 Task: Find connections with filter location Balmazújváros with filter topic #mortgage with filter profile language French with filter current company VICE Media with filter school HKBK College of Engineering with filter industry Primary and Secondary Education with filter service category User Experience Writing with filter keywords title Electrician
Action: Mouse pressed left at (563, 76)
Screenshot: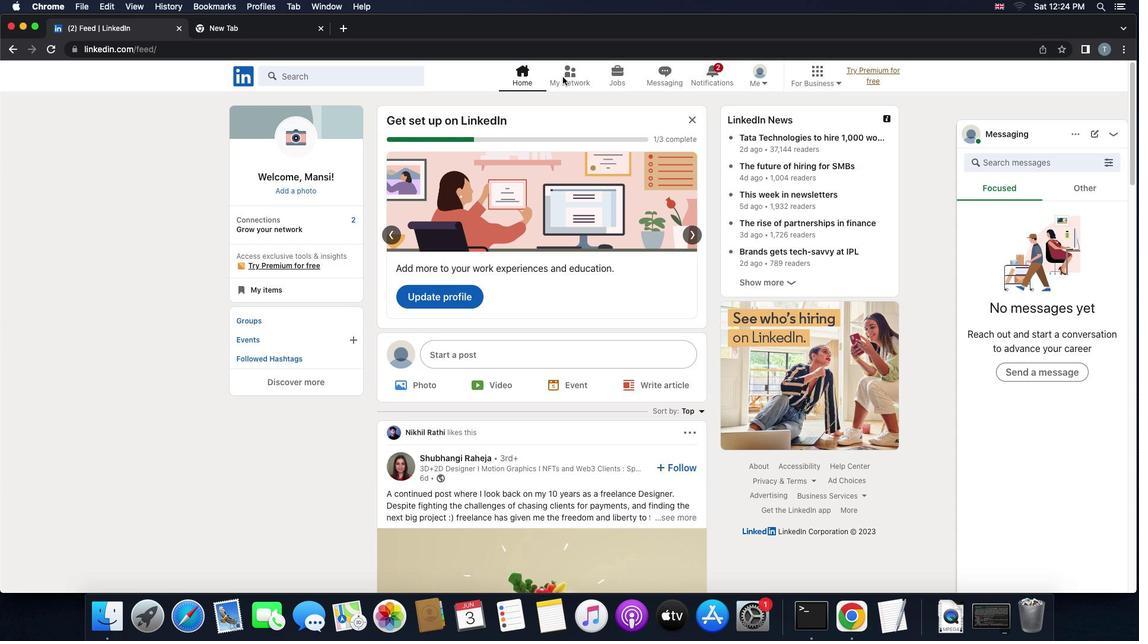 
Action: Mouse pressed left at (563, 76)
Screenshot: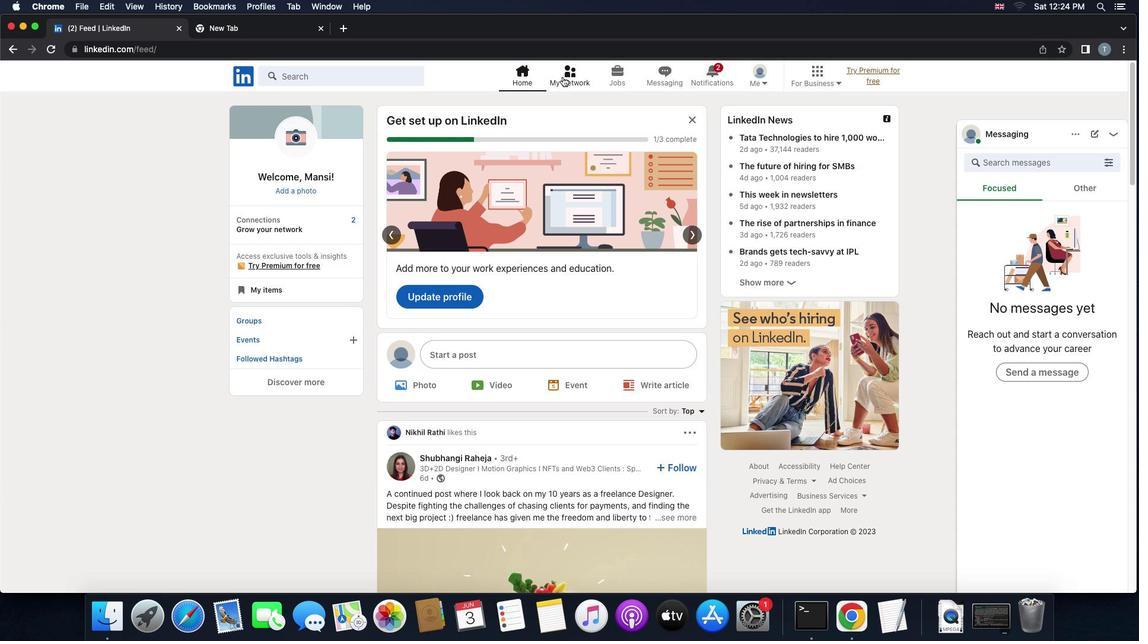 
Action: Mouse moved to (362, 147)
Screenshot: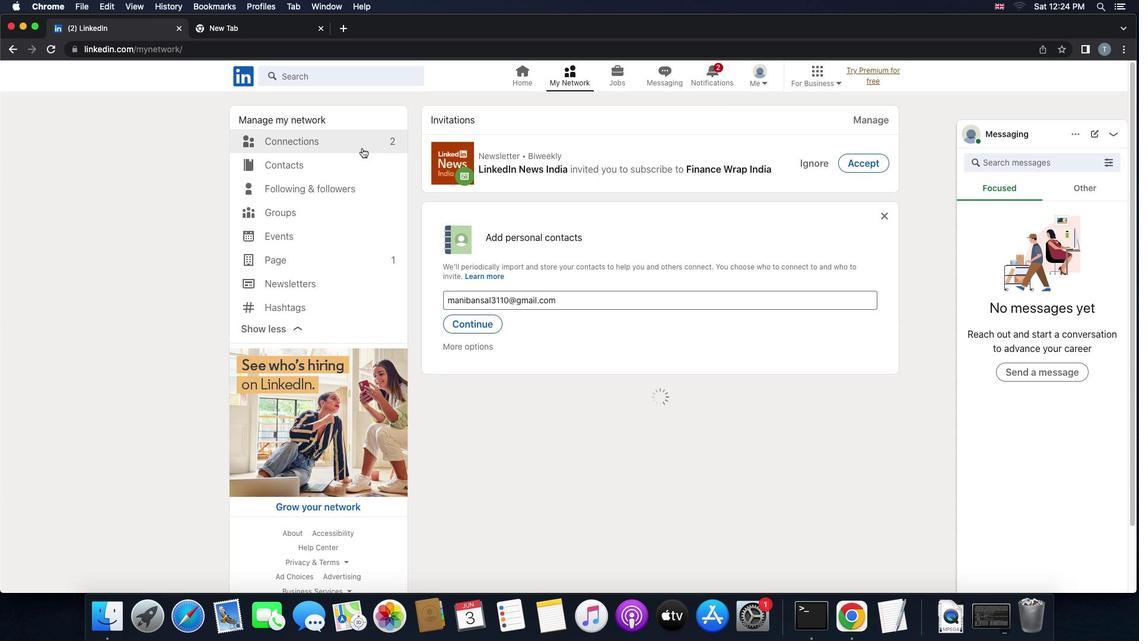 
Action: Mouse pressed left at (362, 147)
Screenshot: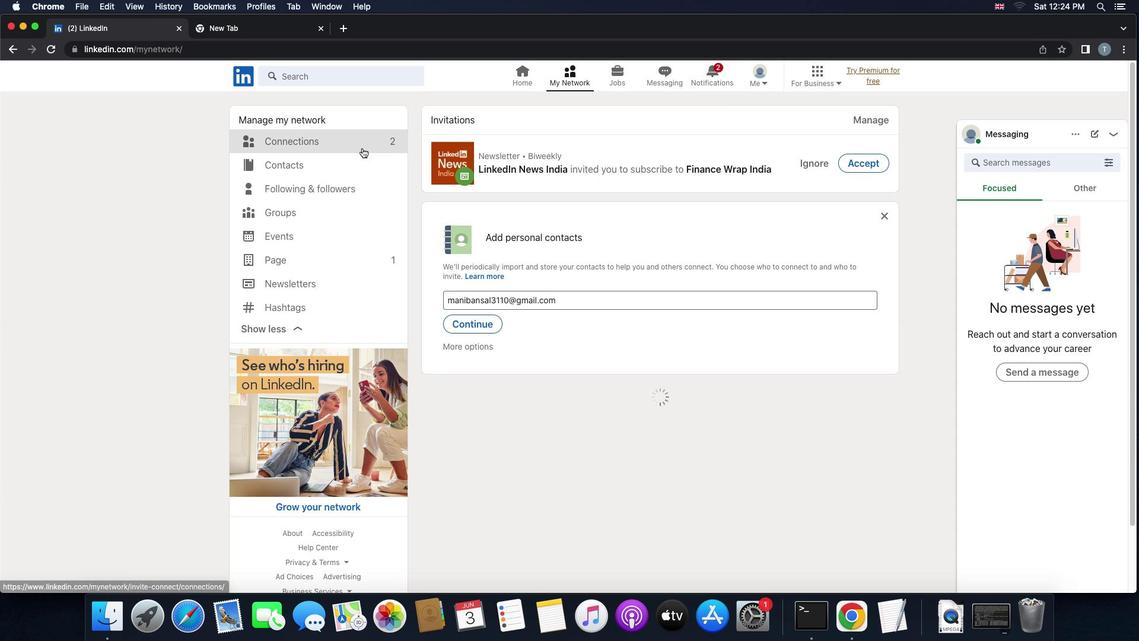 
Action: Mouse pressed left at (362, 147)
Screenshot: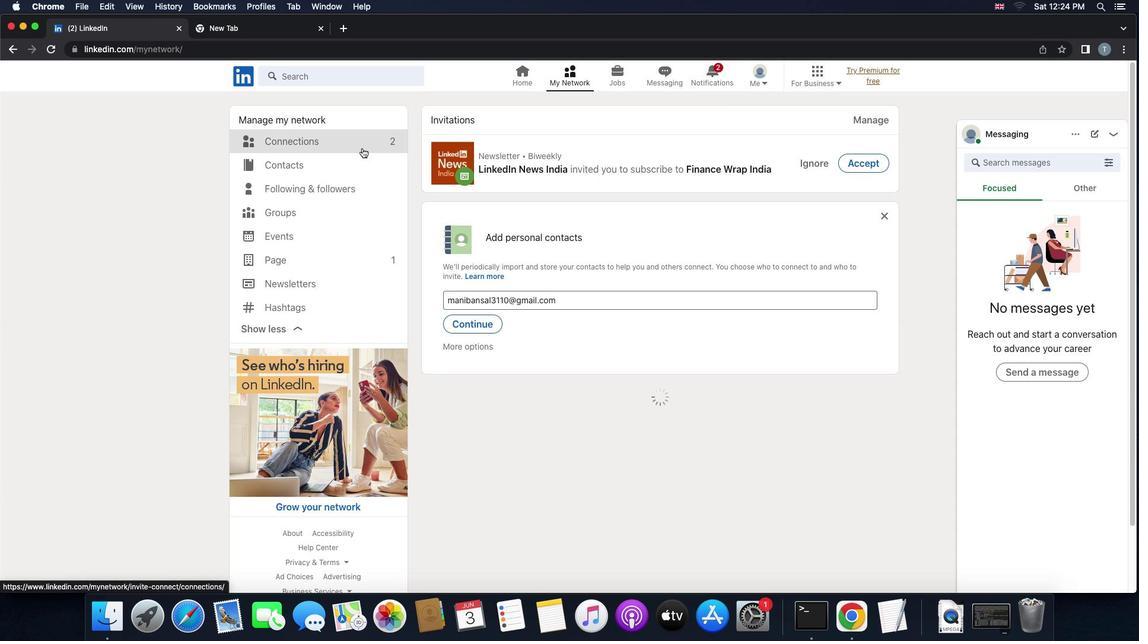 
Action: Mouse moved to (651, 143)
Screenshot: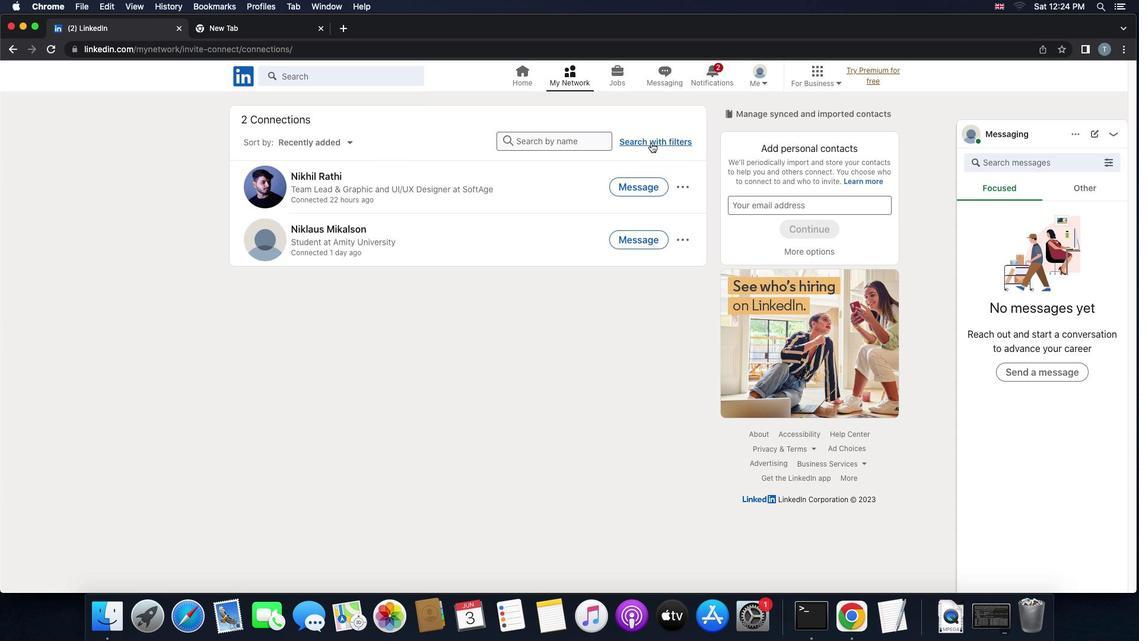 
Action: Mouse pressed left at (651, 143)
Screenshot: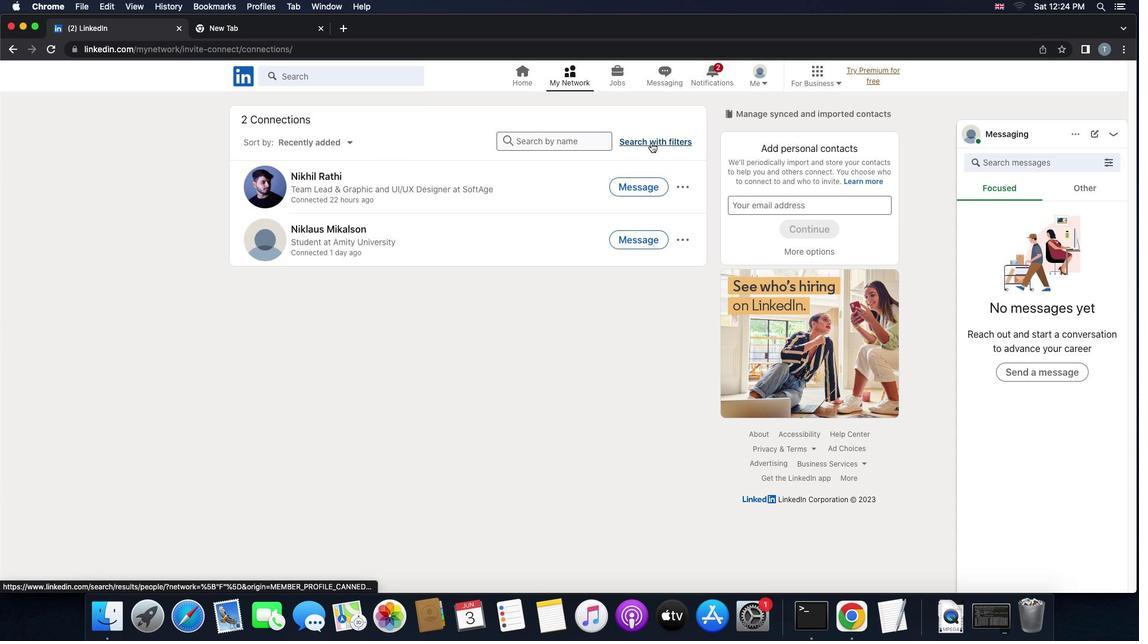 
Action: Mouse moved to (625, 104)
Screenshot: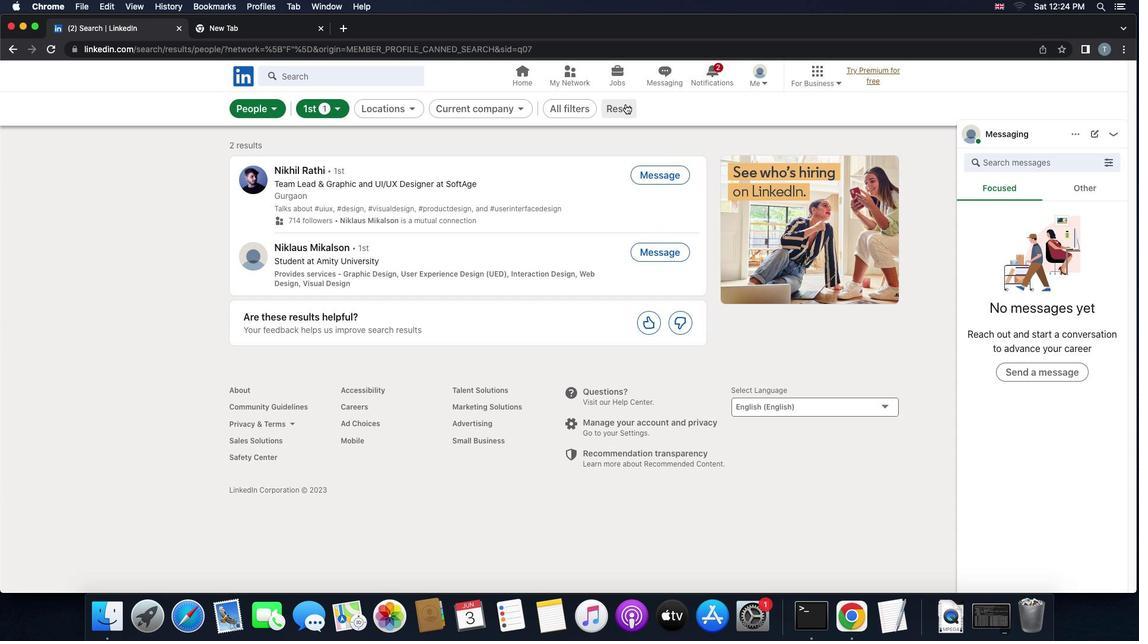 
Action: Mouse pressed left at (625, 104)
Screenshot: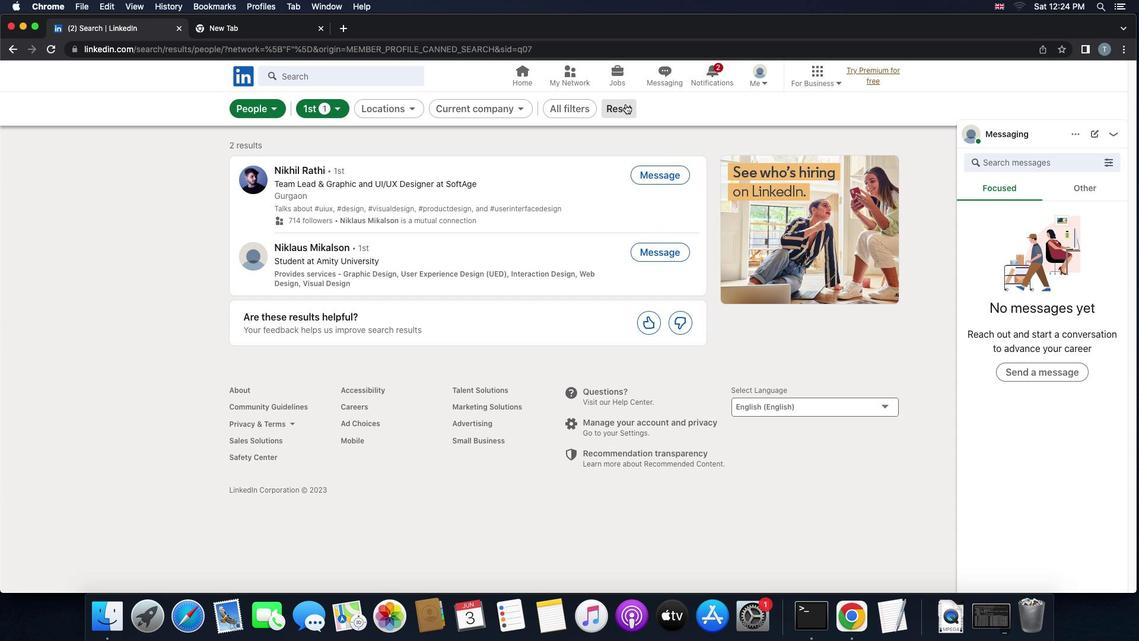 
Action: Mouse moved to (613, 106)
Screenshot: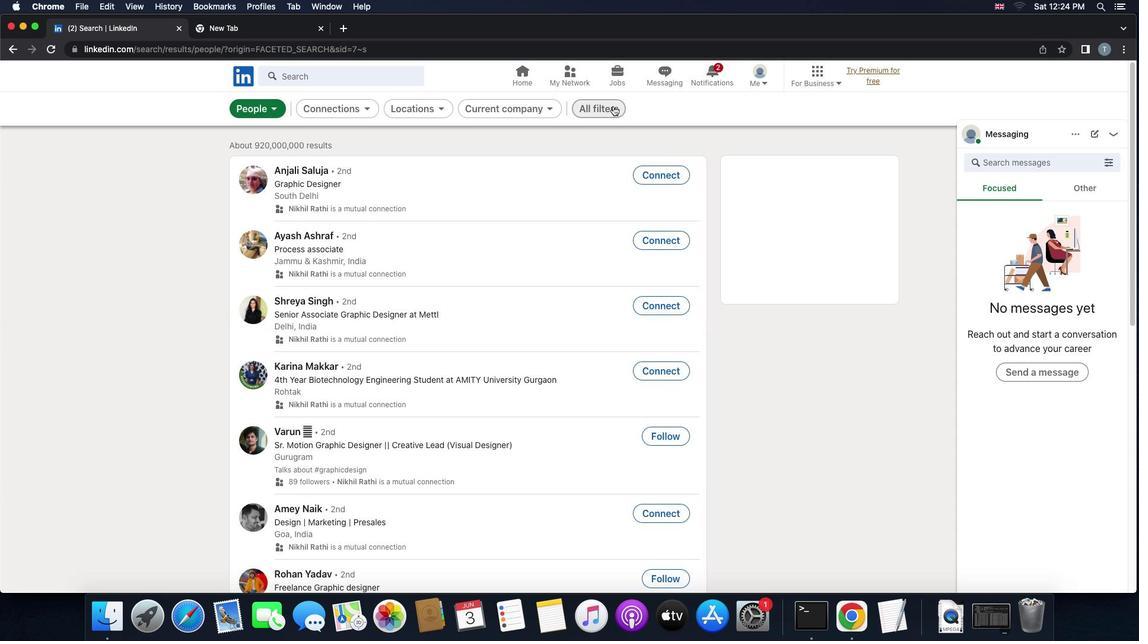 
Action: Mouse pressed left at (613, 106)
Screenshot: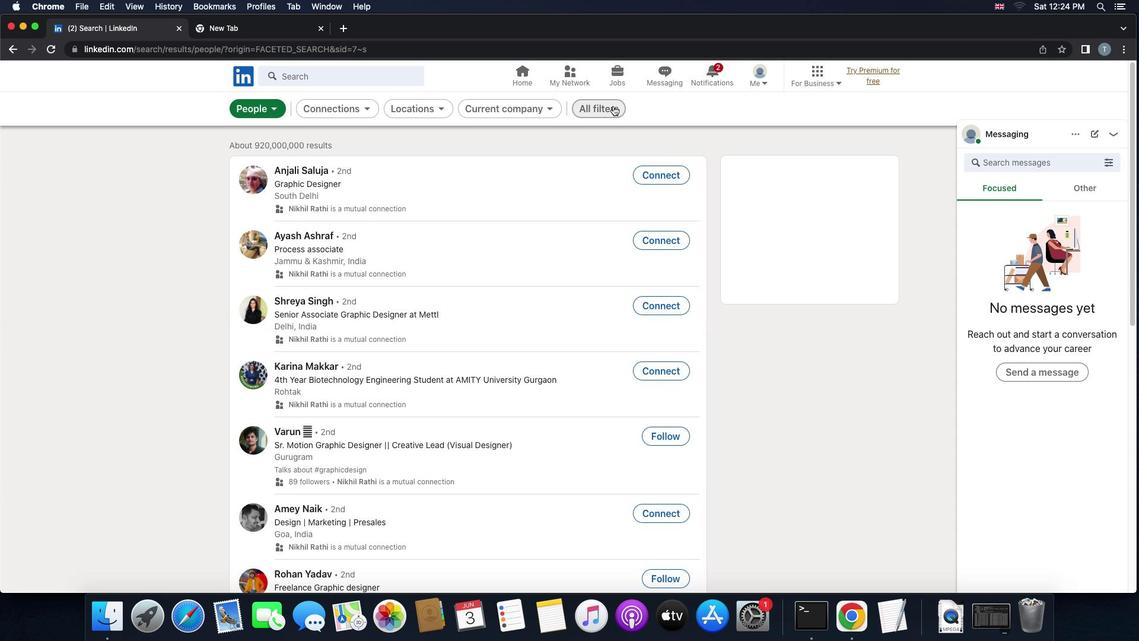 
Action: Mouse moved to (942, 341)
Screenshot: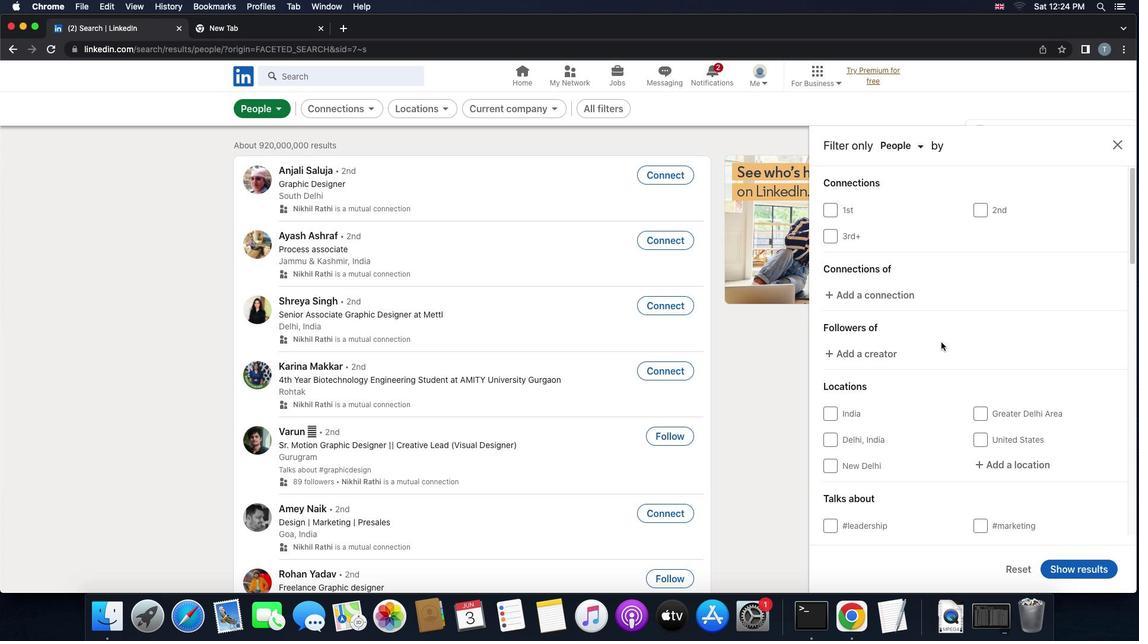 
Action: Mouse scrolled (942, 341) with delta (0, 0)
Screenshot: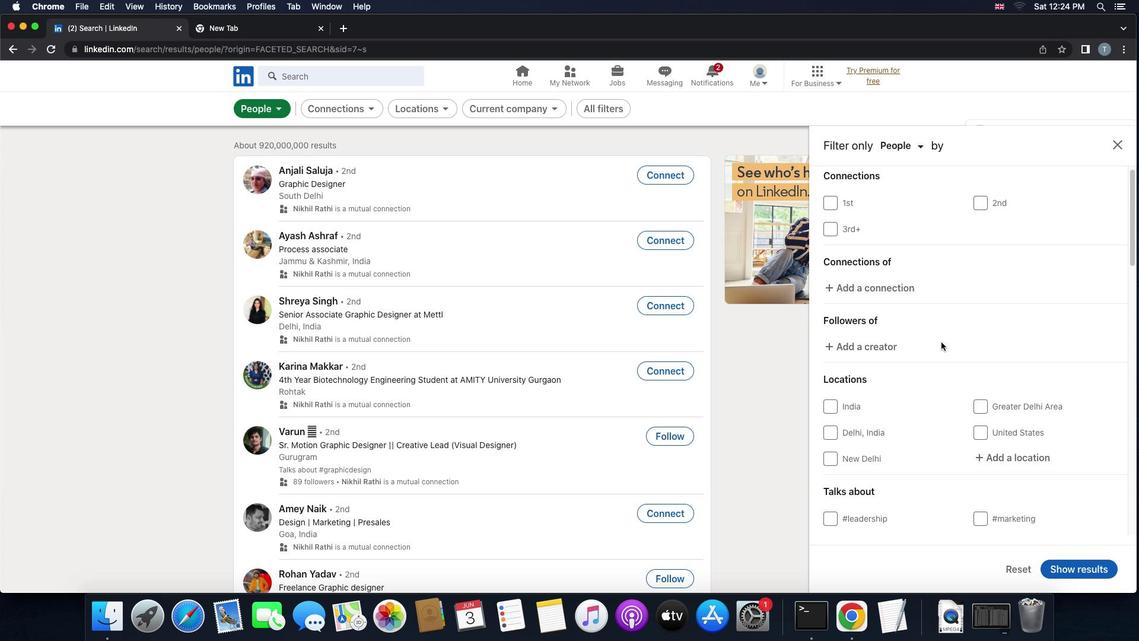 
Action: Mouse scrolled (942, 341) with delta (0, 0)
Screenshot: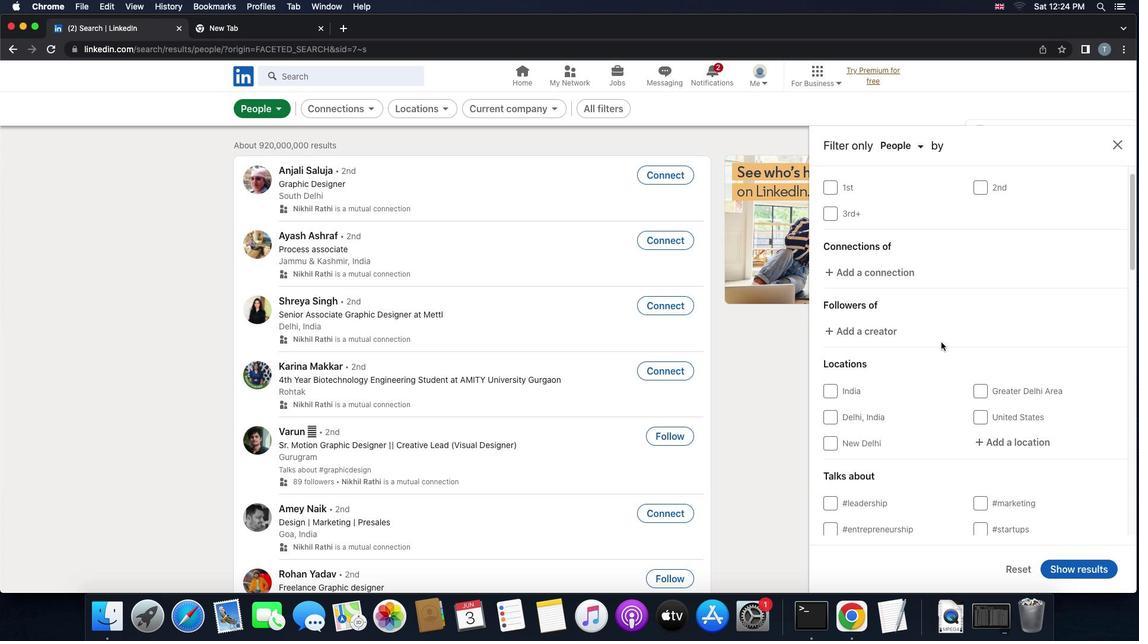 
Action: Mouse scrolled (942, 341) with delta (0, -1)
Screenshot: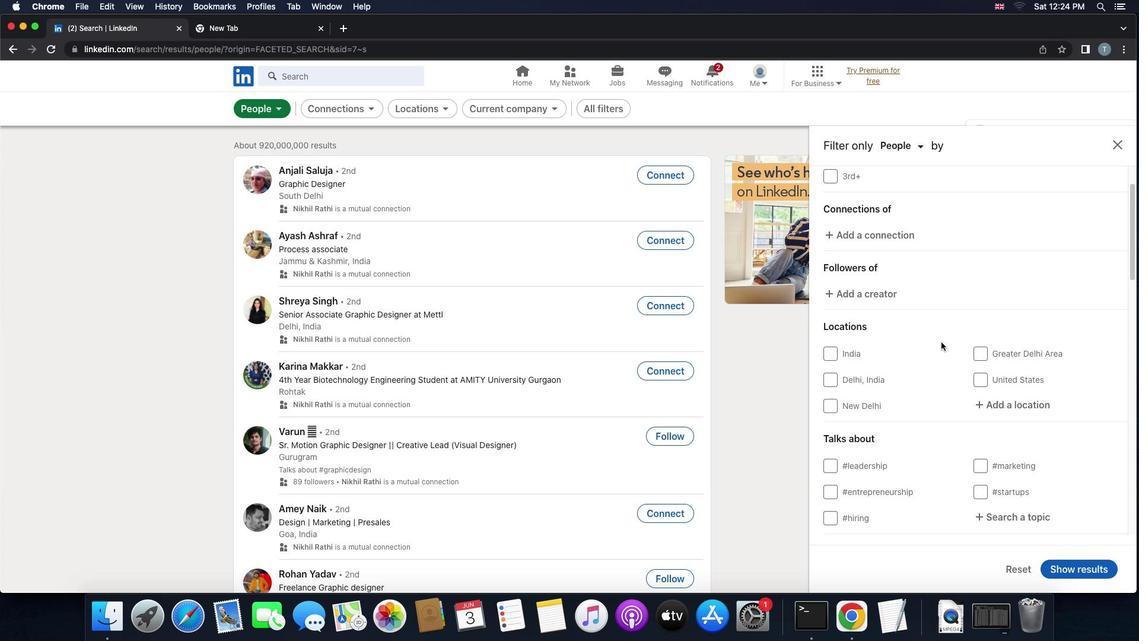 
Action: Mouse moved to (997, 365)
Screenshot: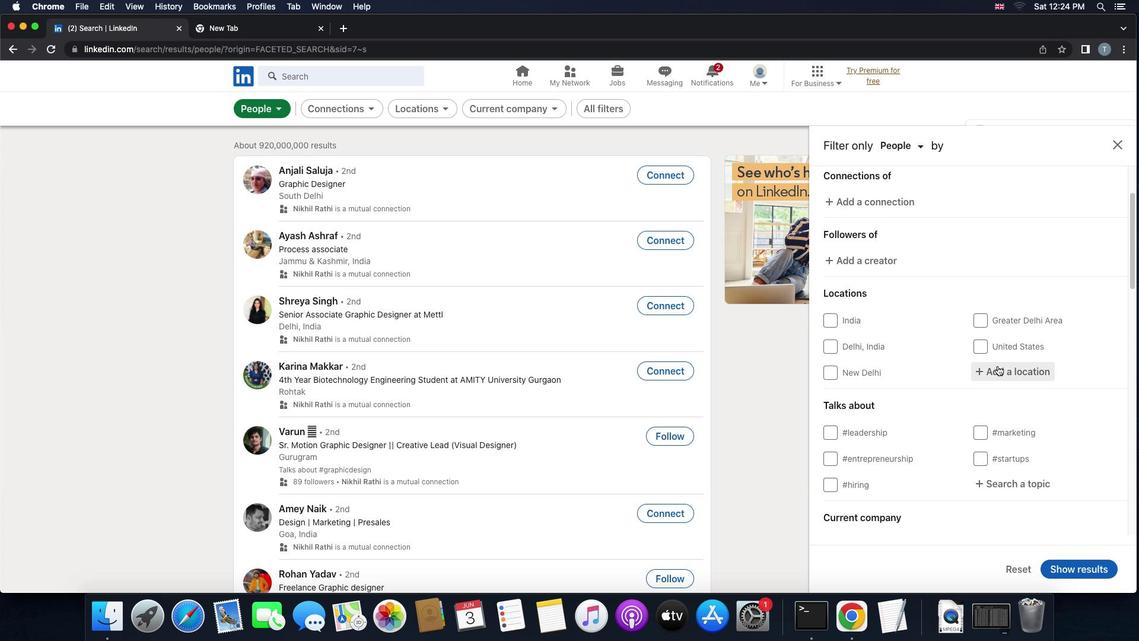
Action: Mouse pressed left at (997, 365)
Screenshot: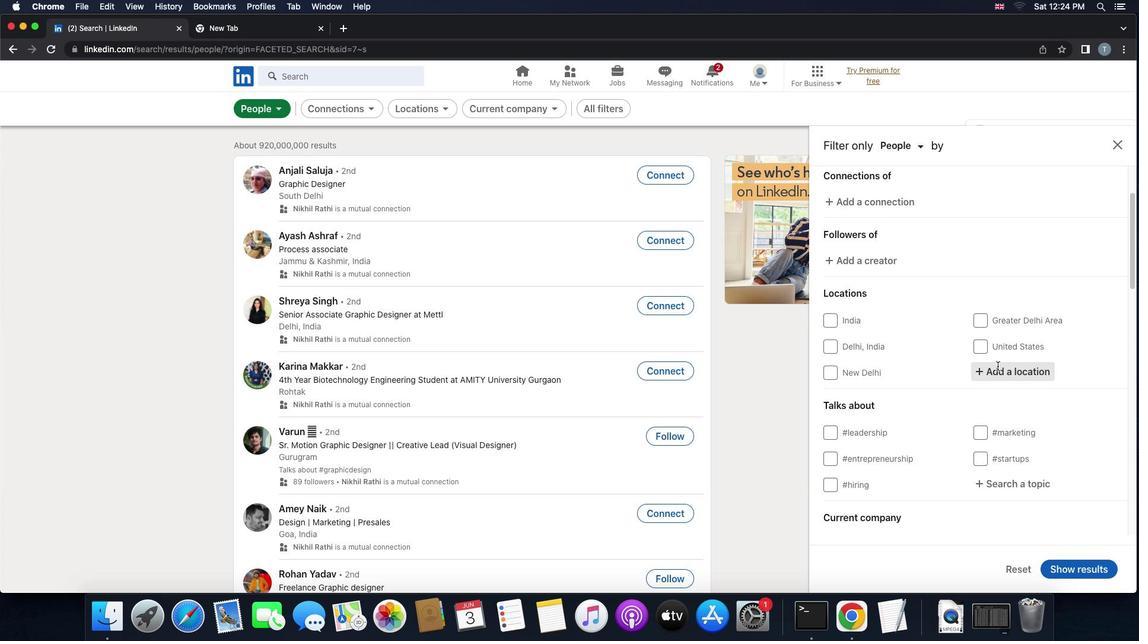 
Action: Mouse moved to (997, 366)
Screenshot: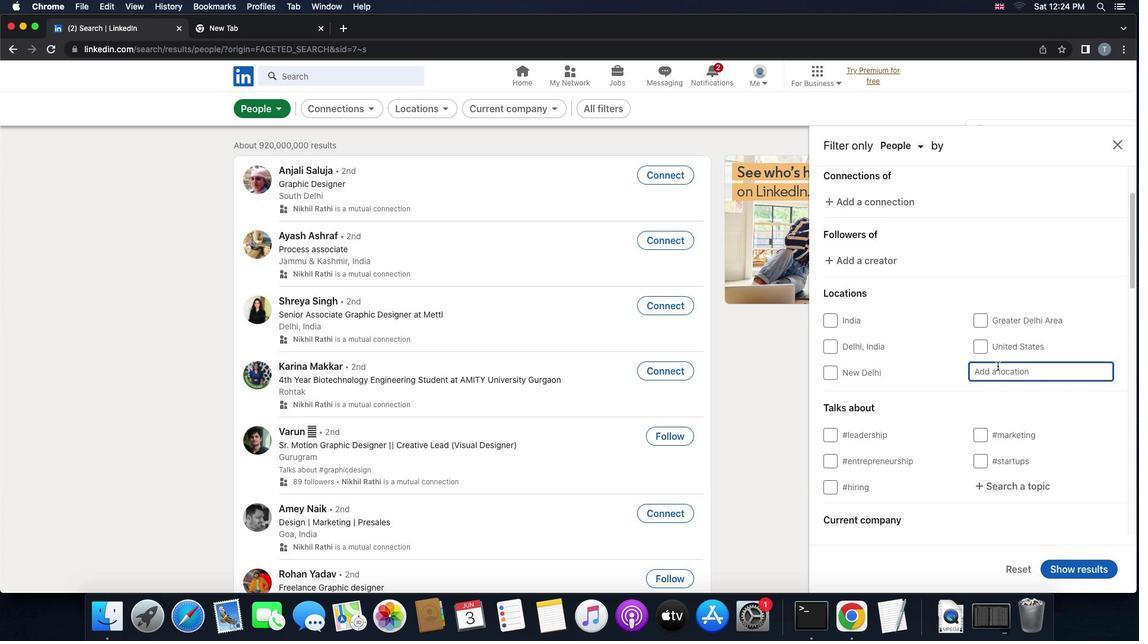 
Action: Key pressed 'b''a''l''m''a''z''u''j''v''a''r''o''s'
Screenshot: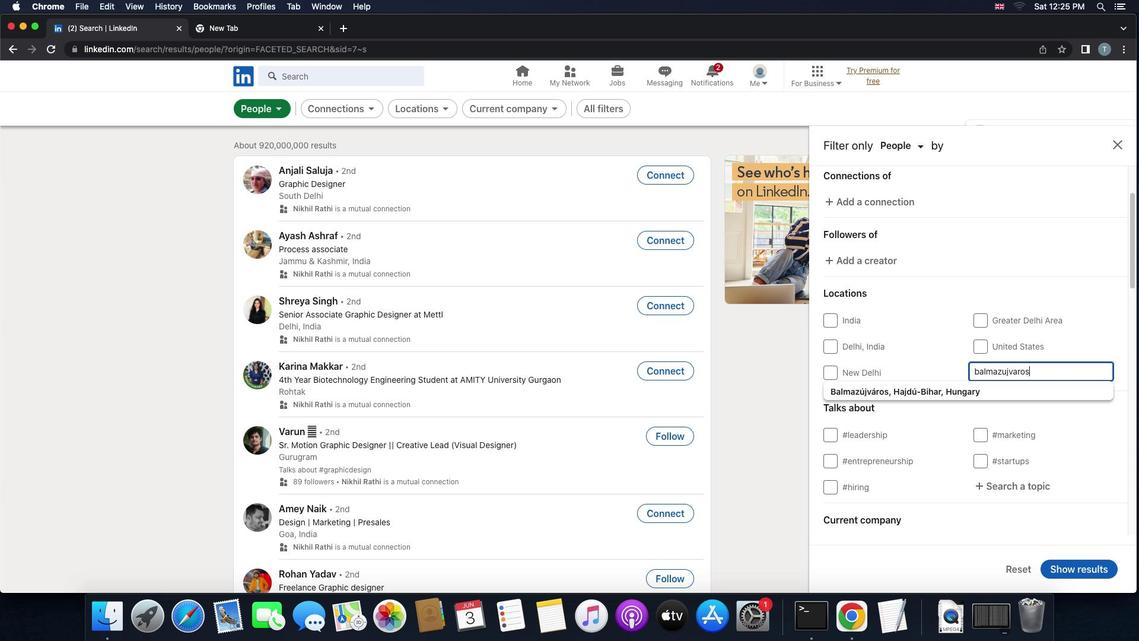 
Action: Mouse moved to (976, 387)
Screenshot: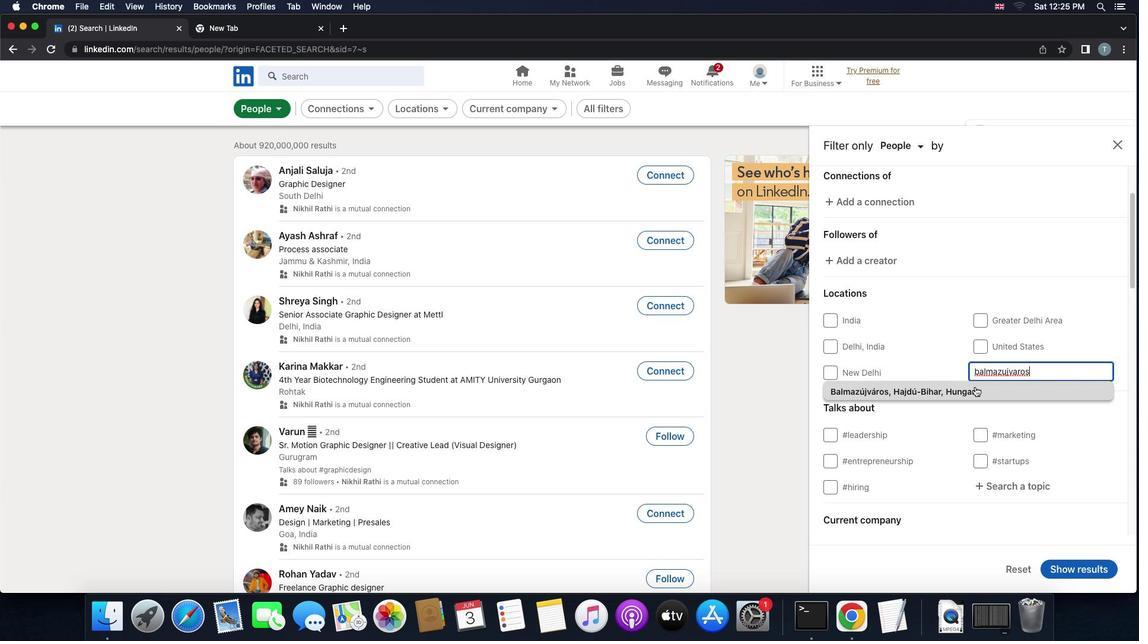
Action: Mouse pressed left at (976, 387)
Screenshot: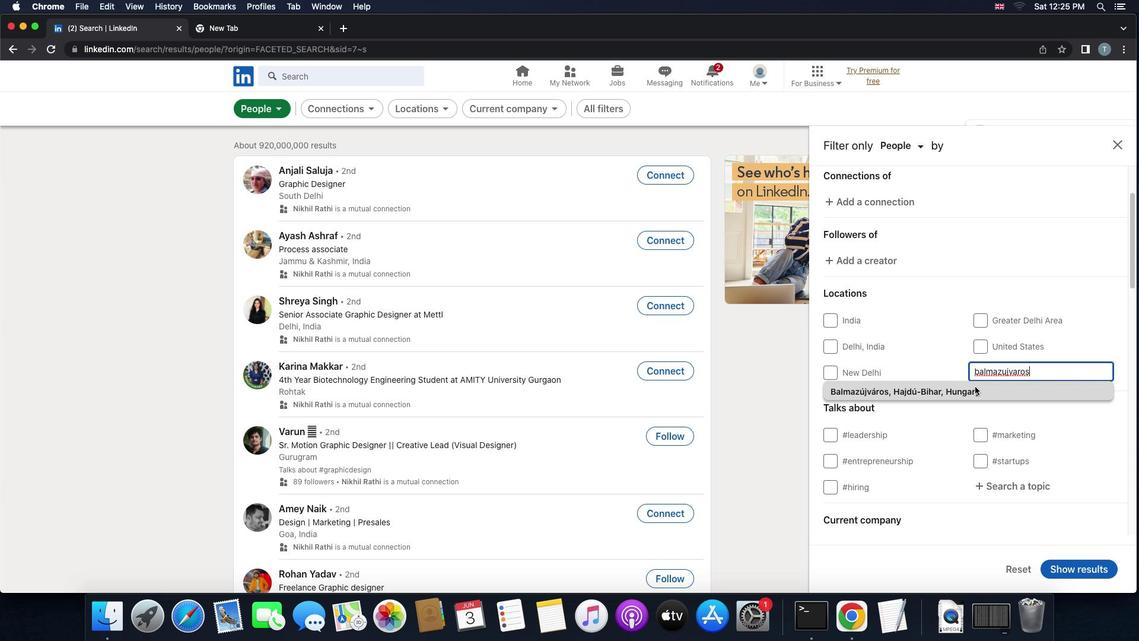 
Action: Mouse moved to (977, 388)
Screenshot: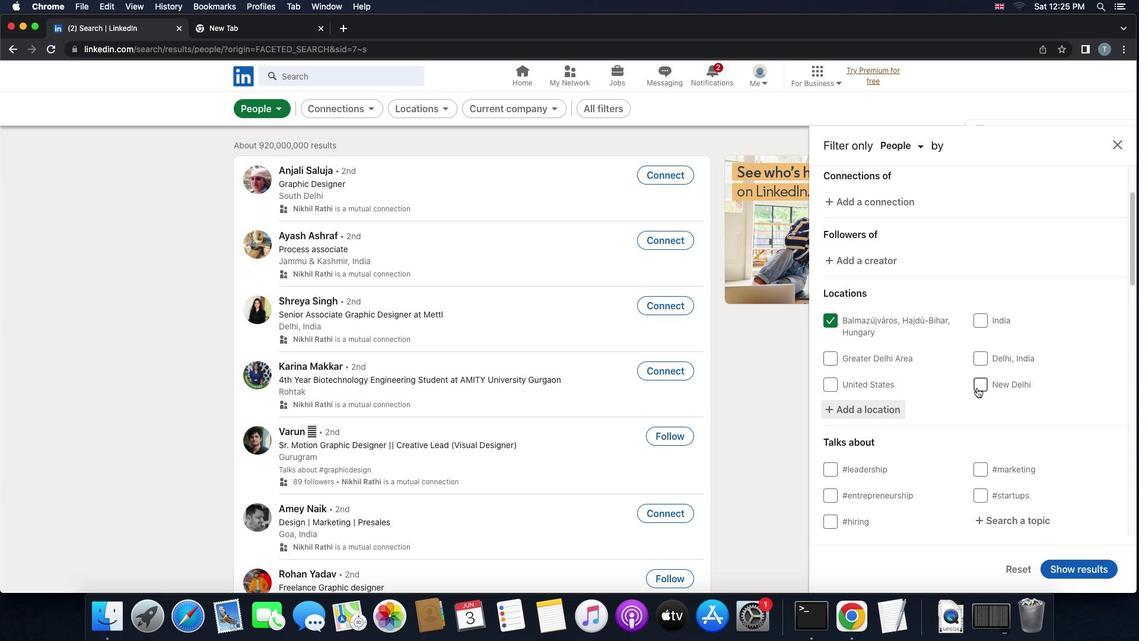 
Action: Mouse scrolled (977, 388) with delta (0, 0)
Screenshot: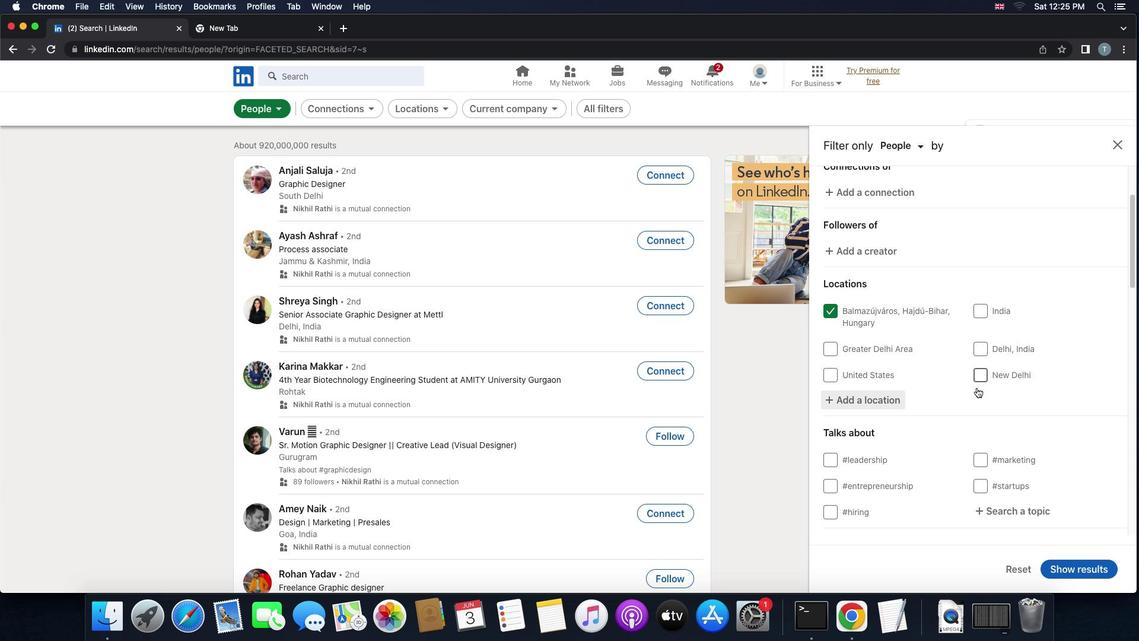 
Action: Mouse scrolled (977, 388) with delta (0, 0)
Screenshot: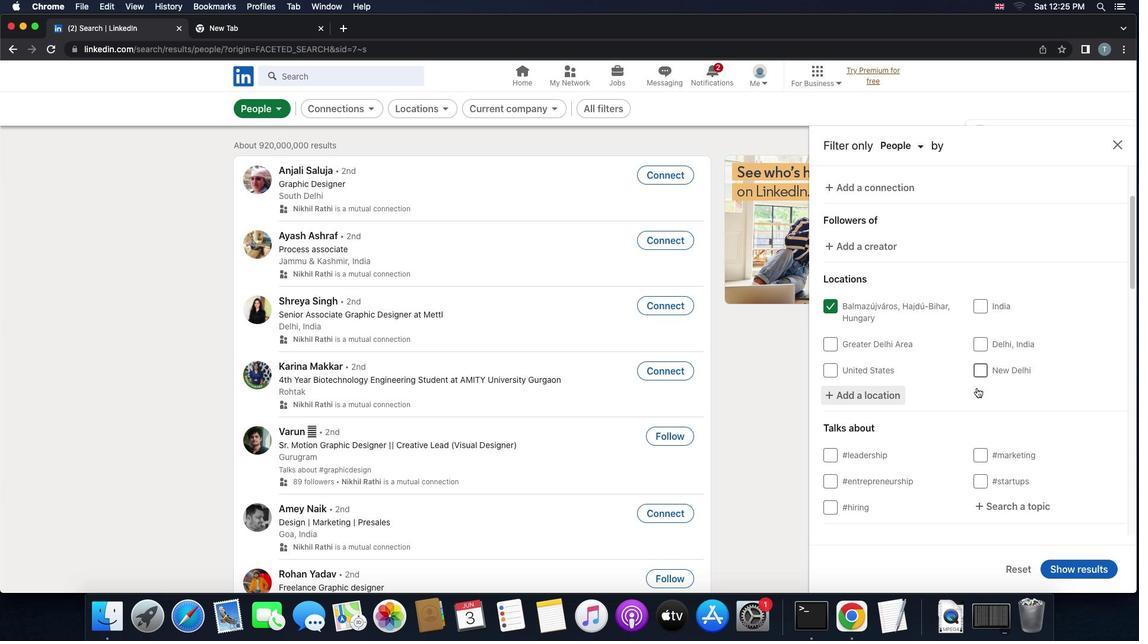 
Action: Mouse moved to (929, 394)
Screenshot: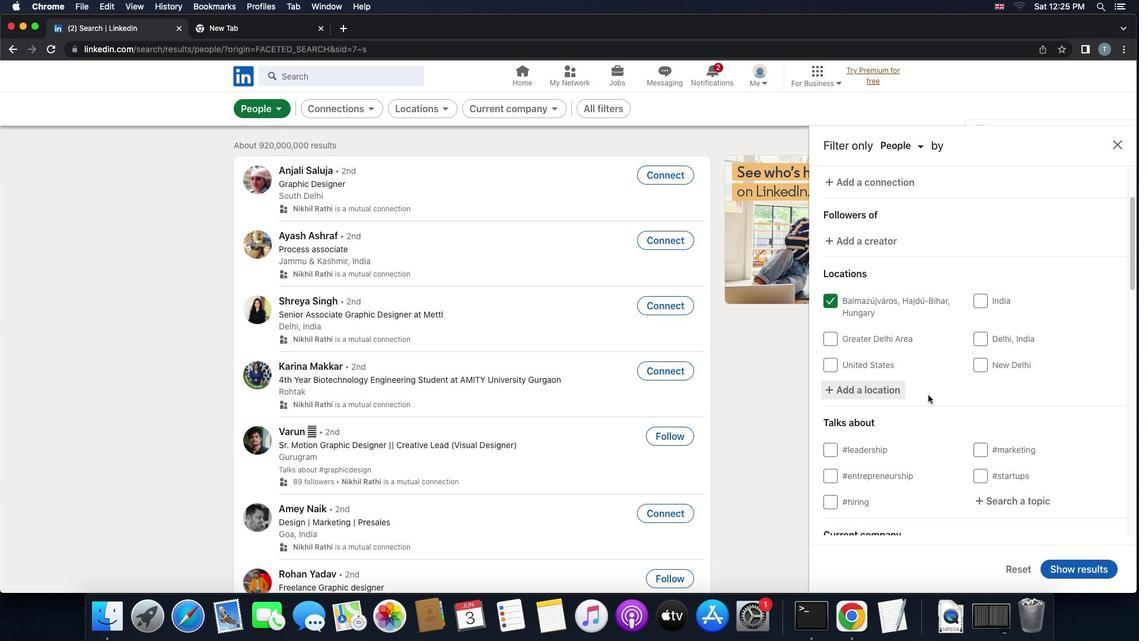 
Action: Mouse scrolled (929, 394) with delta (0, 0)
Screenshot: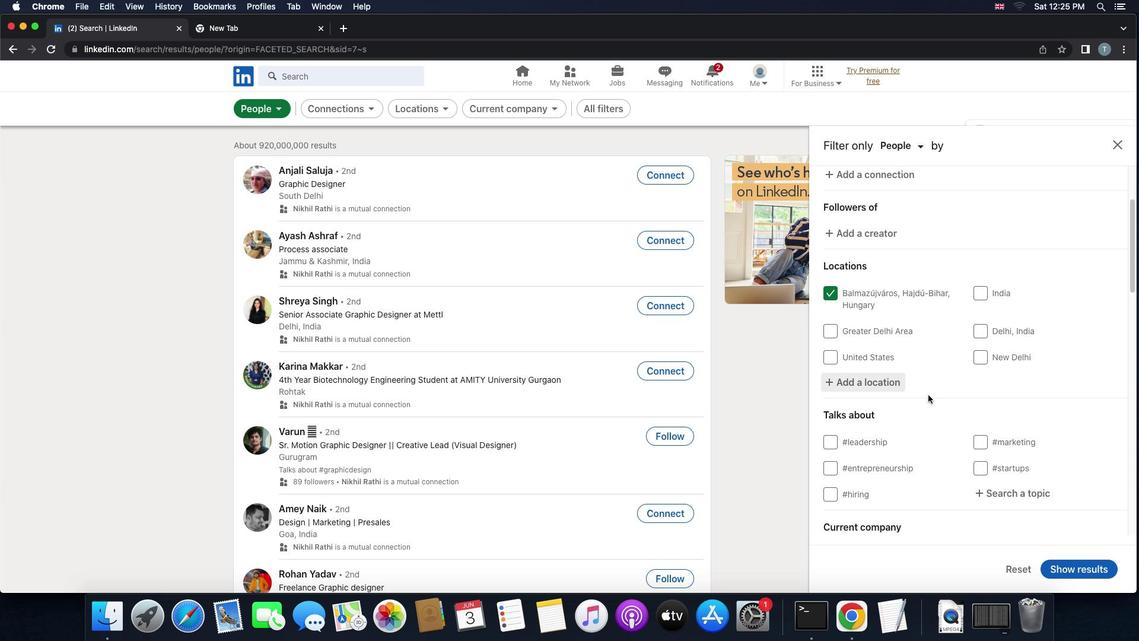 
Action: Mouse scrolled (929, 394) with delta (0, 0)
Screenshot: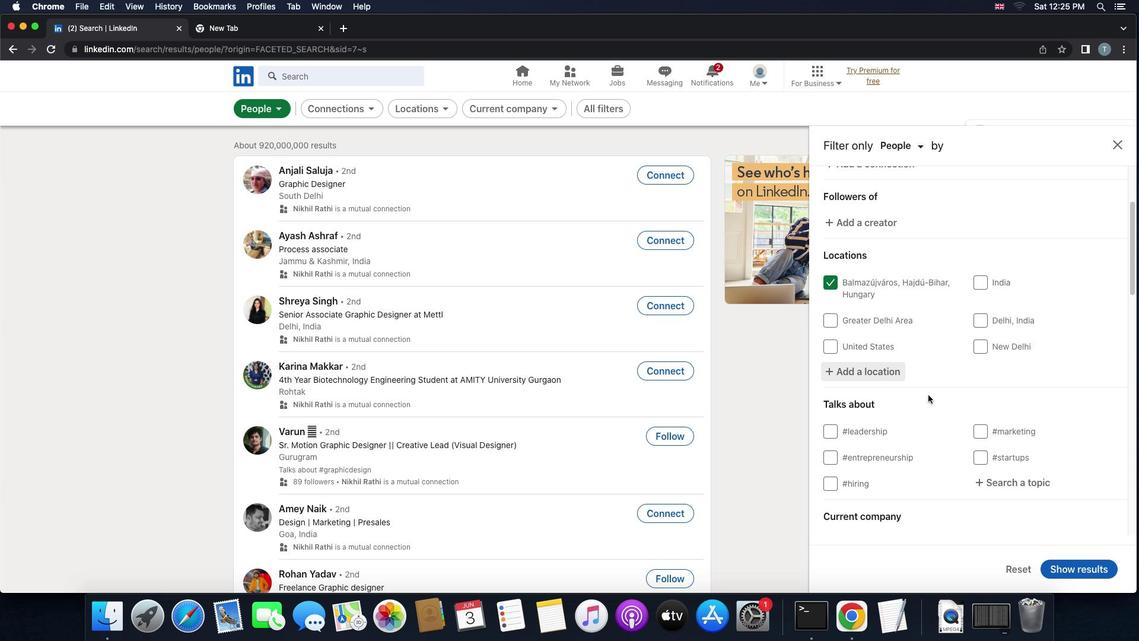 
Action: Mouse scrolled (929, 394) with delta (0, -1)
Screenshot: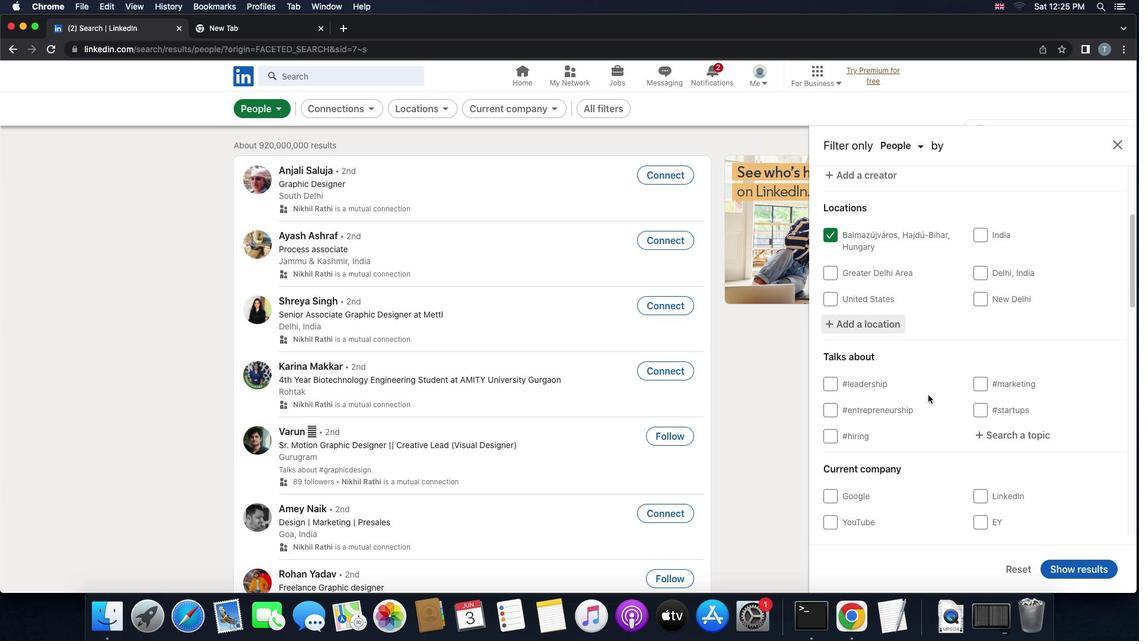 
Action: Mouse moved to (1012, 426)
Screenshot: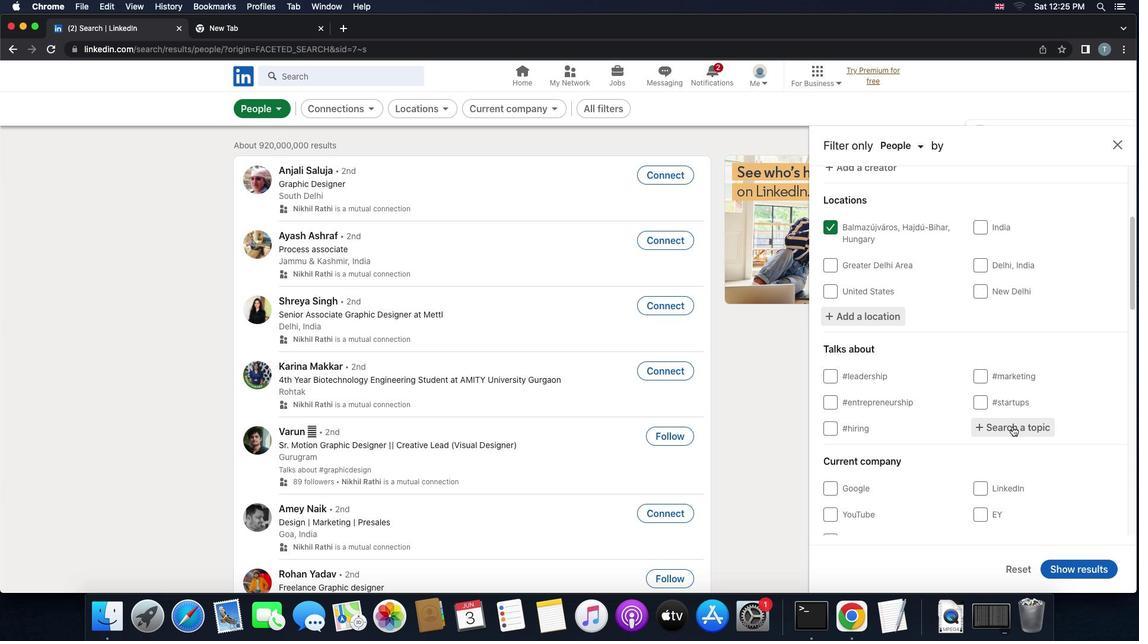 
Action: Mouse pressed left at (1012, 426)
Screenshot: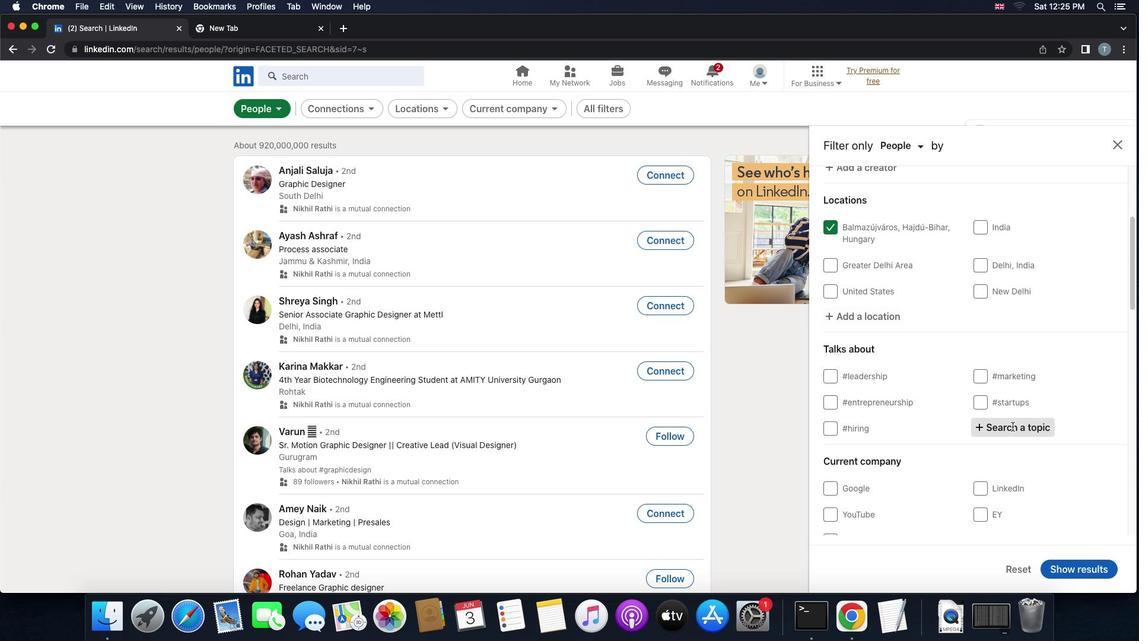 
Action: Mouse moved to (1012, 426)
Screenshot: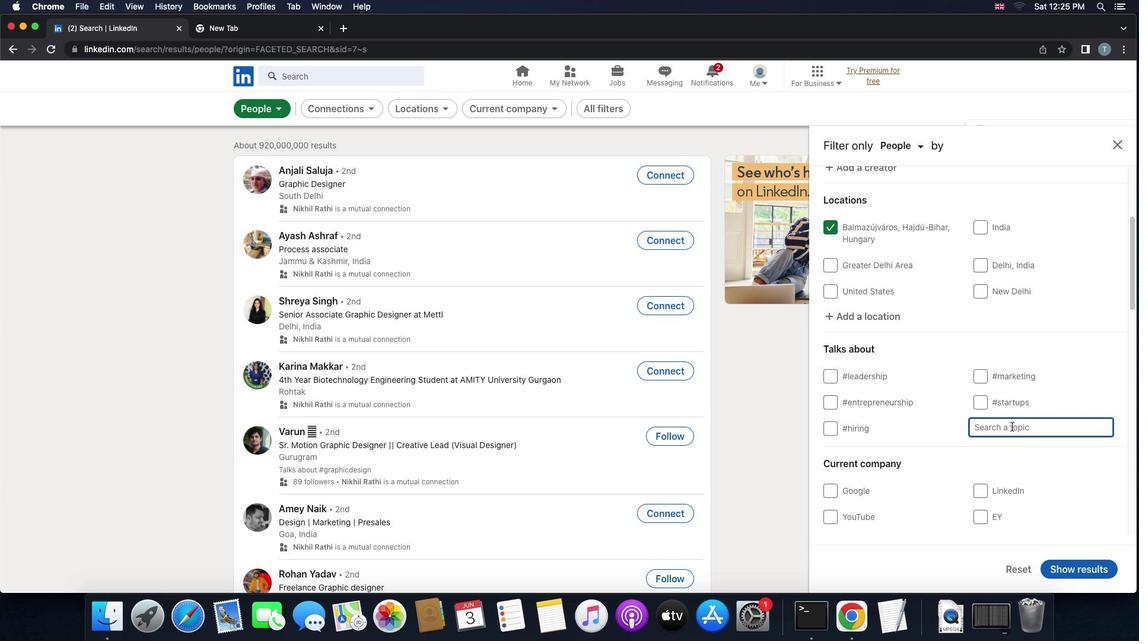
Action: Key pressed 'm''o''r''t''g''a'
Screenshot: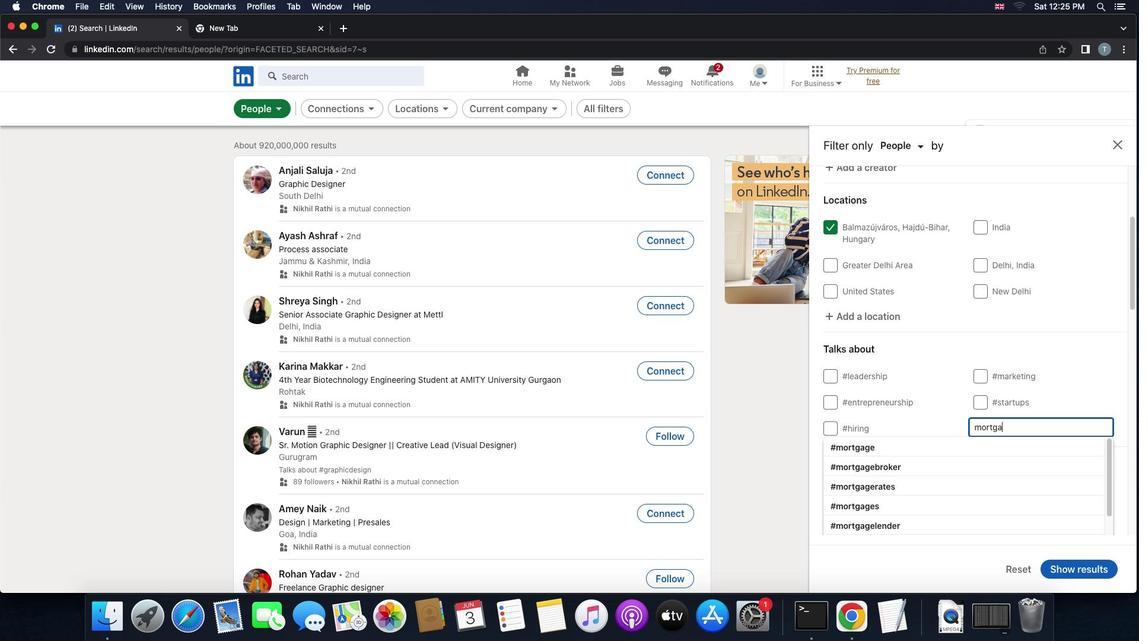 
Action: Mouse moved to (988, 445)
Screenshot: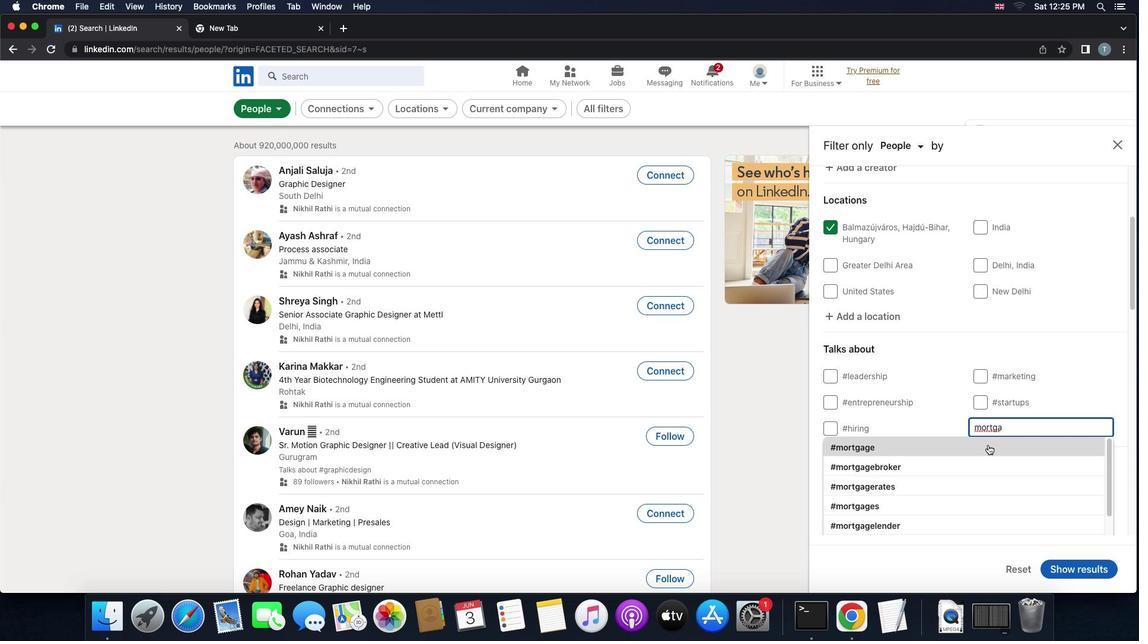 
Action: Mouse pressed left at (988, 445)
Screenshot: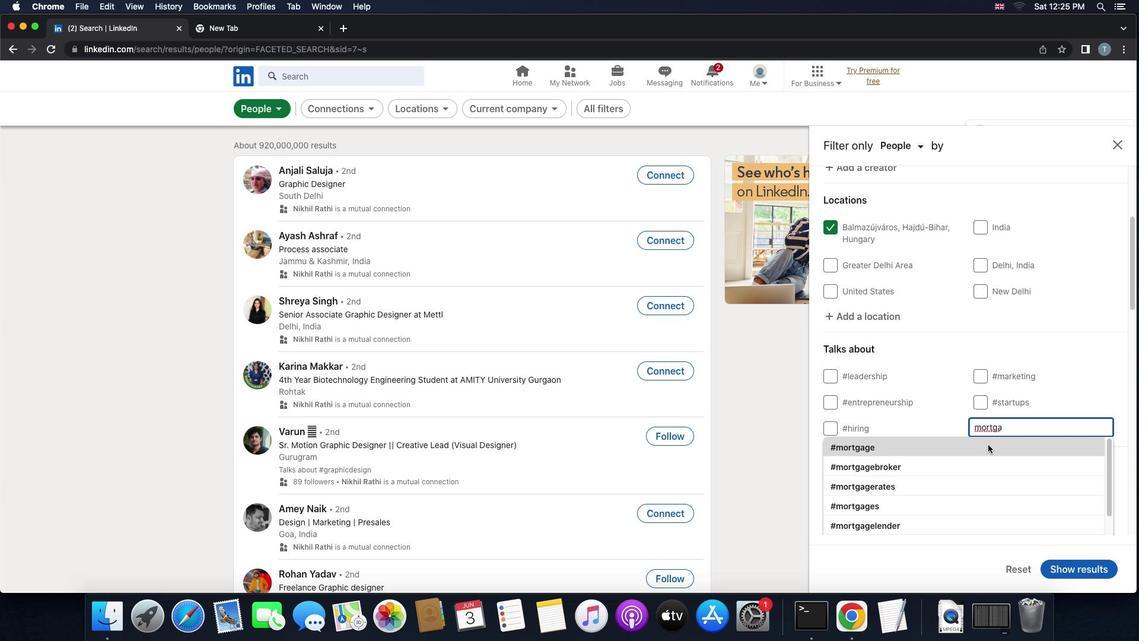 
Action: Mouse moved to (984, 460)
Screenshot: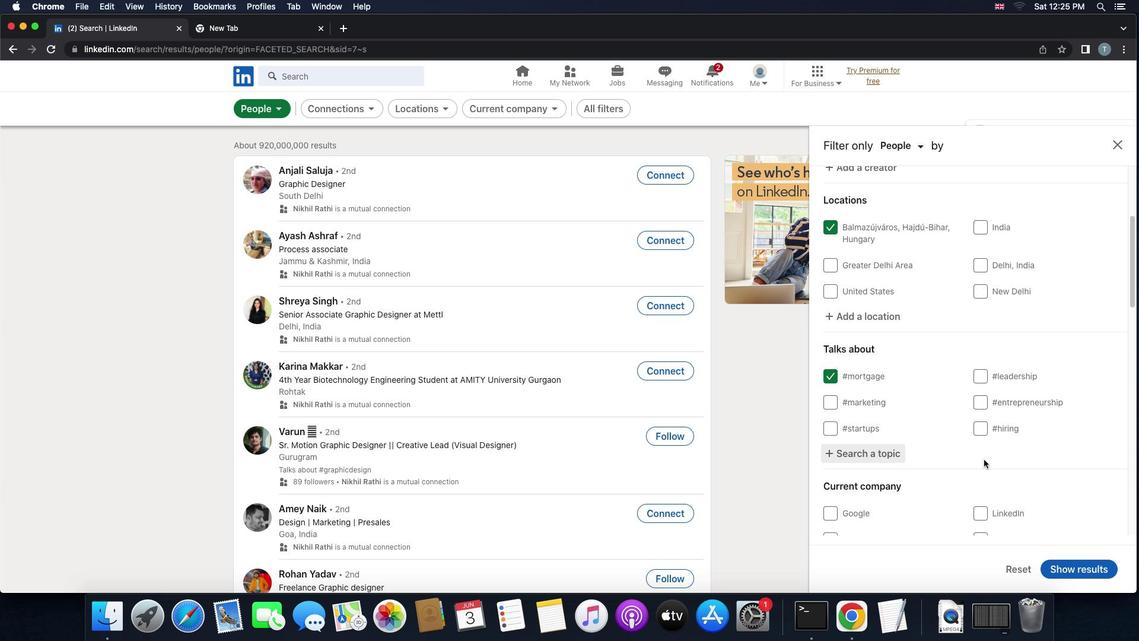 
Action: Mouse scrolled (984, 460) with delta (0, 0)
Screenshot: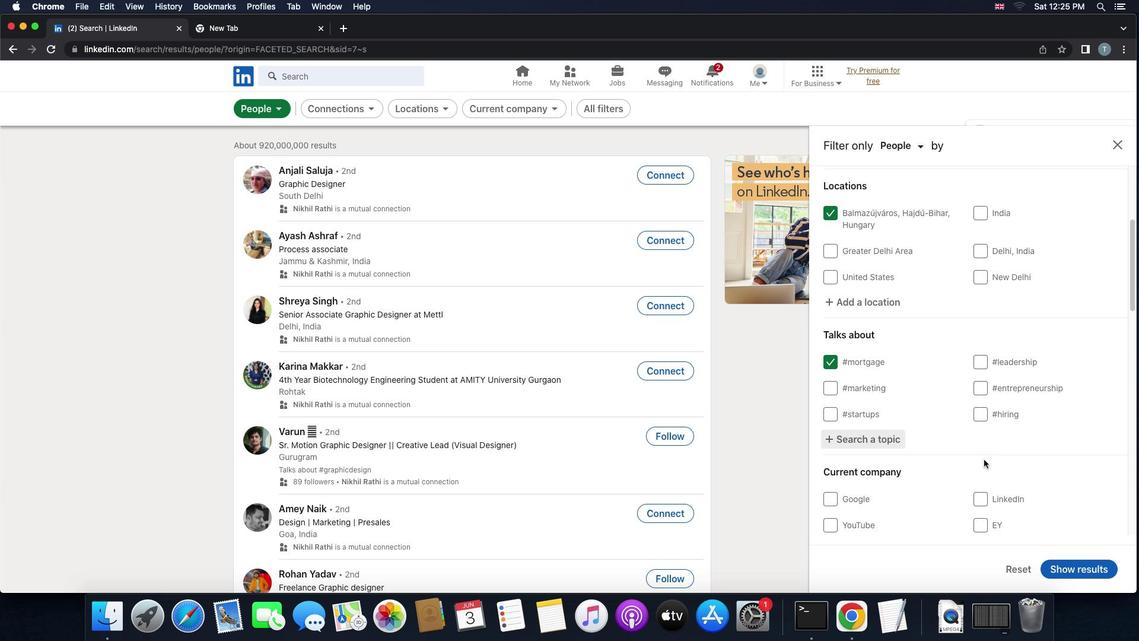 
Action: Mouse scrolled (984, 460) with delta (0, 0)
Screenshot: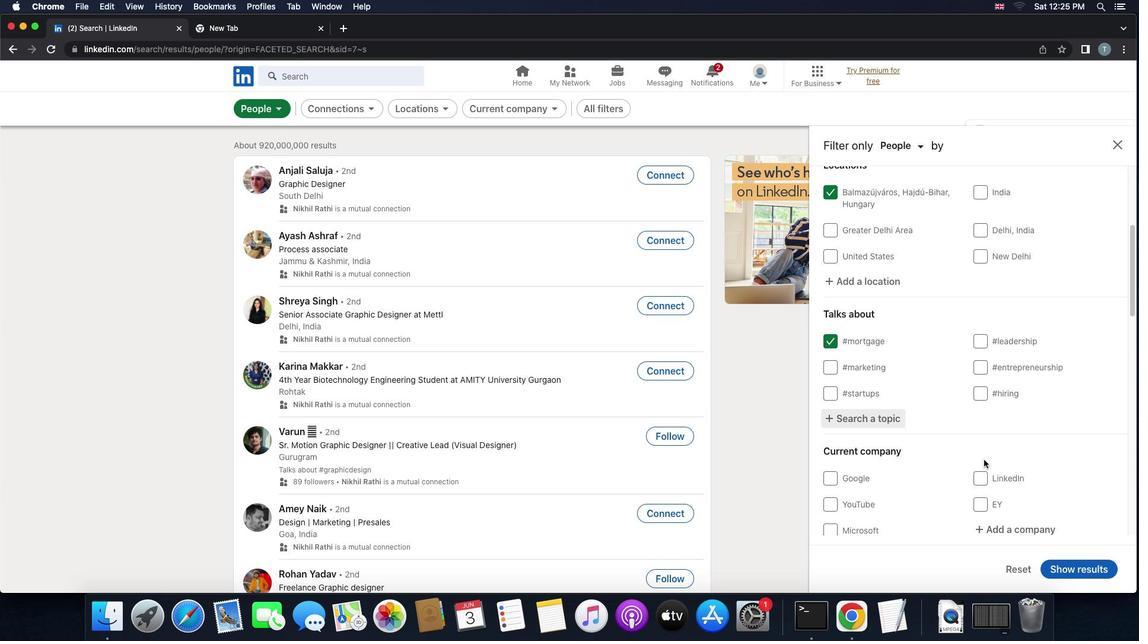 
Action: Mouse scrolled (984, 460) with delta (0, -1)
Screenshot: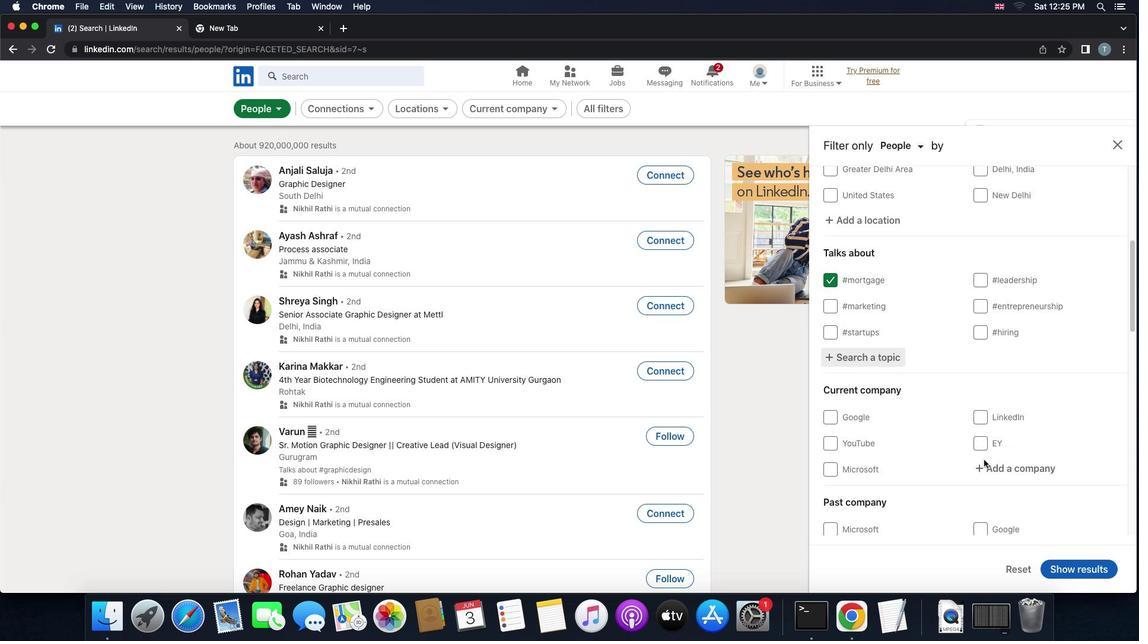 
Action: Mouse scrolled (984, 460) with delta (0, -1)
Screenshot: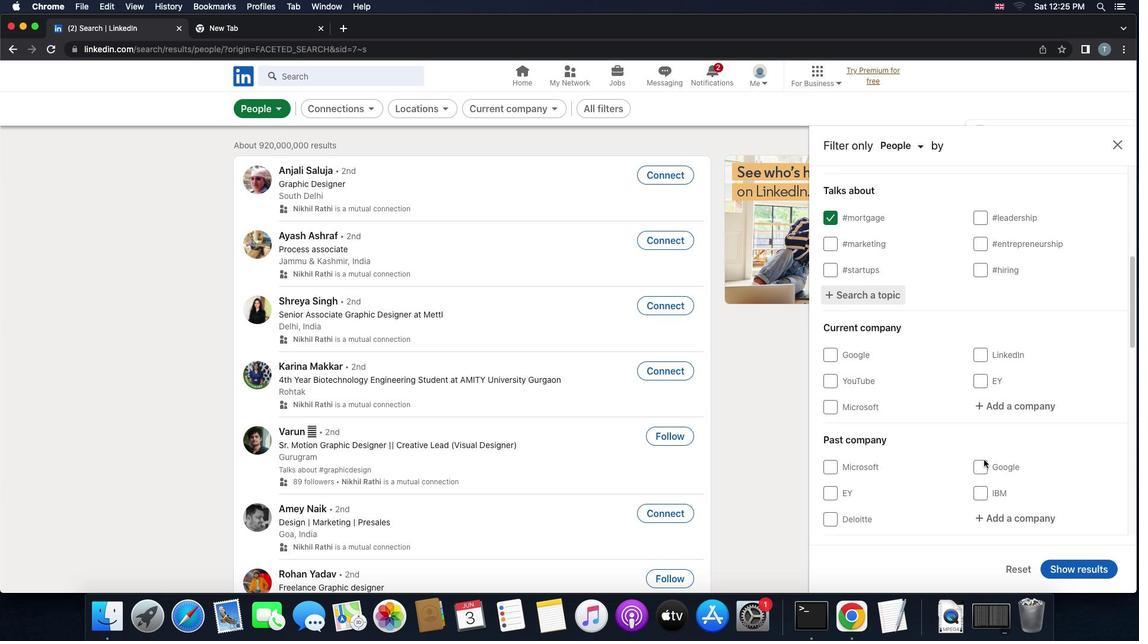 
Action: Mouse moved to (1003, 390)
Screenshot: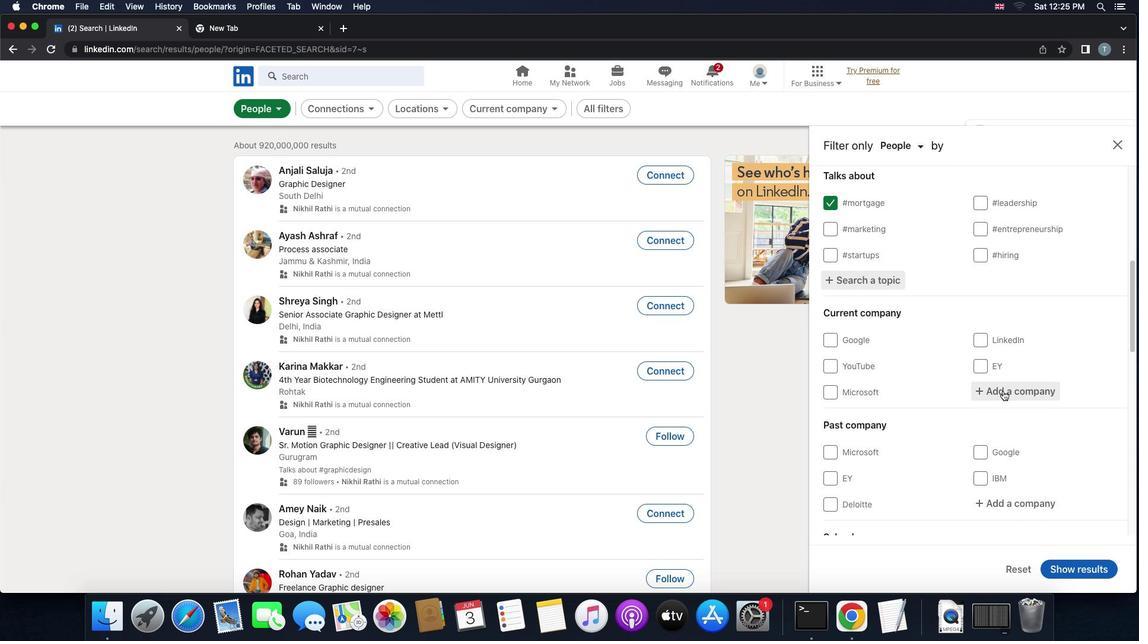 
Action: Mouse pressed left at (1003, 390)
Screenshot: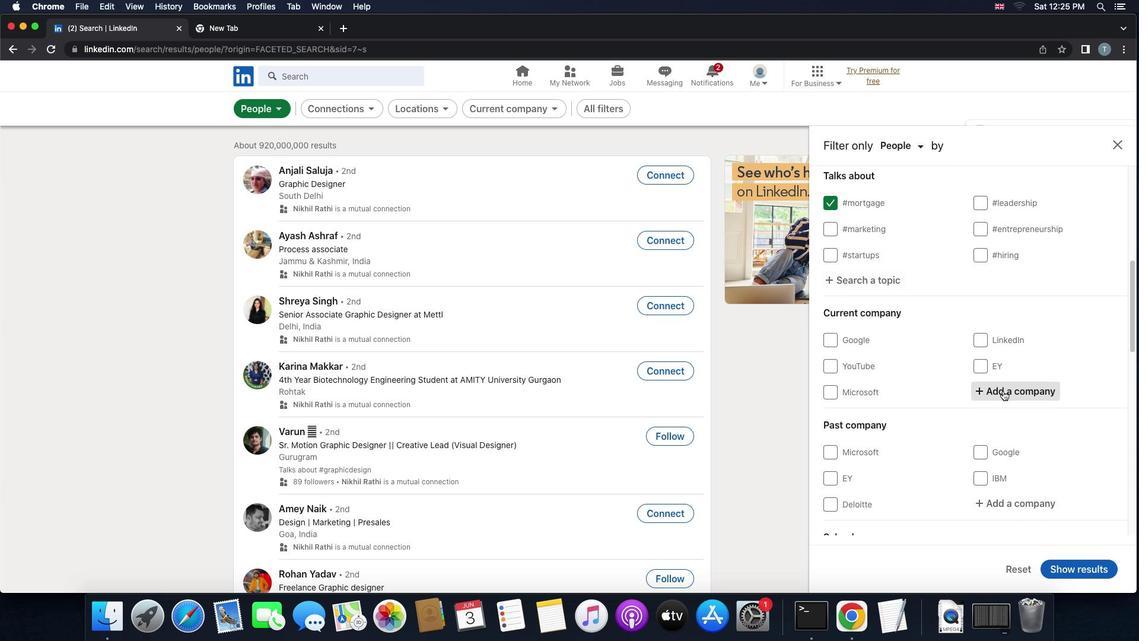 
Action: Key pressed 'v''i''c''e'Key.space'm''e''d''i'
Screenshot: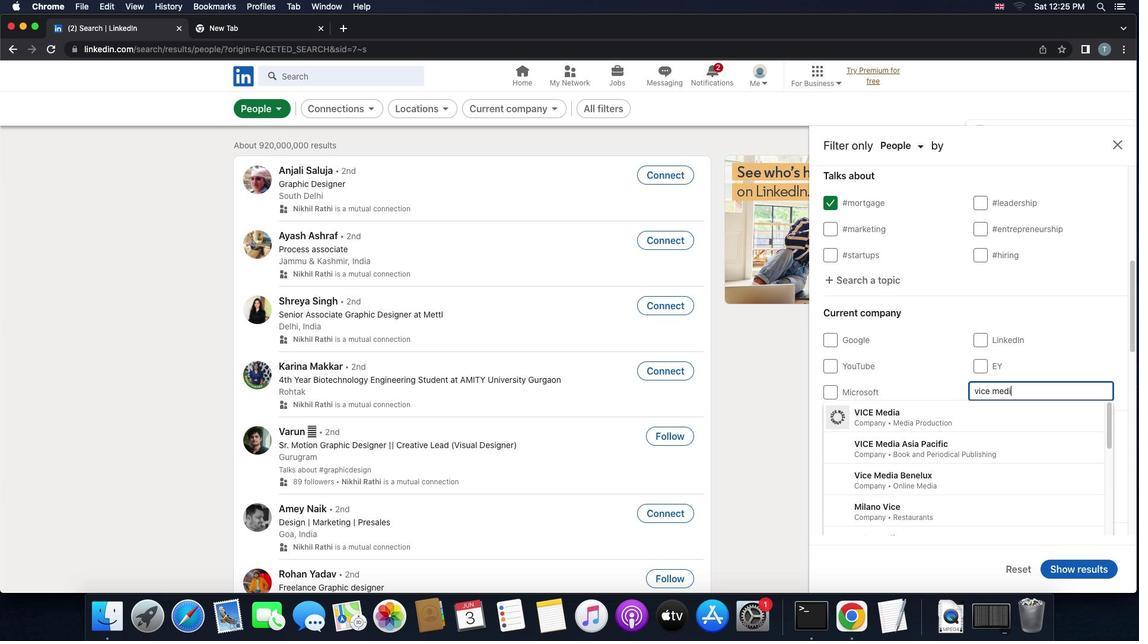 
Action: Mouse moved to (989, 408)
Screenshot: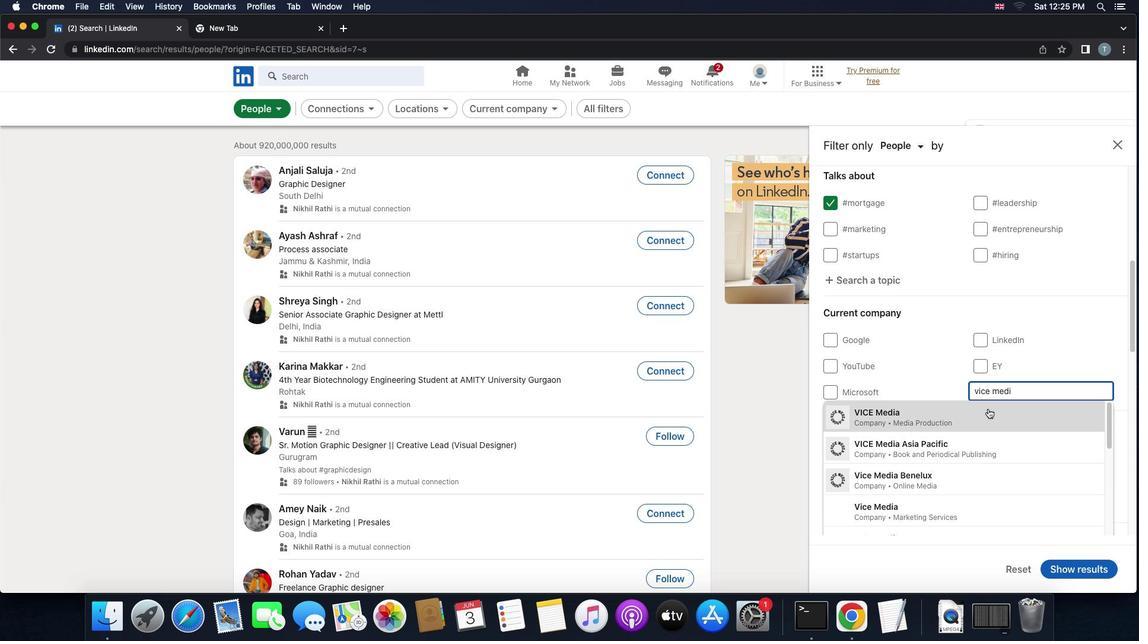 
Action: Mouse pressed left at (989, 408)
Screenshot: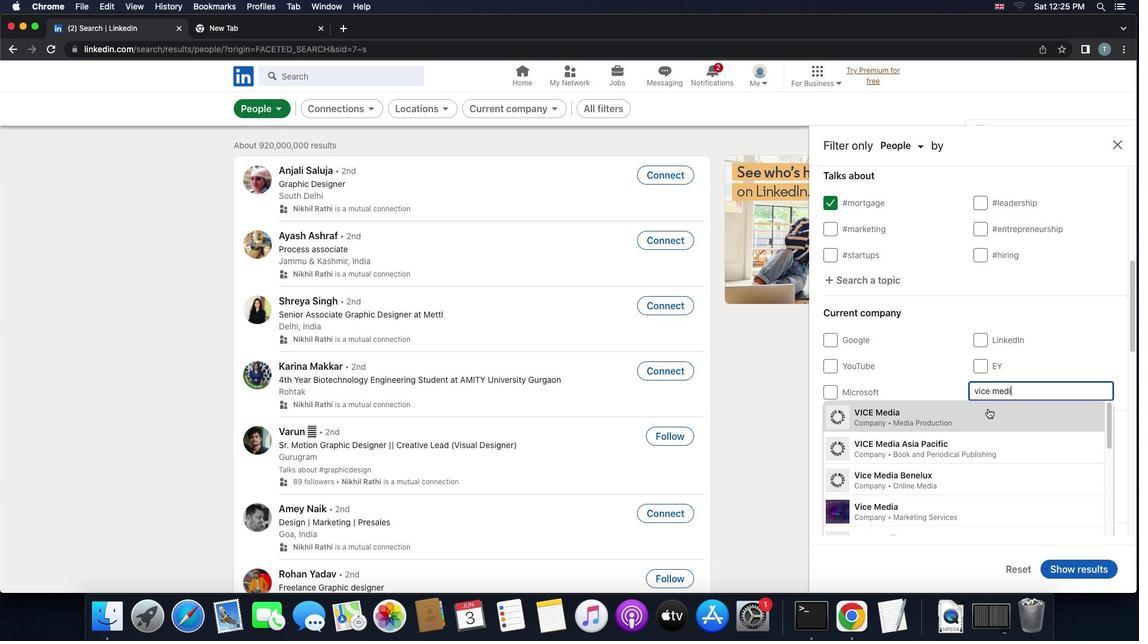 
Action: Mouse moved to (1001, 442)
Screenshot: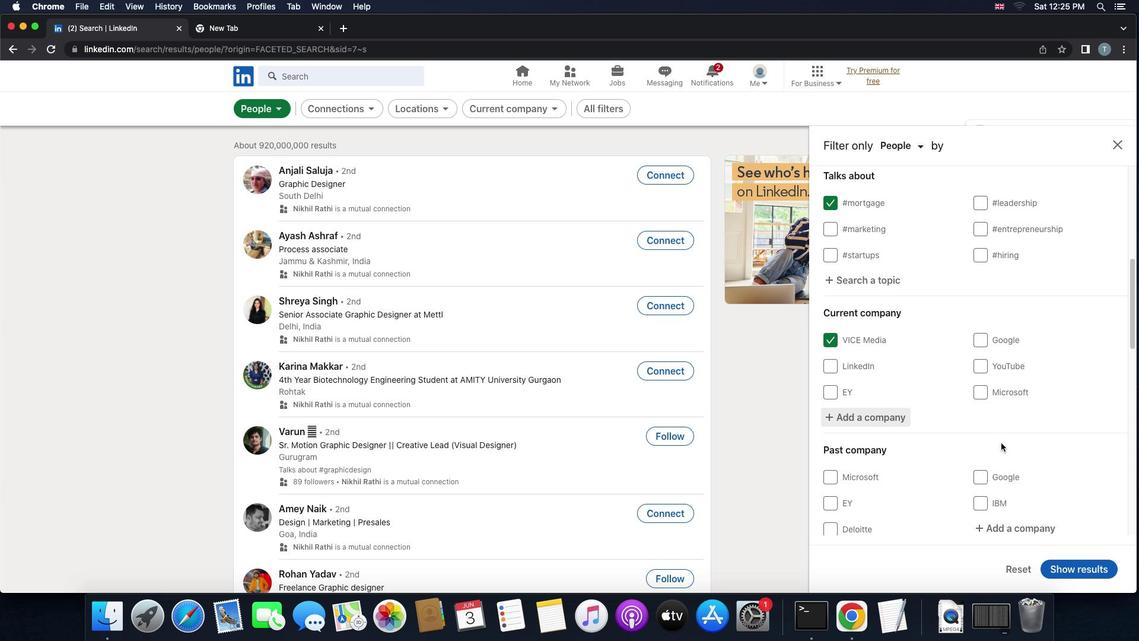 
Action: Mouse scrolled (1001, 442) with delta (0, 0)
Screenshot: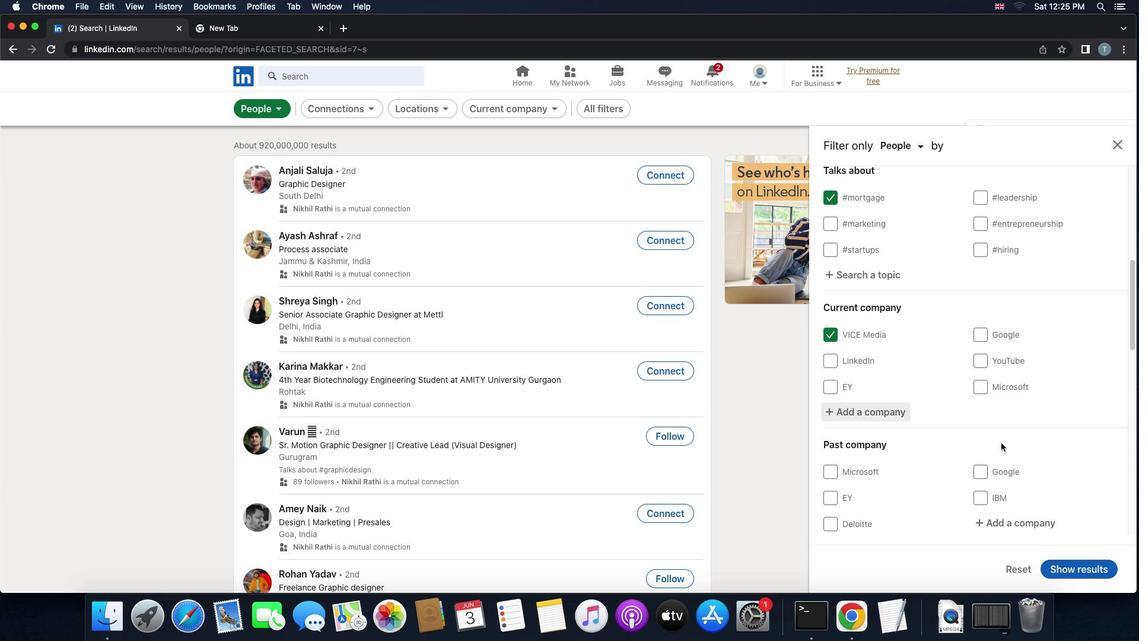 
Action: Mouse scrolled (1001, 442) with delta (0, 0)
Screenshot: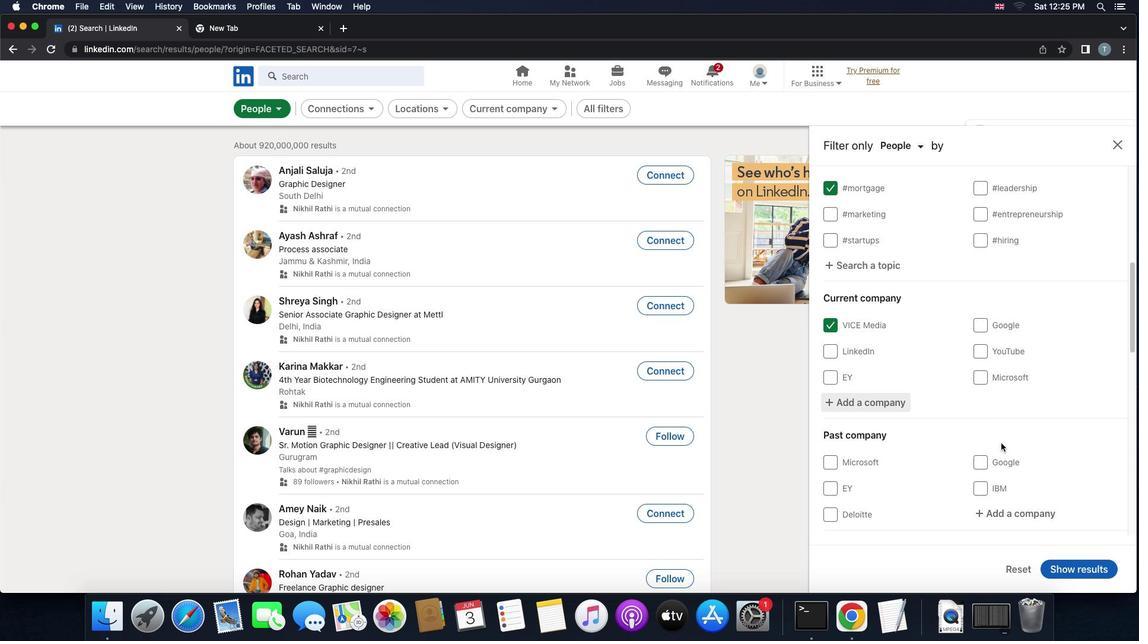 
Action: Mouse scrolled (1001, 442) with delta (0, 0)
Screenshot: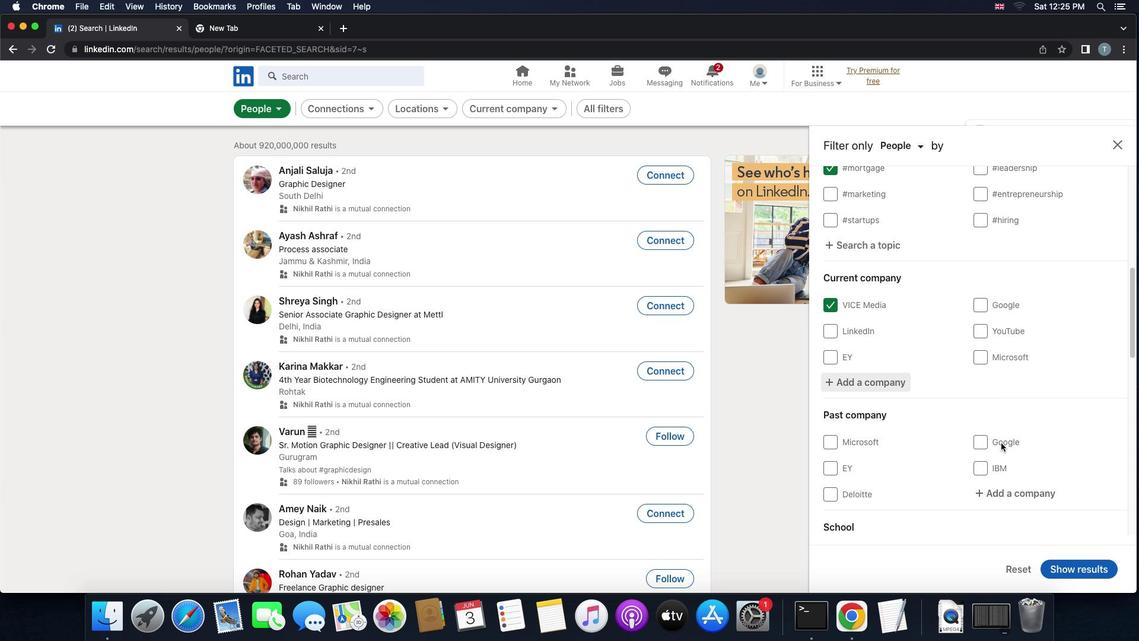 
Action: Mouse scrolled (1001, 442) with delta (0, 0)
Screenshot: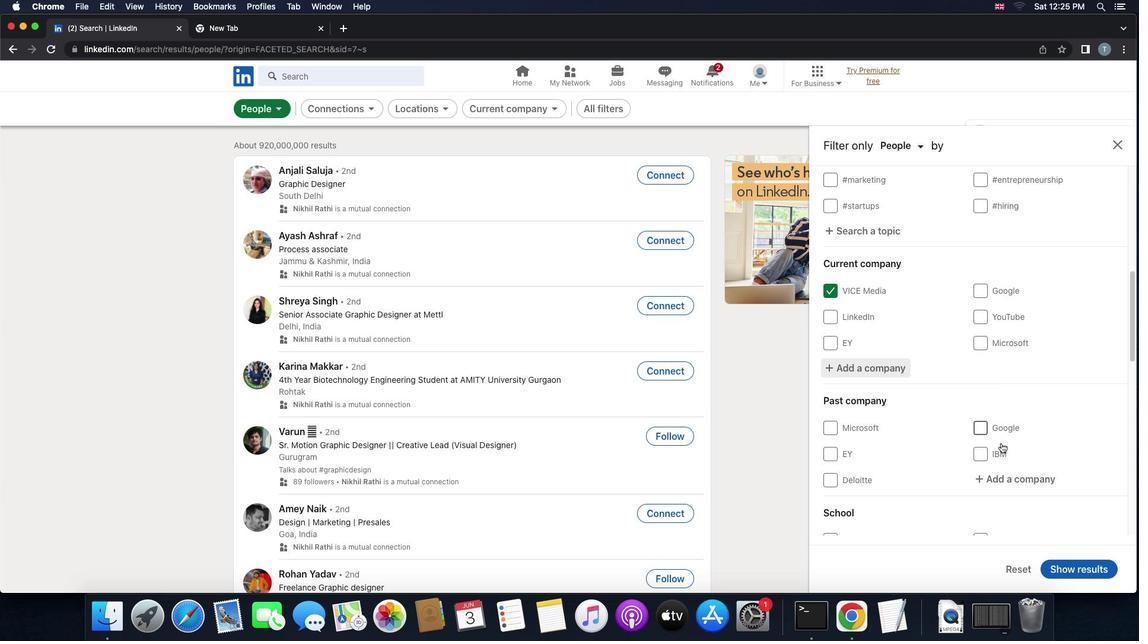 
Action: Mouse scrolled (1001, 442) with delta (0, 0)
Screenshot: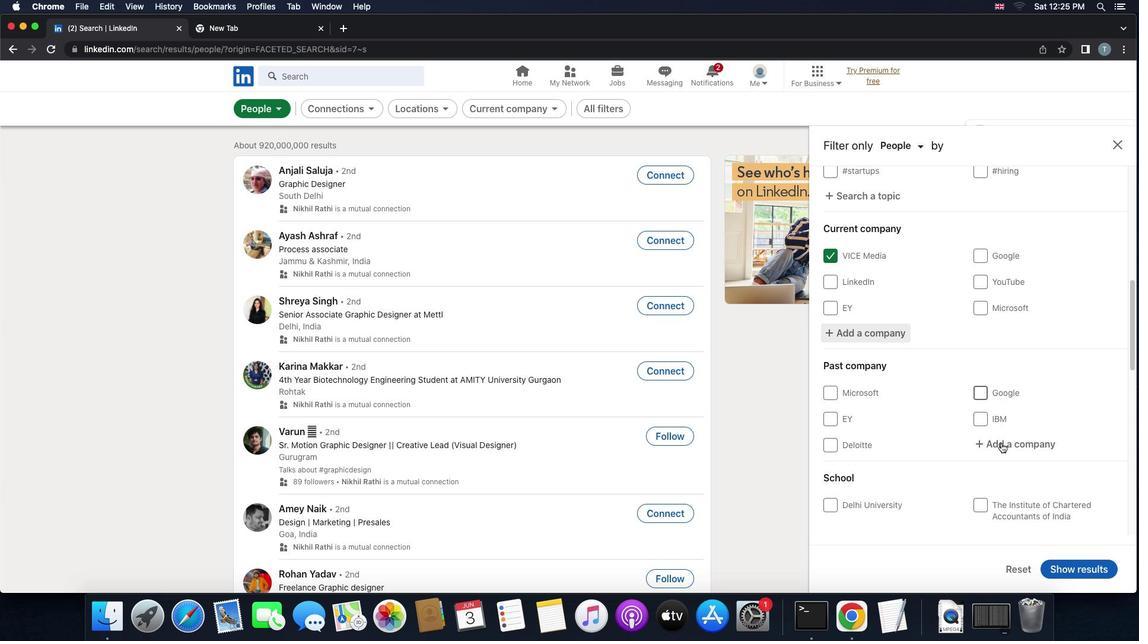 
Action: Mouse scrolled (1001, 442) with delta (0, -1)
Screenshot: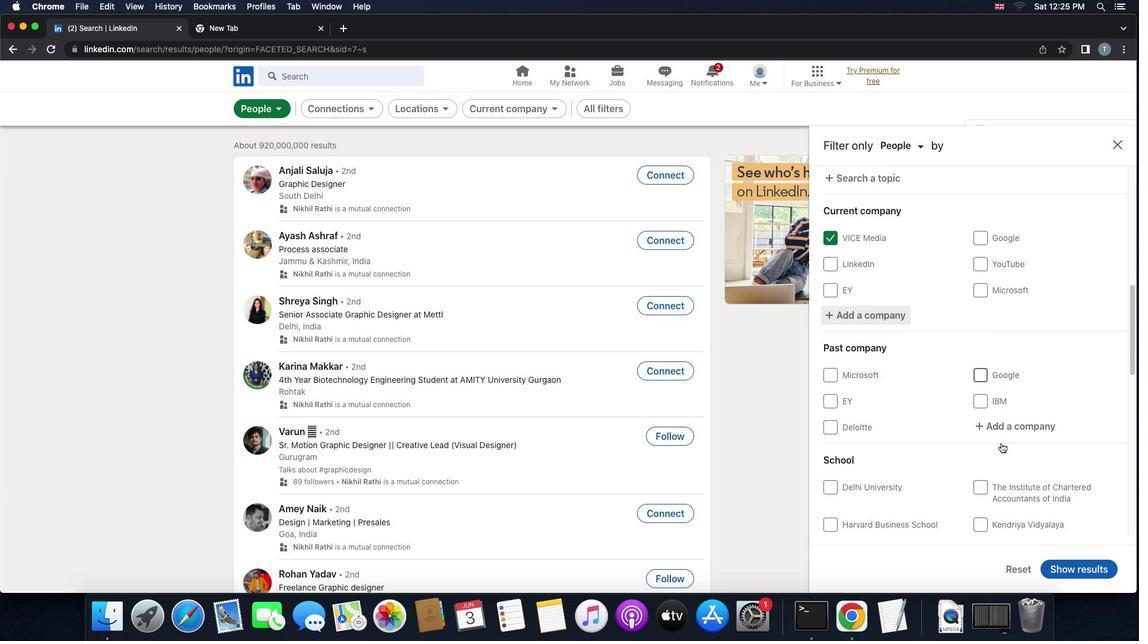 
Action: Mouse scrolled (1001, 442) with delta (0, 0)
Screenshot: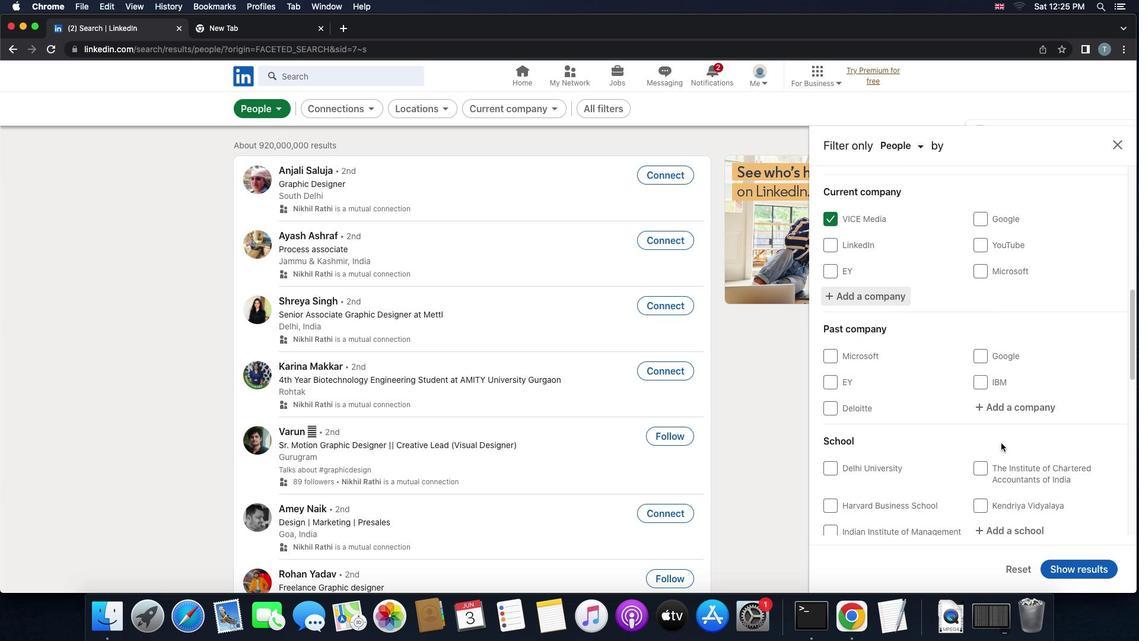 
Action: Mouse scrolled (1001, 442) with delta (0, 0)
Screenshot: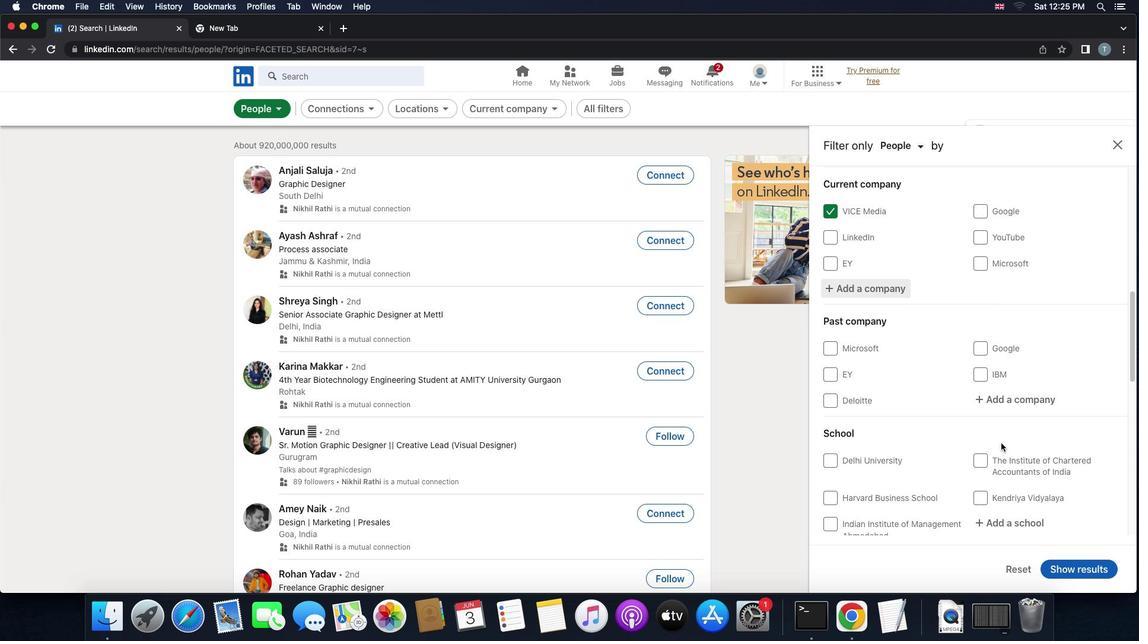 
Action: Mouse scrolled (1001, 442) with delta (0, 0)
Screenshot: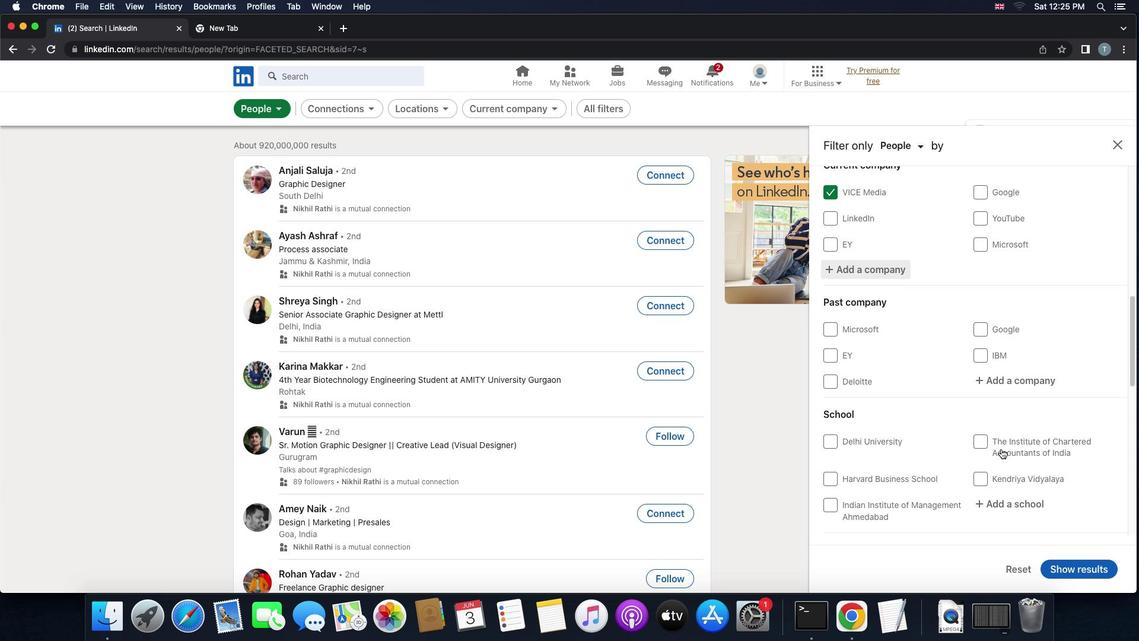 
Action: Mouse moved to (1012, 501)
Screenshot: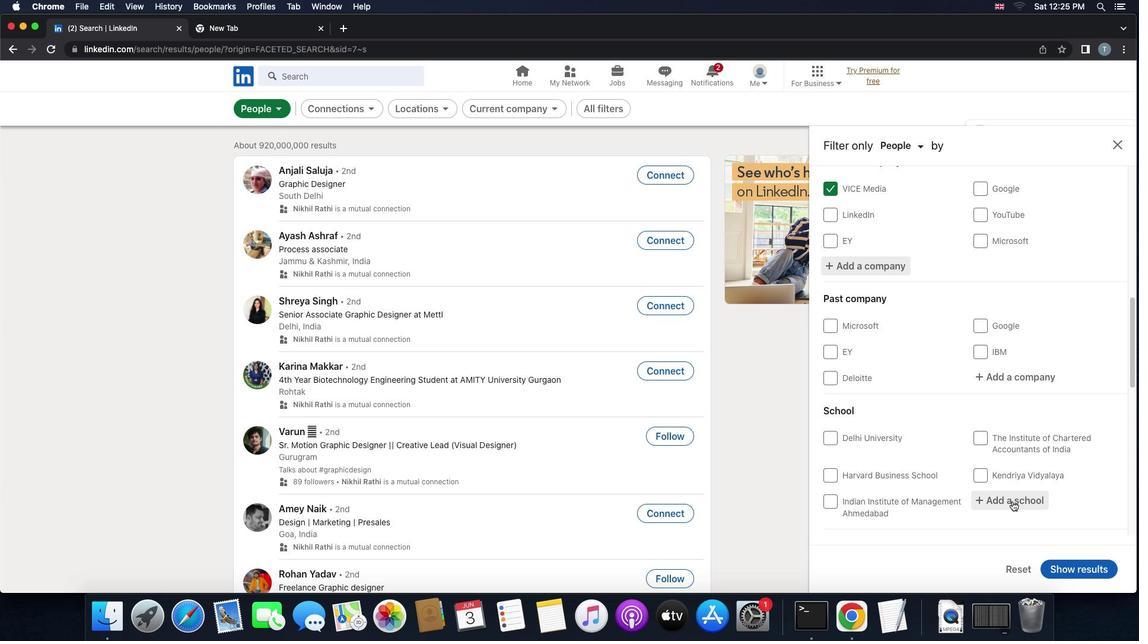 
Action: Mouse pressed left at (1012, 501)
Screenshot: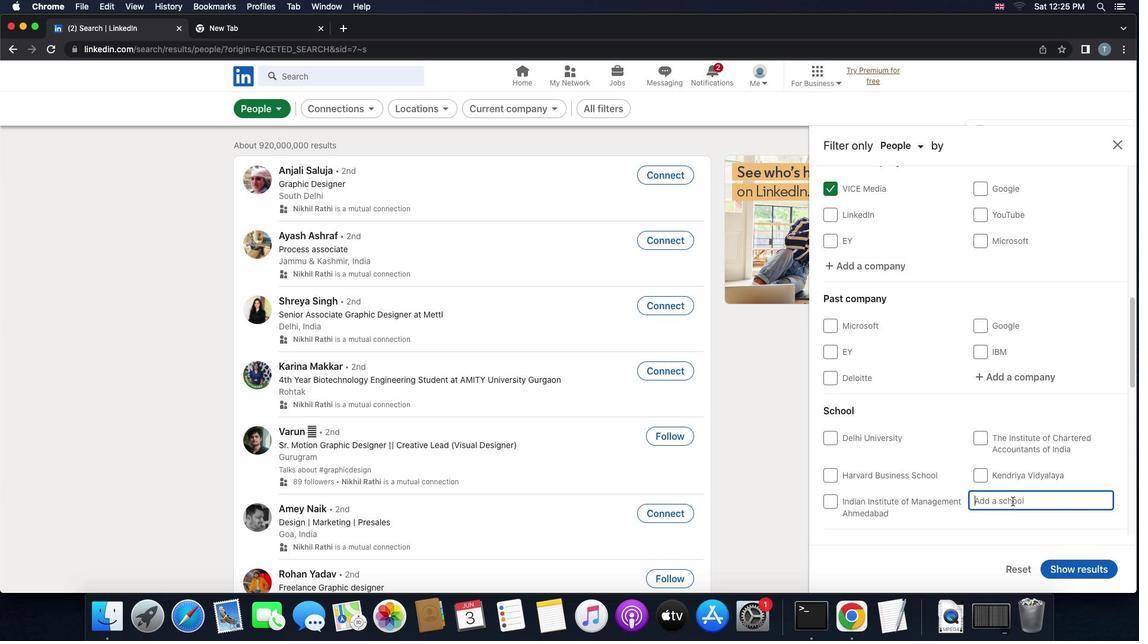 
Action: Mouse moved to (1012, 501)
Screenshot: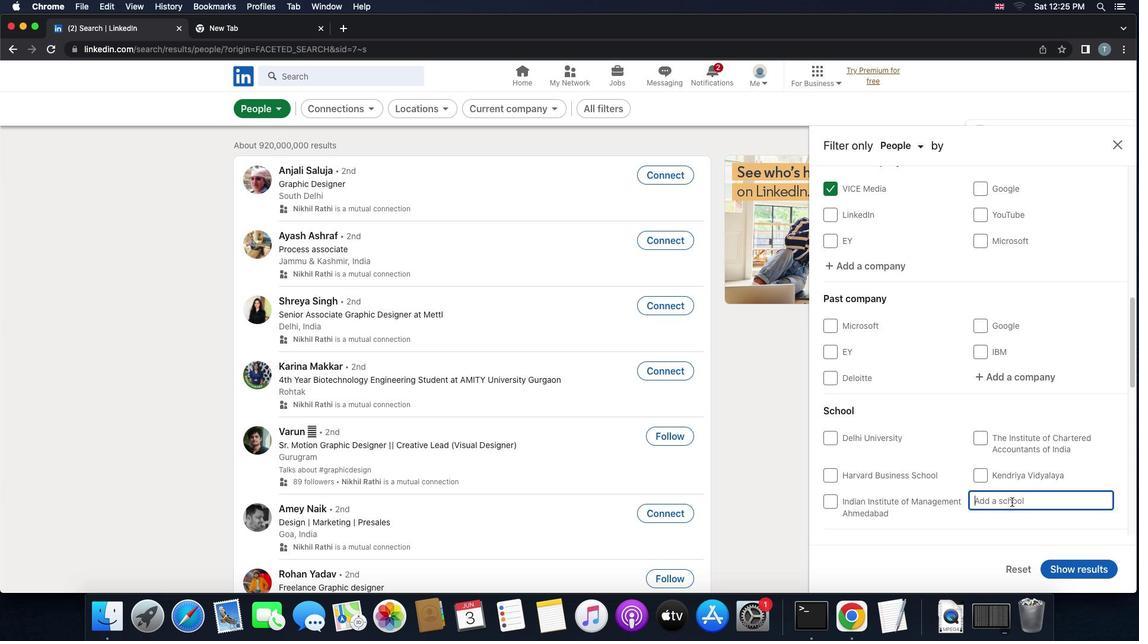 
Action: Key pressed Key.shift'H''K''B''K'Key.space'c''o''l''l''e''g''e'
Screenshot: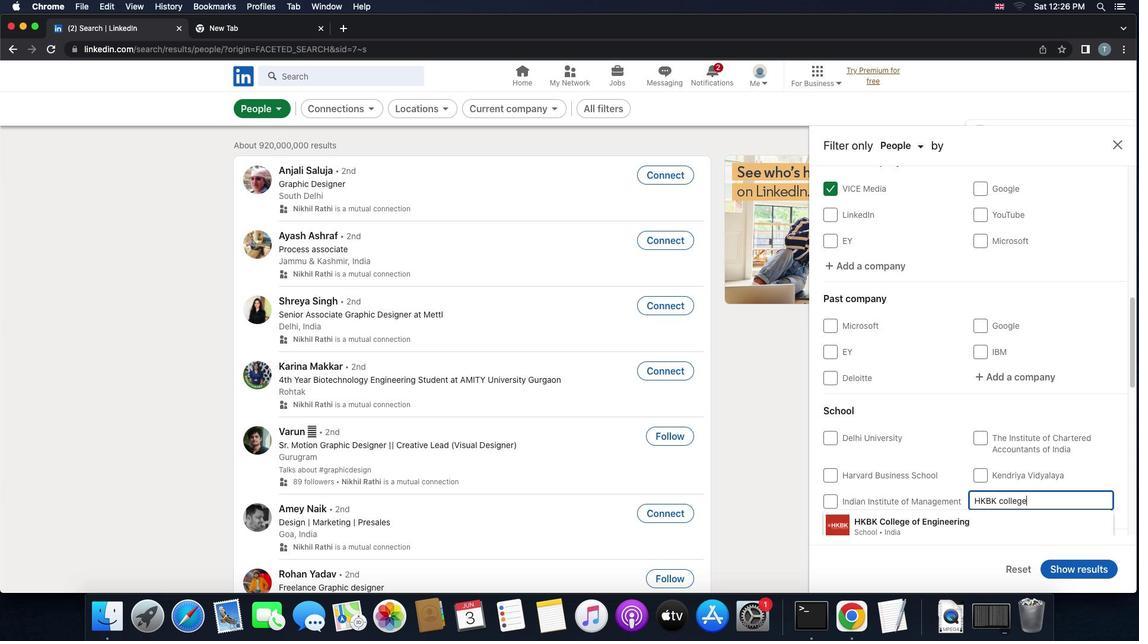 
Action: Mouse moved to (992, 514)
Screenshot: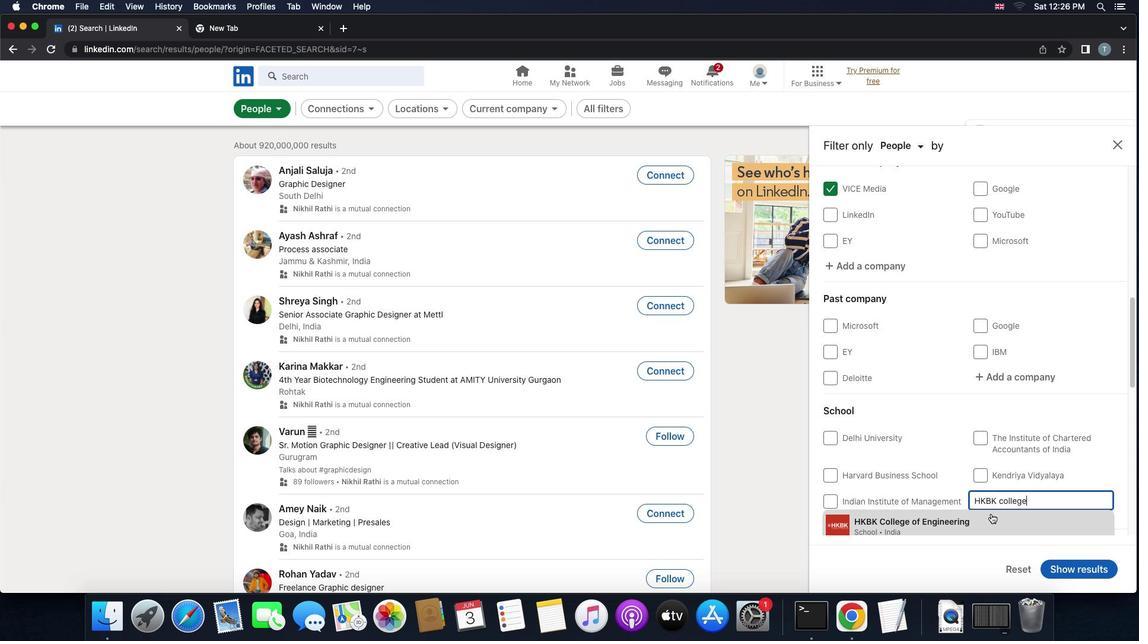 
Action: Mouse pressed left at (992, 514)
Screenshot: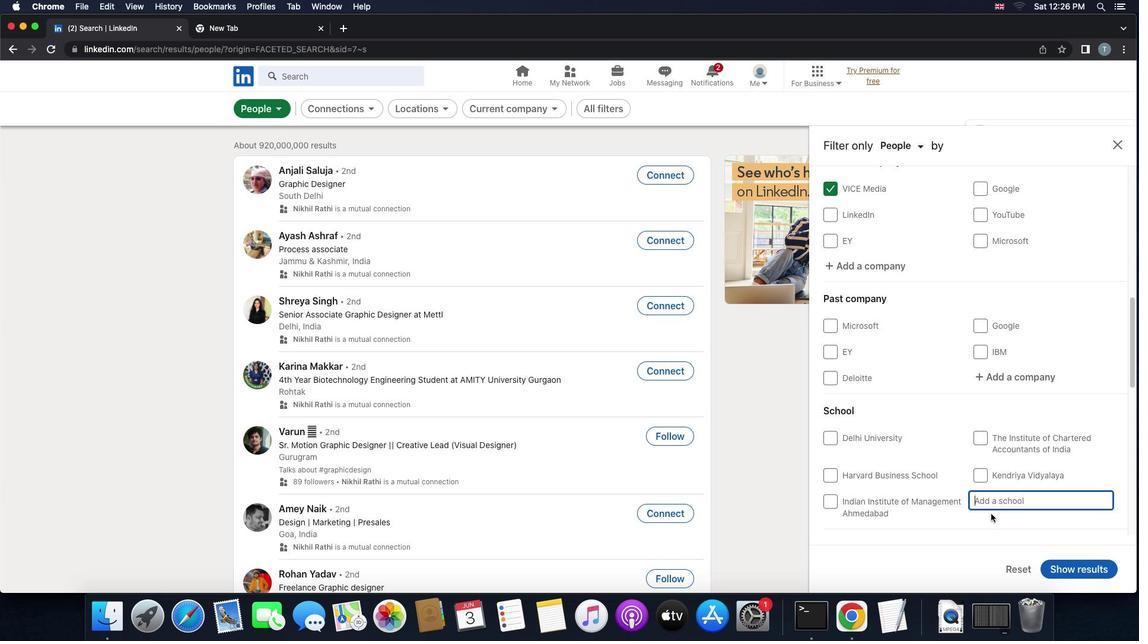 
Action: Mouse scrolled (992, 514) with delta (0, 0)
Screenshot: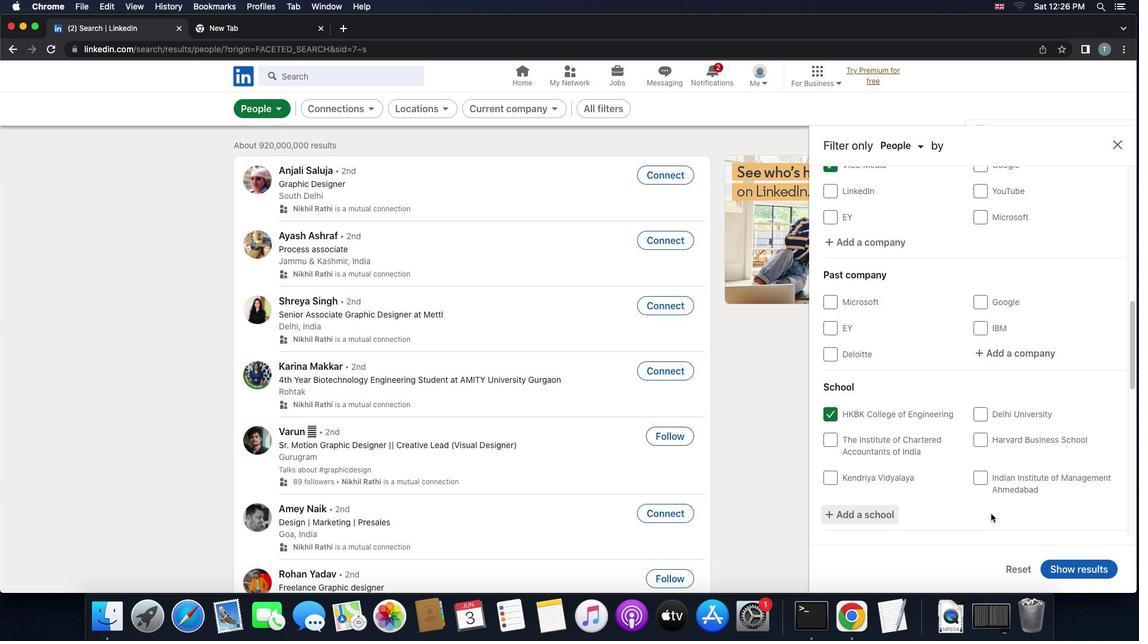 
Action: Mouse scrolled (992, 514) with delta (0, 0)
Screenshot: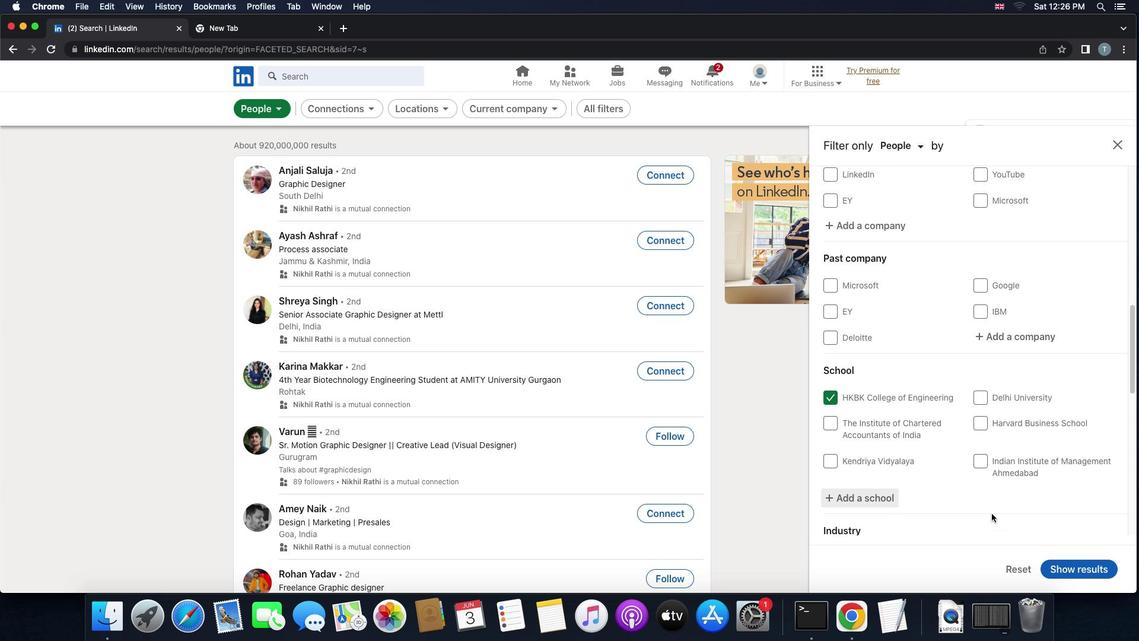 
Action: Mouse scrolled (992, 514) with delta (0, -1)
Screenshot: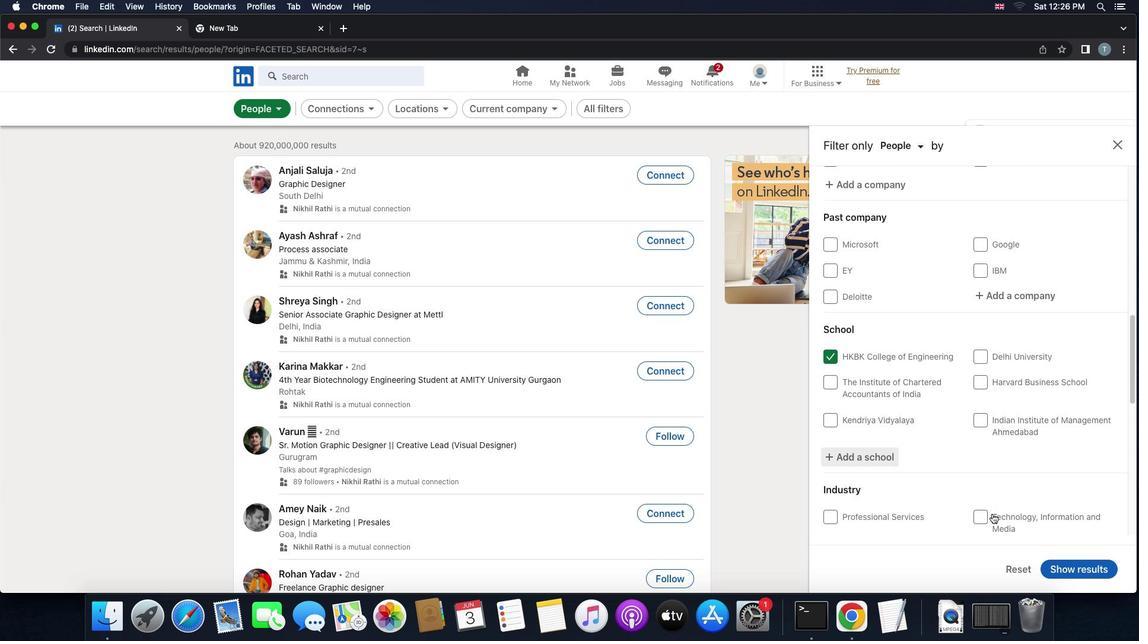
Action: Mouse moved to (993, 514)
Screenshot: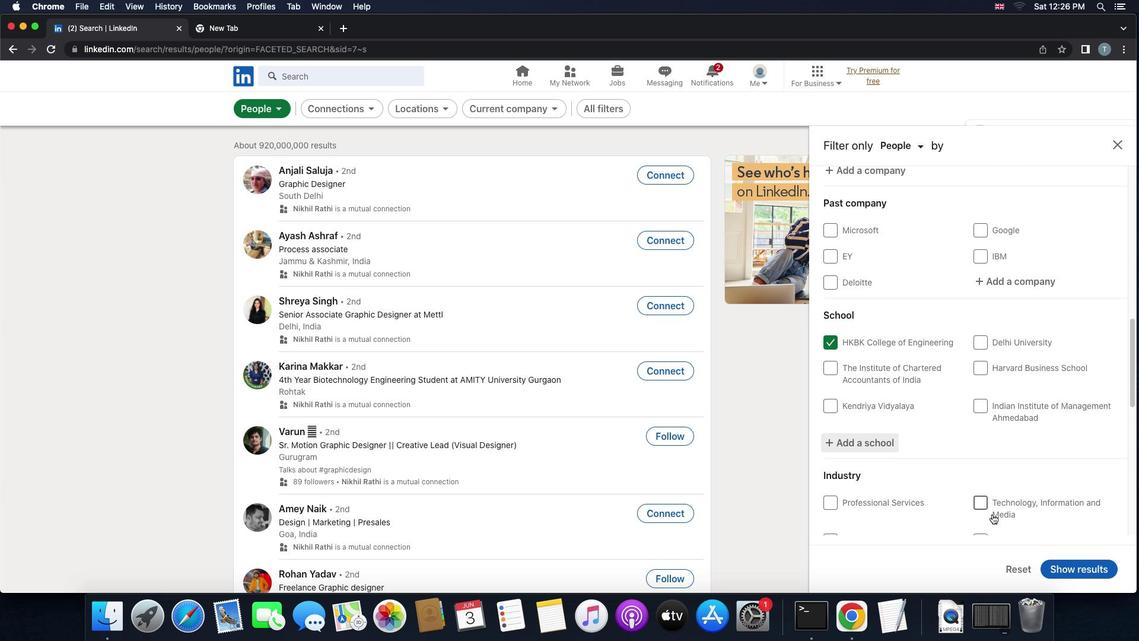 
Action: Mouse scrolled (993, 514) with delta (0, 0)
Screenshot: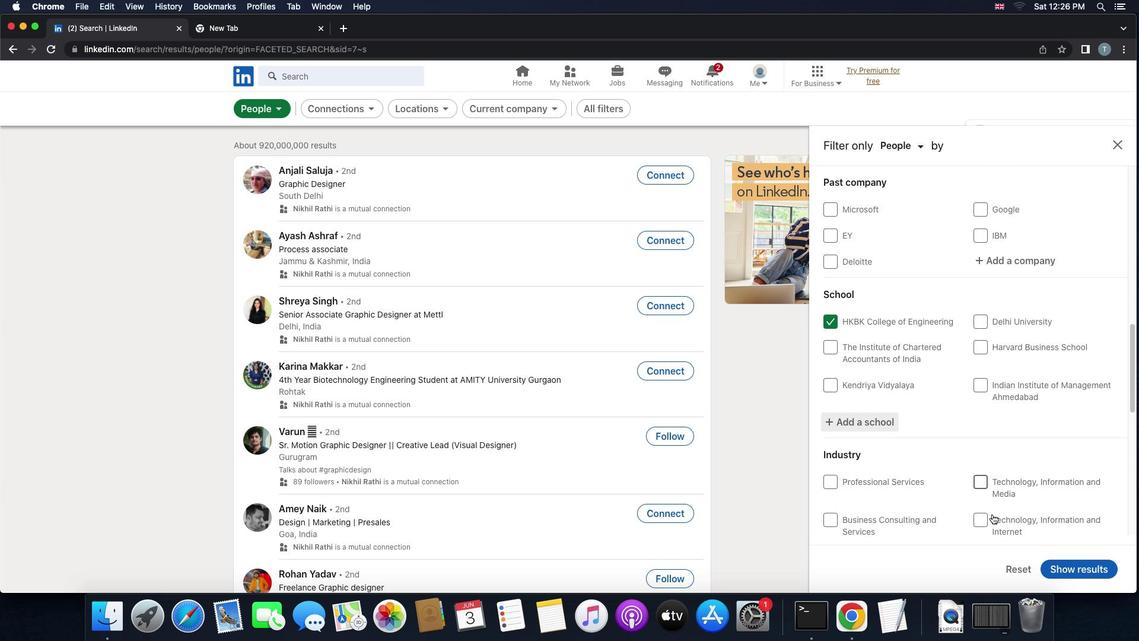 
Action: Mouse scrolled (993, 514) with delta (0, 0)
Screenshot: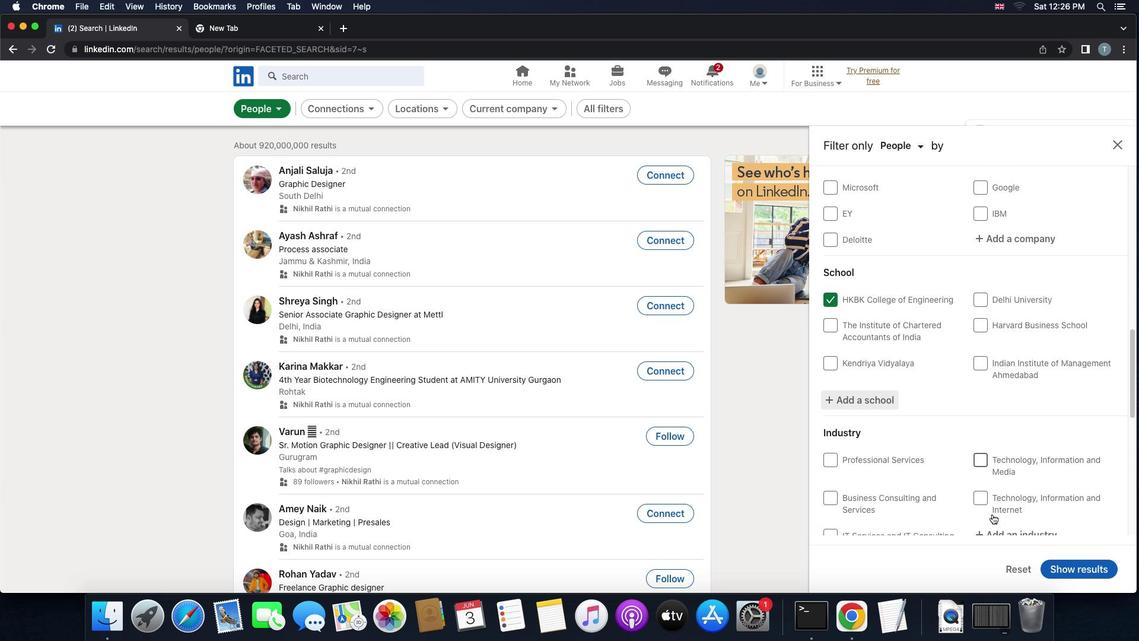
Action: Mouse scrolled (993, 514) with delta (0, -1)
Screenshot: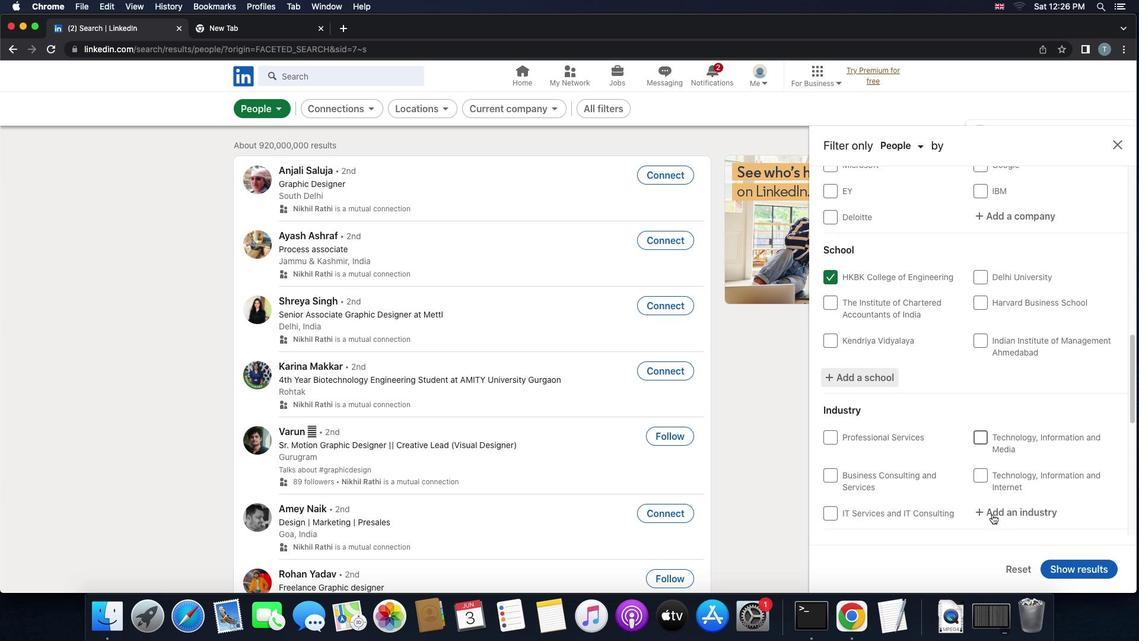 
Action: Mouse scrolled (993, 514) with delta (0, 0)
Screenshot: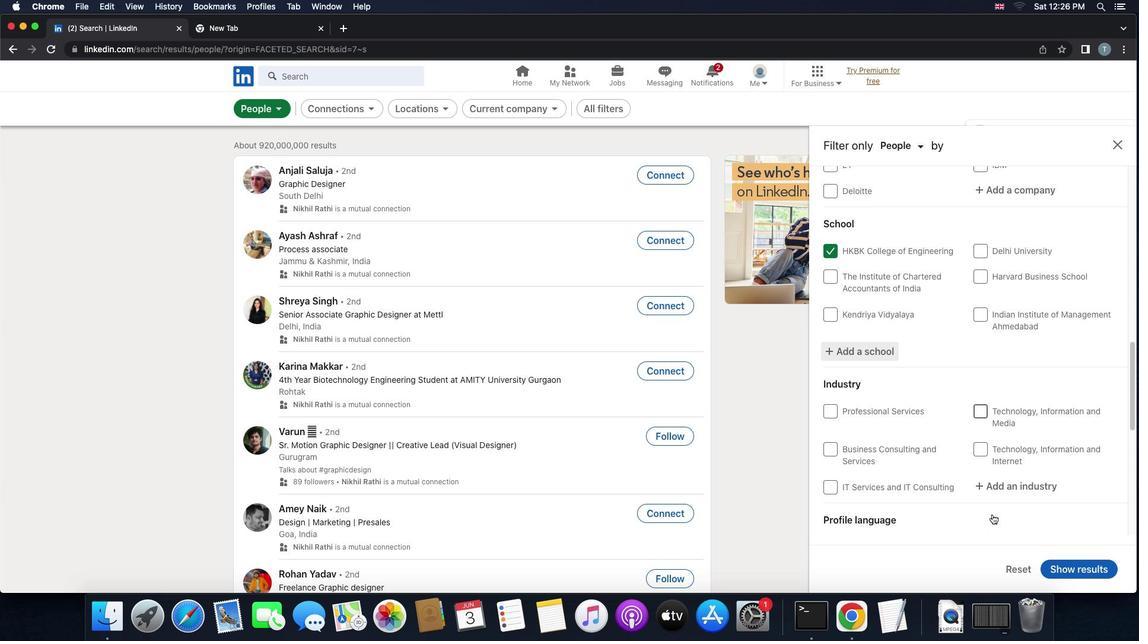 
Action: Mouse scrolled (993, 514) with delta (0, 0)
Screenshot: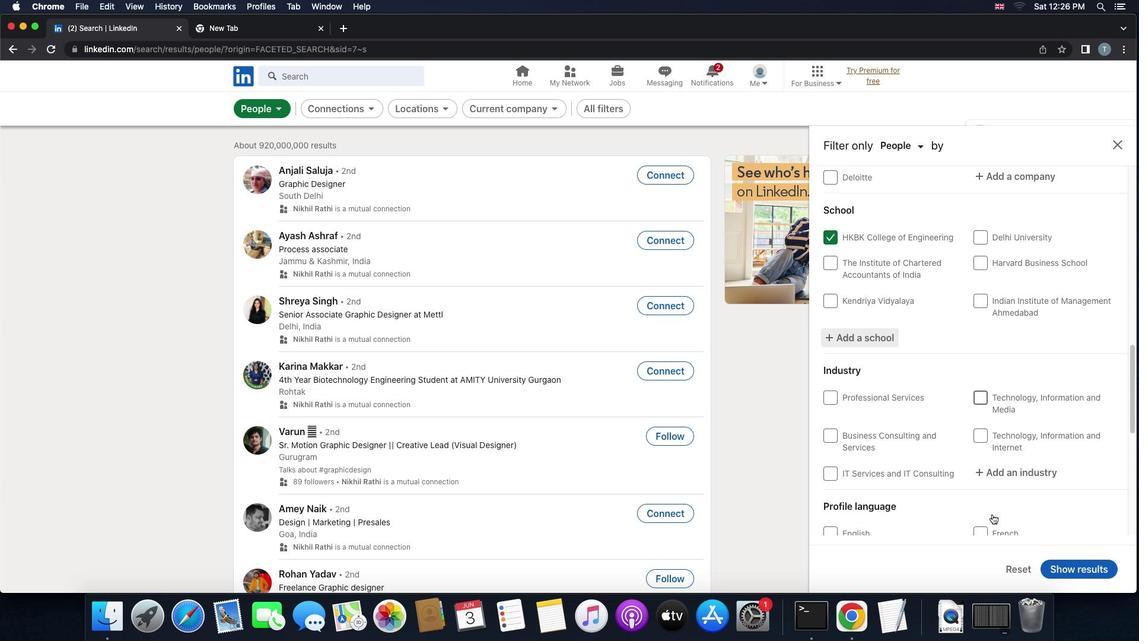 
Action: Mouse scrolled (993, 514) with delta (0, 0)
Screenshot: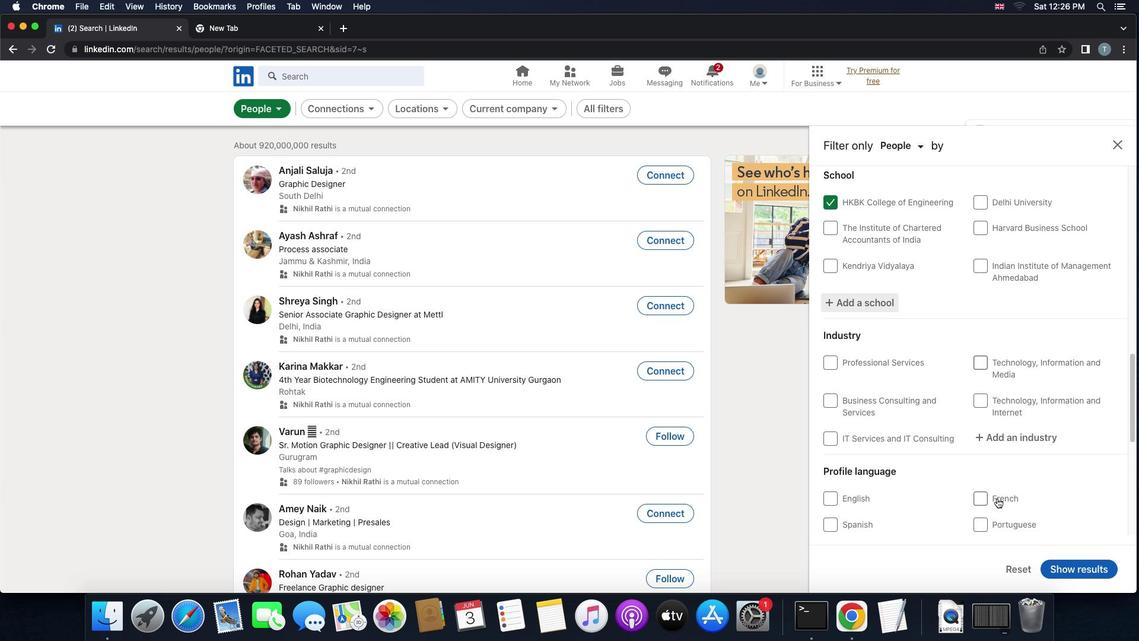 
Action: Mouse moved to (996, 503)
Screenshot: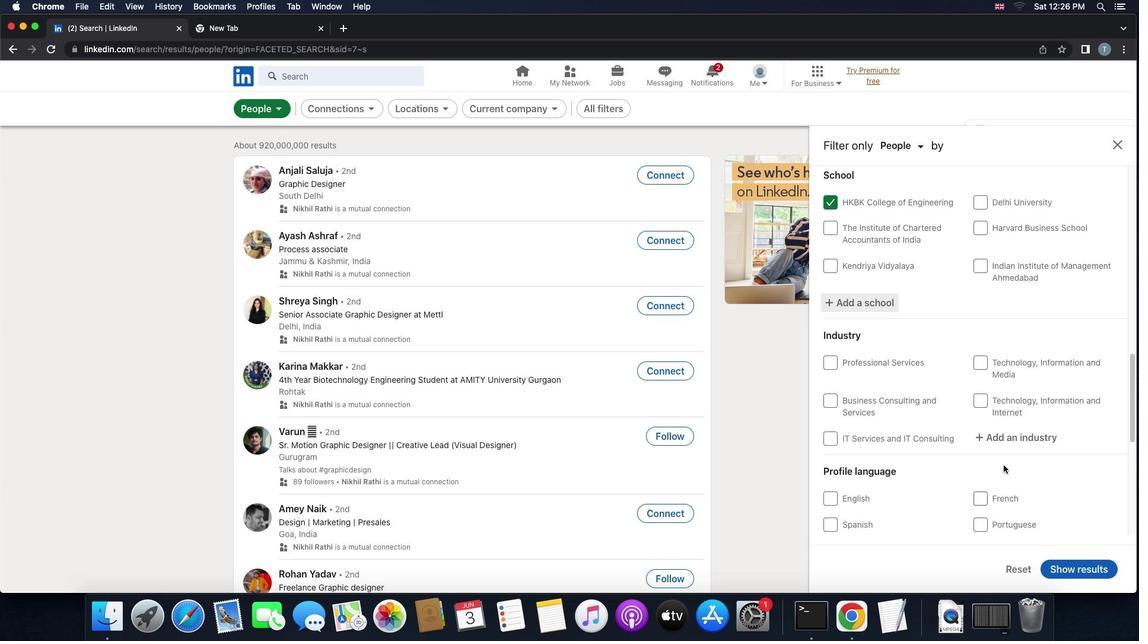 
Action: Mouse scrolled (996, 503) with delta (0, 0)
Screenshot: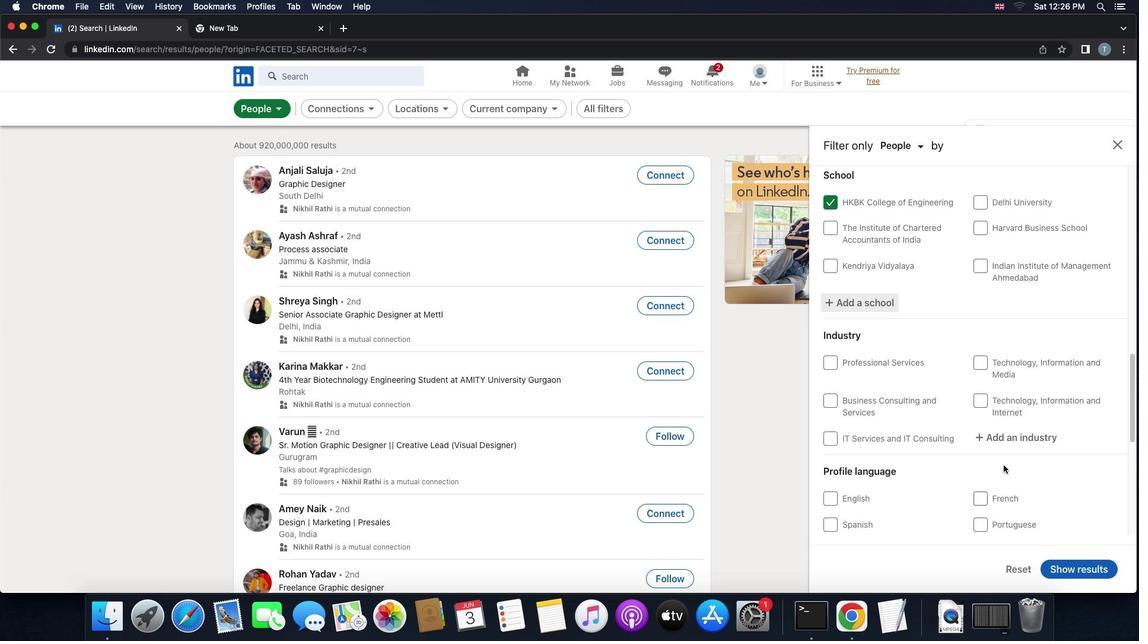 
Action: Mouse moved to (1010, 438)
Screenshot: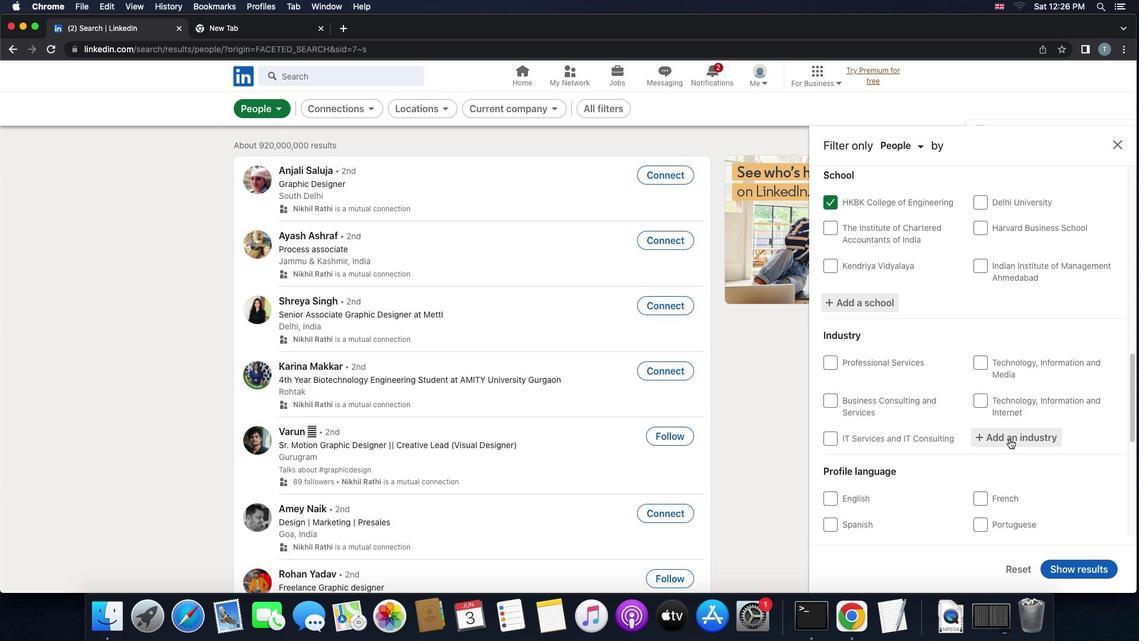 
Action: Mouse pressed left at (1010, 438)
Screenshot: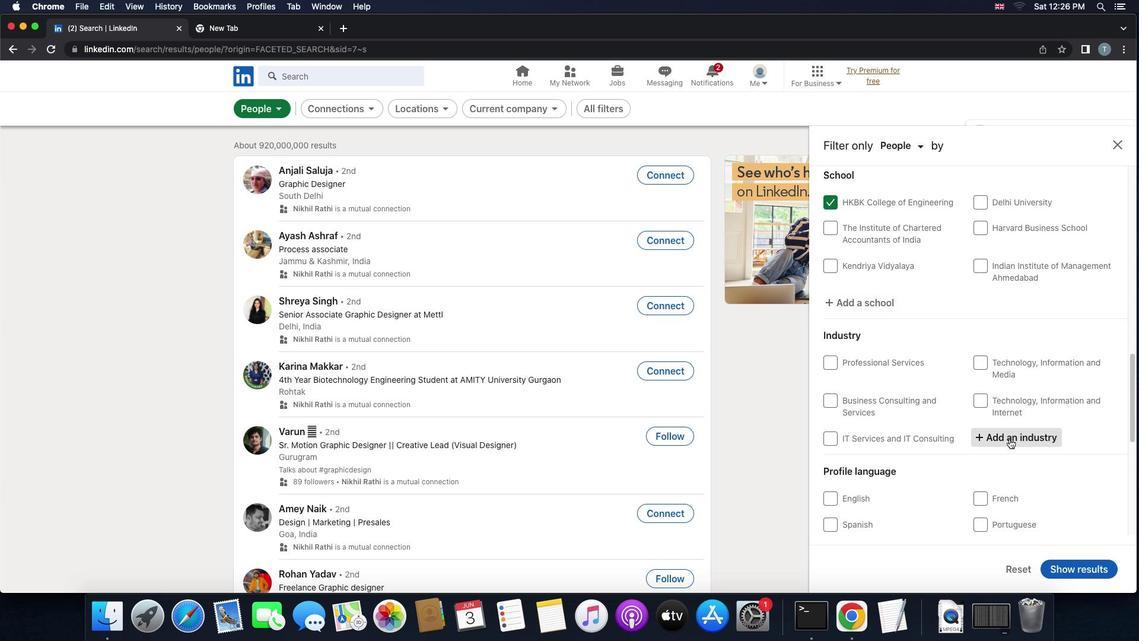 
Action: Mouse scrolled (1010, 438) with delta (0, 0)
Screenshot: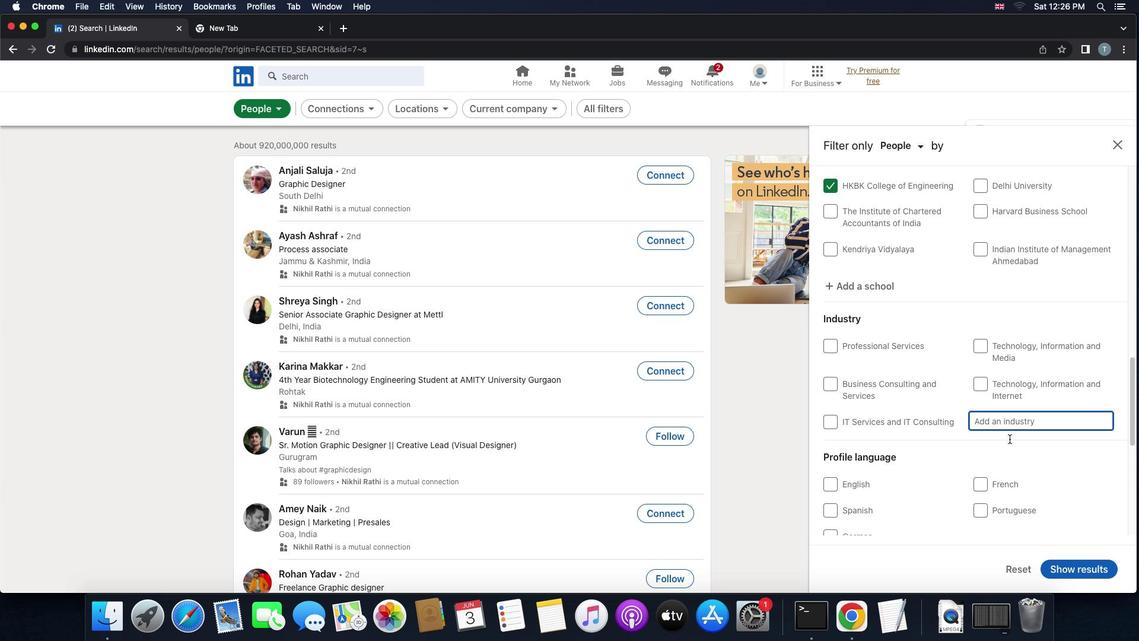 
Action: Mouse scrolled (1010, 438) with delta (0, 0)
Screenshot: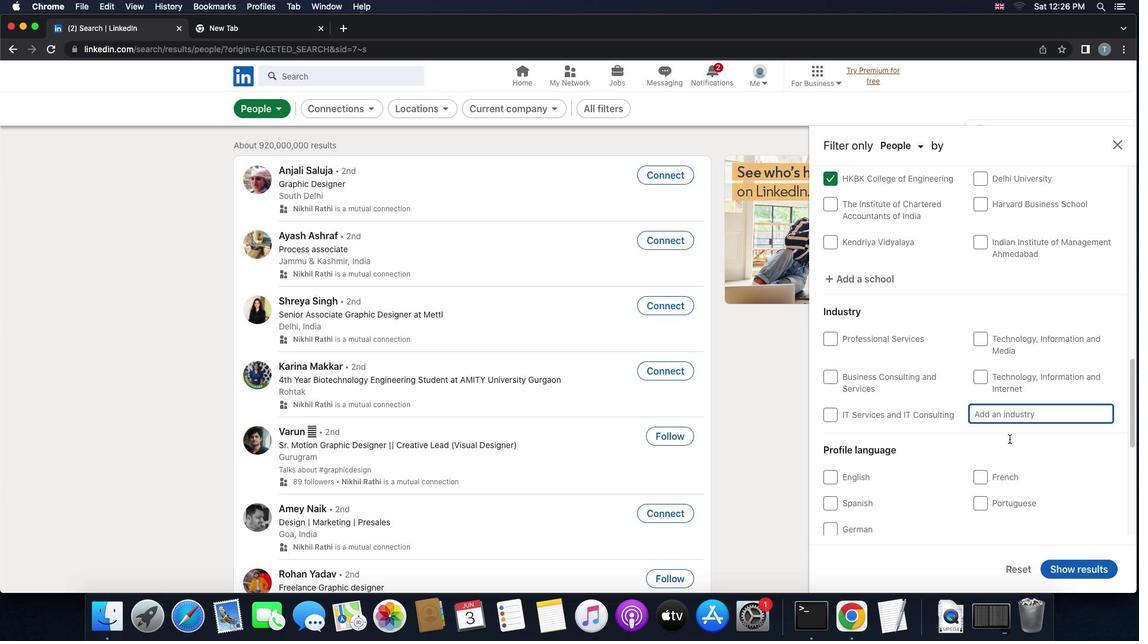 
Action: Mouse scrolled (1010, 438) with delta (0, -1)
Screenshot: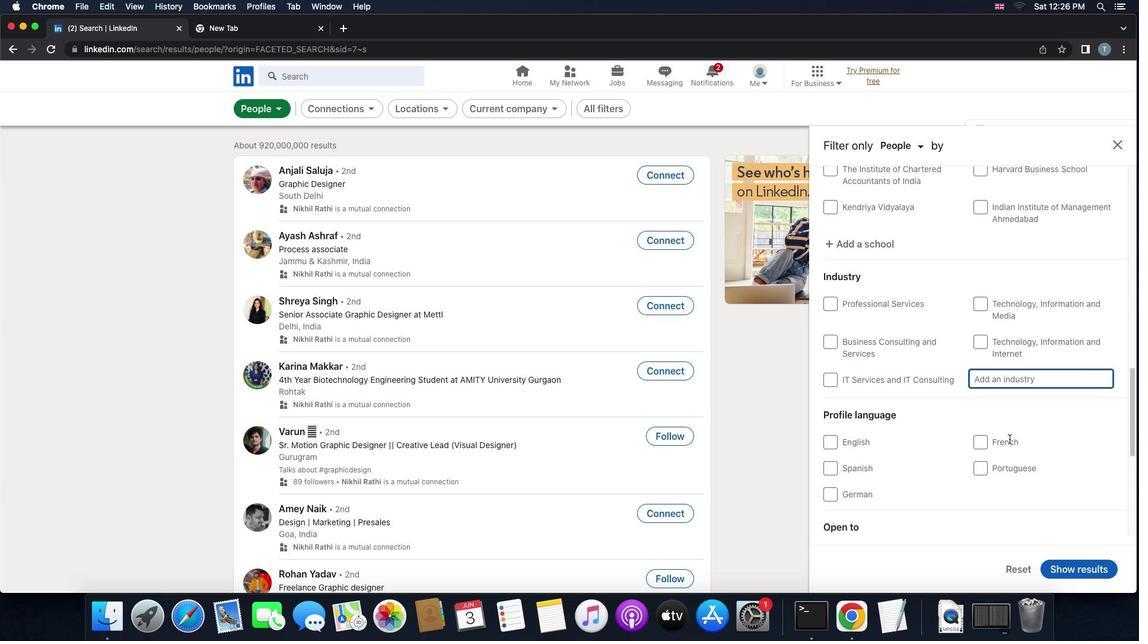 
Action: Key pressed 'o''p'Key.backspaceKey.backspace'p''r''i''m''a''r''y'Key.space'a''n''d'Key.space's''e''c''o''n''d''a''r''y'
Screenshot: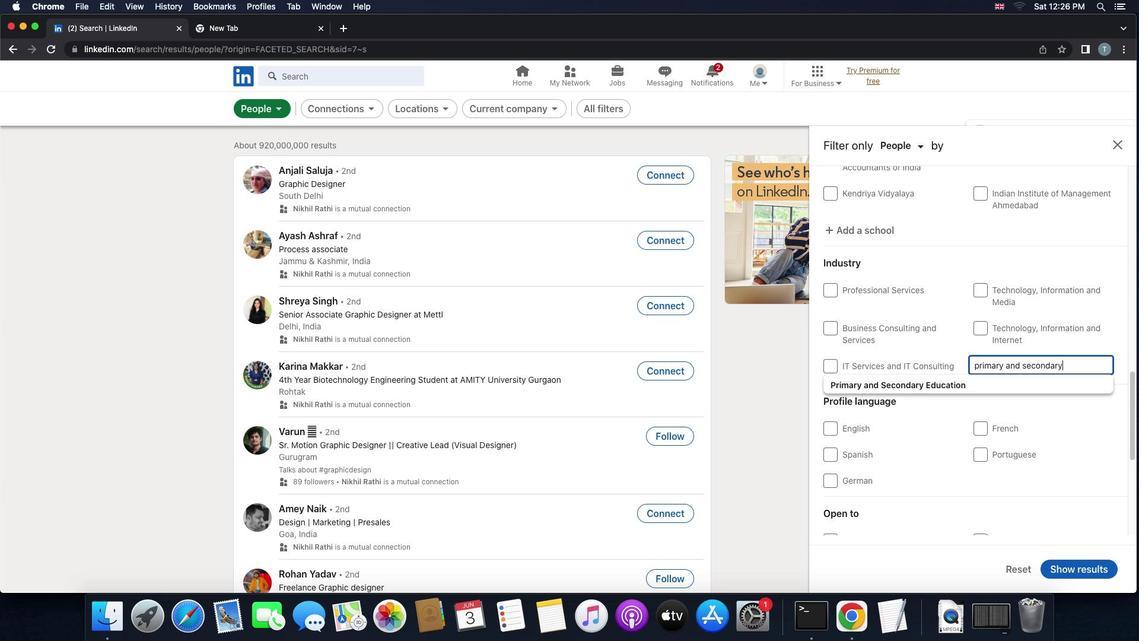 
Action: Mouse moved to (995, 385)
Screenshot: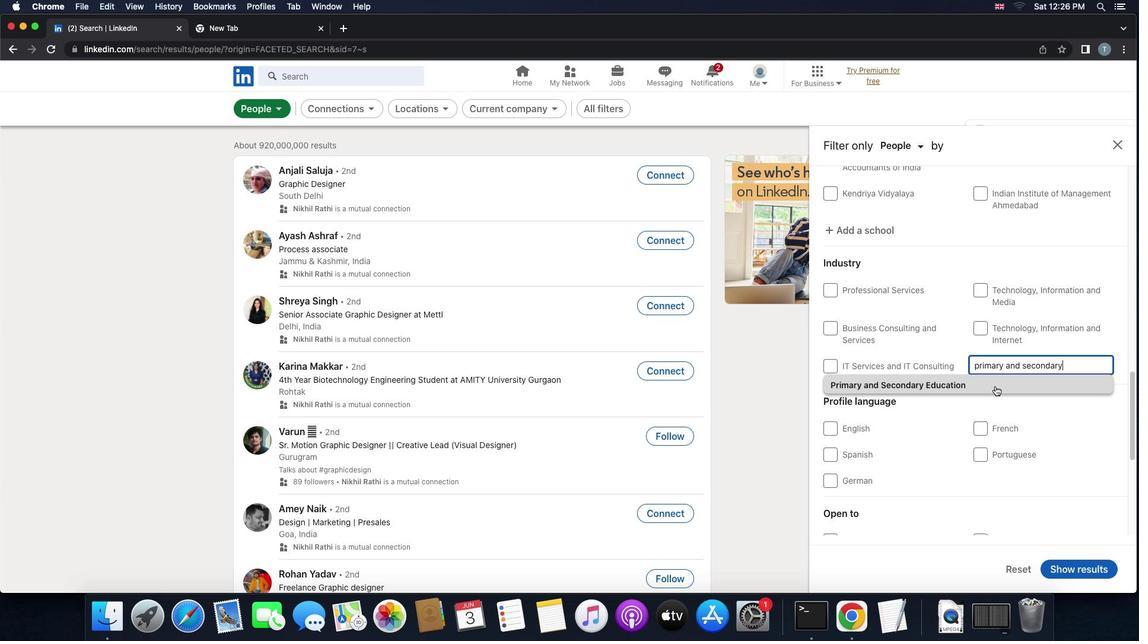 
Action: Mouse pressed left at (995, 385)
Screenshot: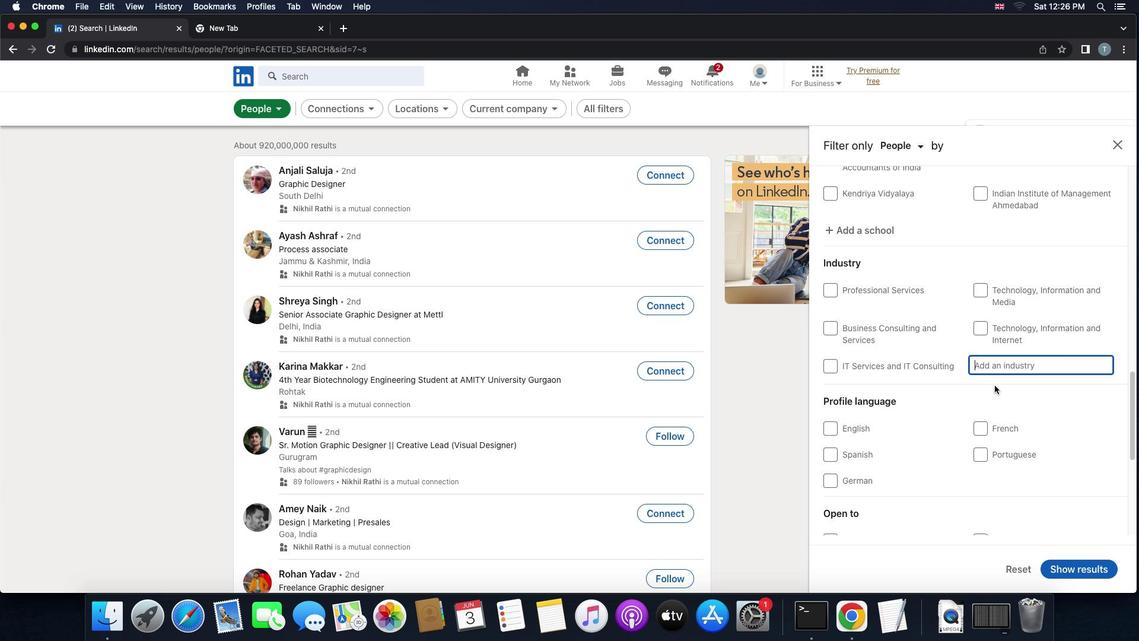 
Action: Mouse moved to (999, 388)
Screenshot: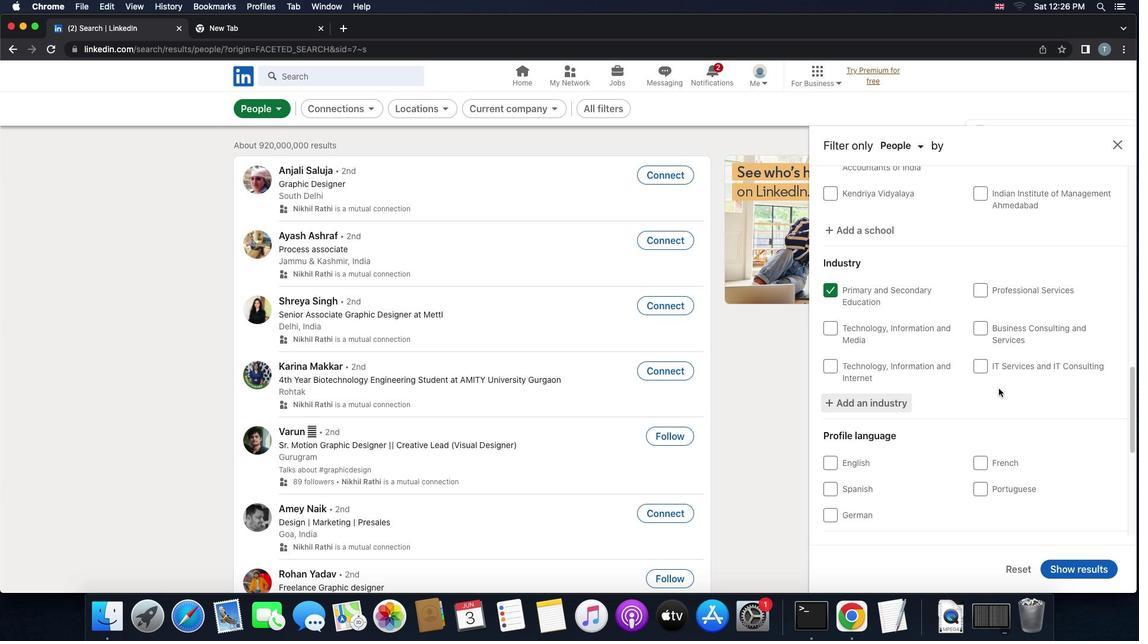 
Action: Mouse scrolled (999, 388) with delta (0, 0)
Screenshot: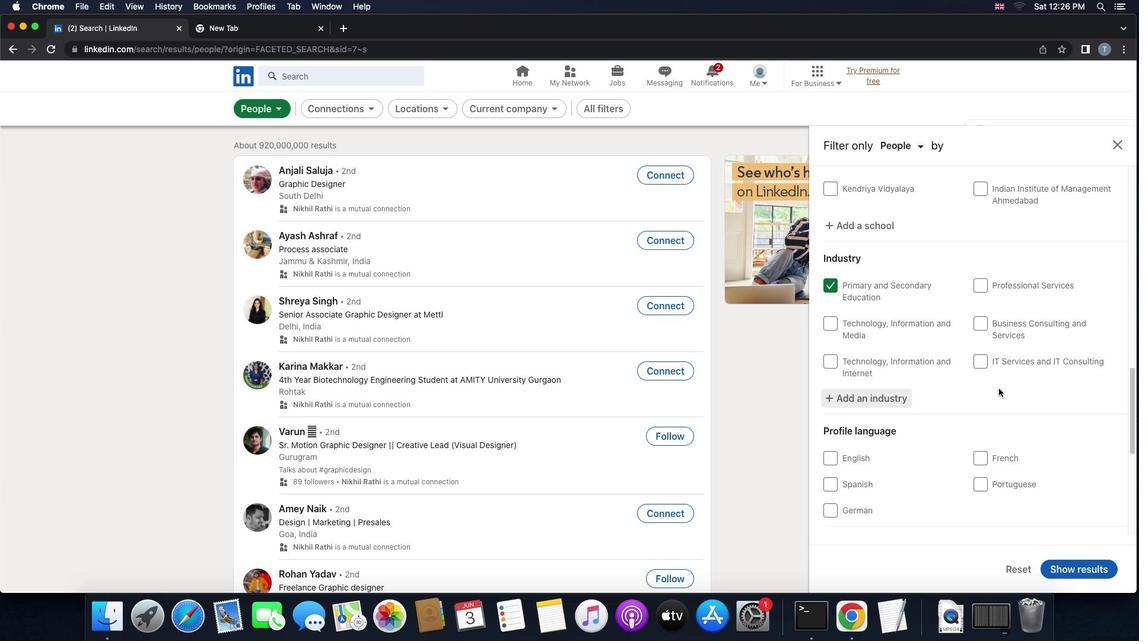 
Action: Mouse scrolled (999, 388) with delta (0, 0)
Screenshot: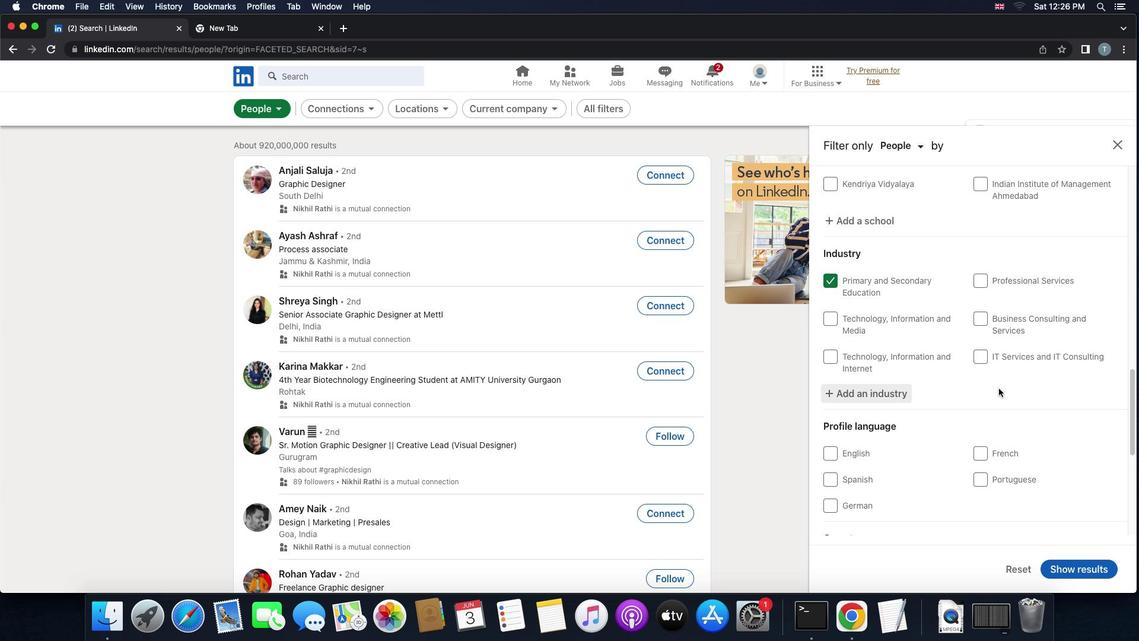 
Action: Mouse scrolled (999, 388) with delta (0, 0)
Screenshot: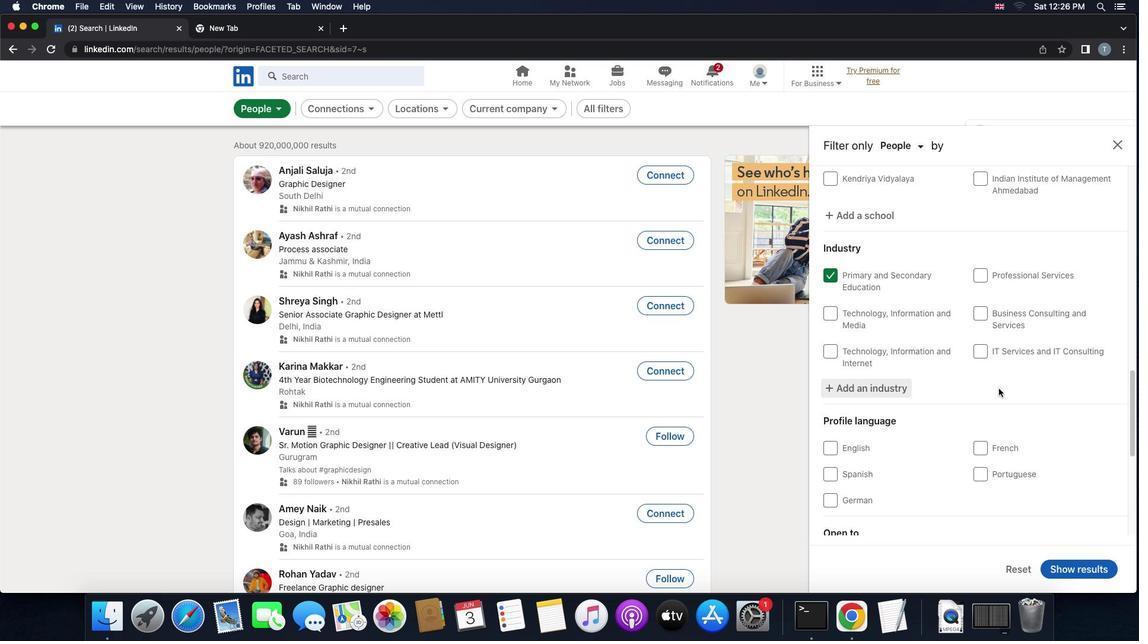 
Action: Mouse scrolled (999, 388) with delta (0, 0)
Screenshot: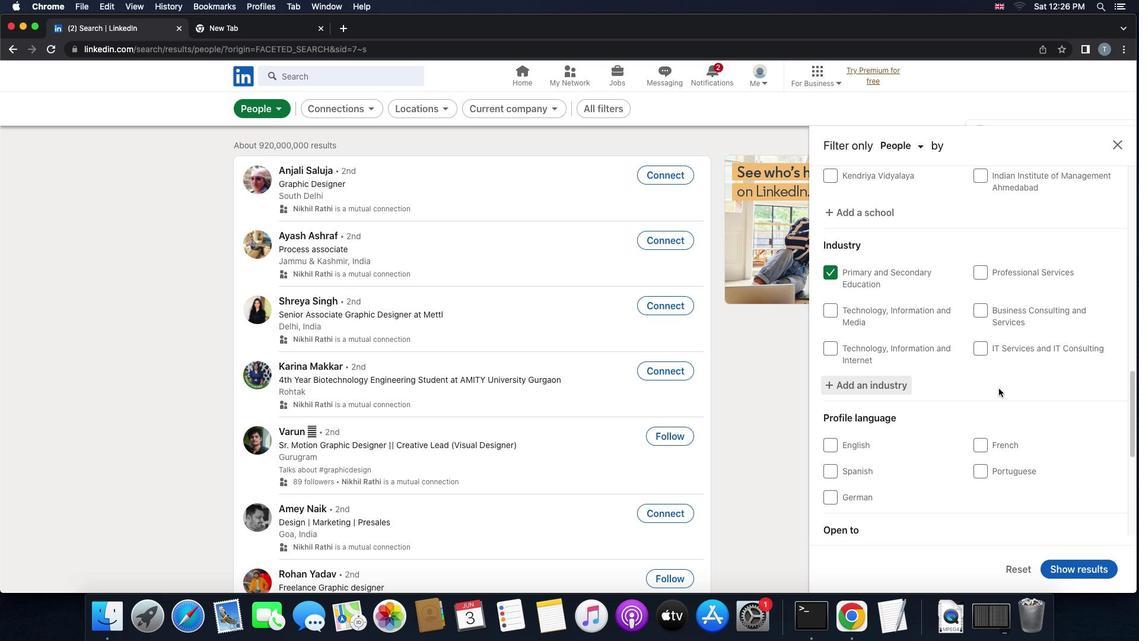 
Action: Mouse scrolled (999, 388) with delta (0, 0)
Screenshot: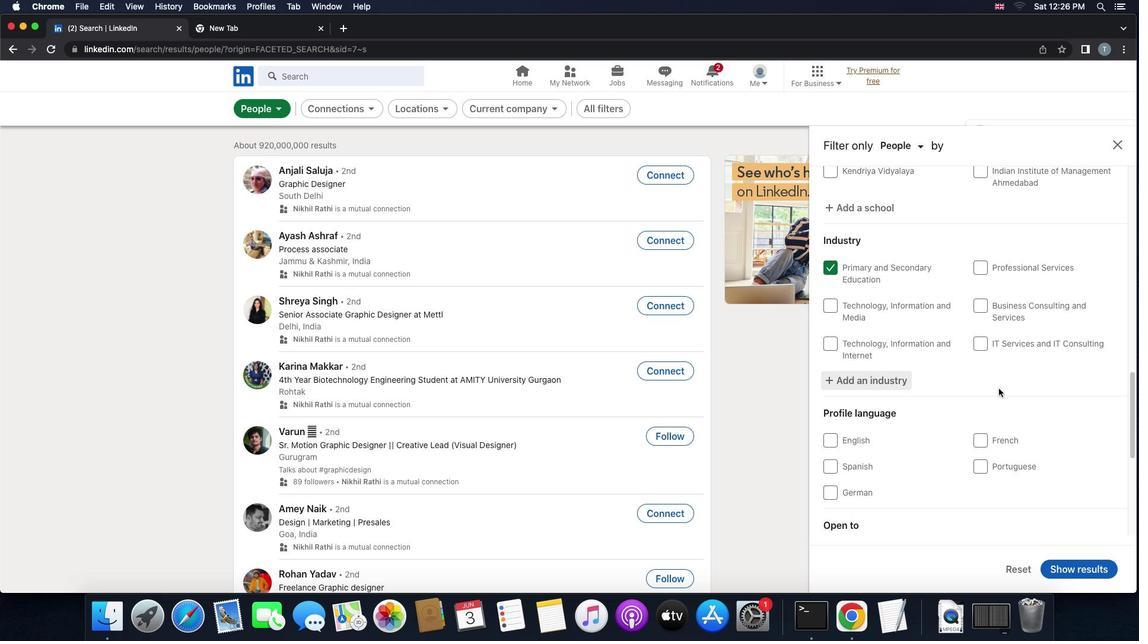 
Action: Mouse scrolled (999, 388) with delta (0, 0)
Screenshot: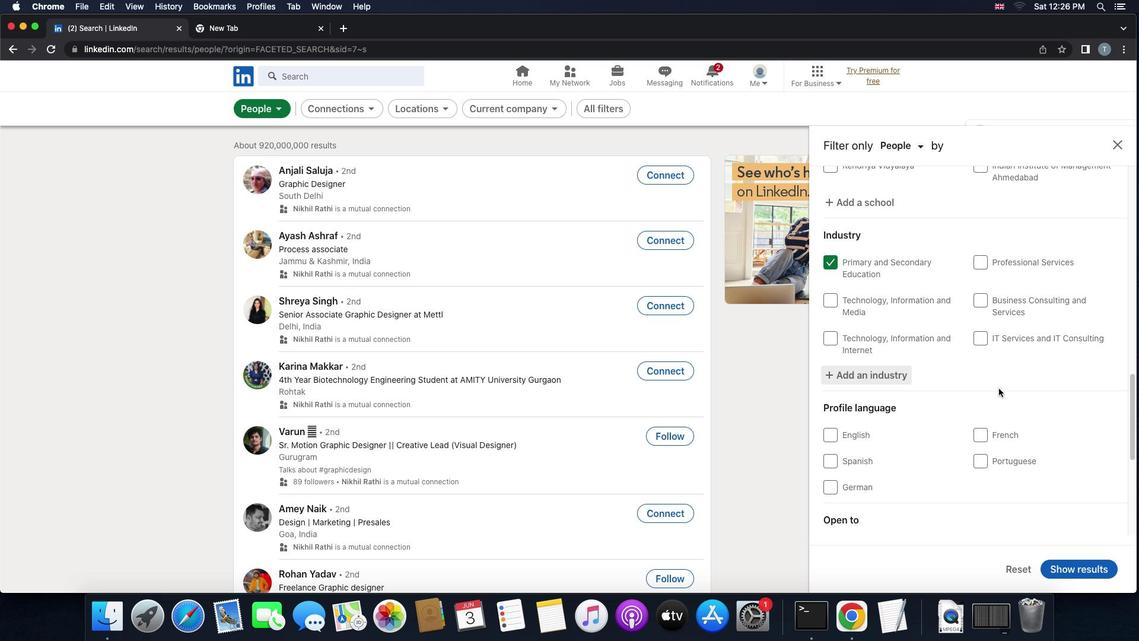 
Action: Mouse scrolled (999, 388) with delta (0, 0)
Screenshot: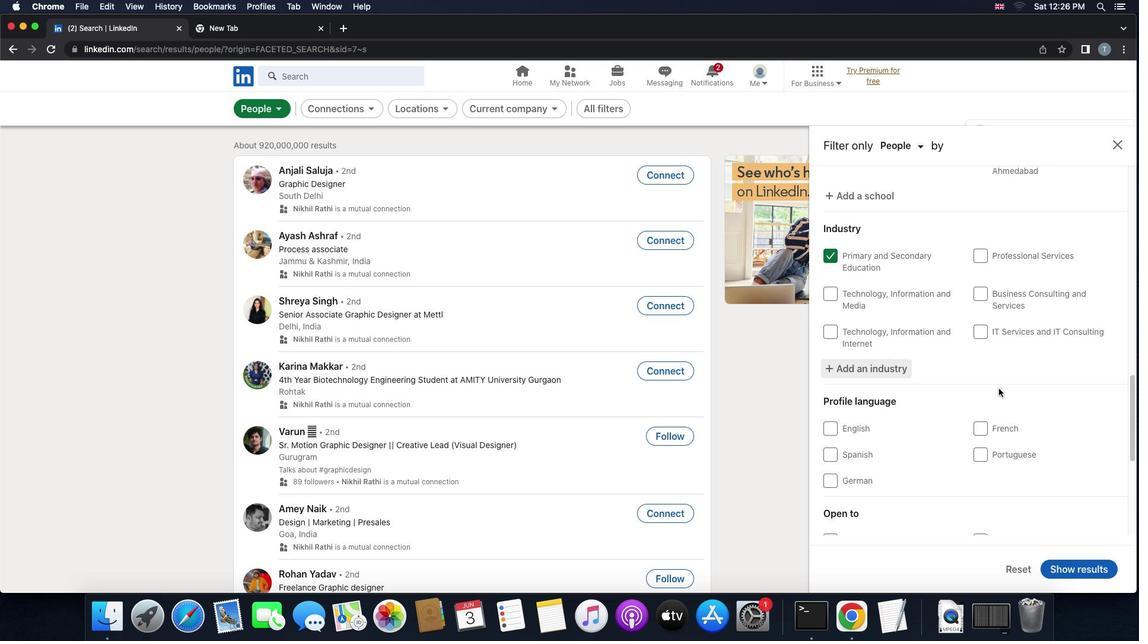 
Action: Mouse scrolled (999, 388) with delta (0, 0)
Screenshot: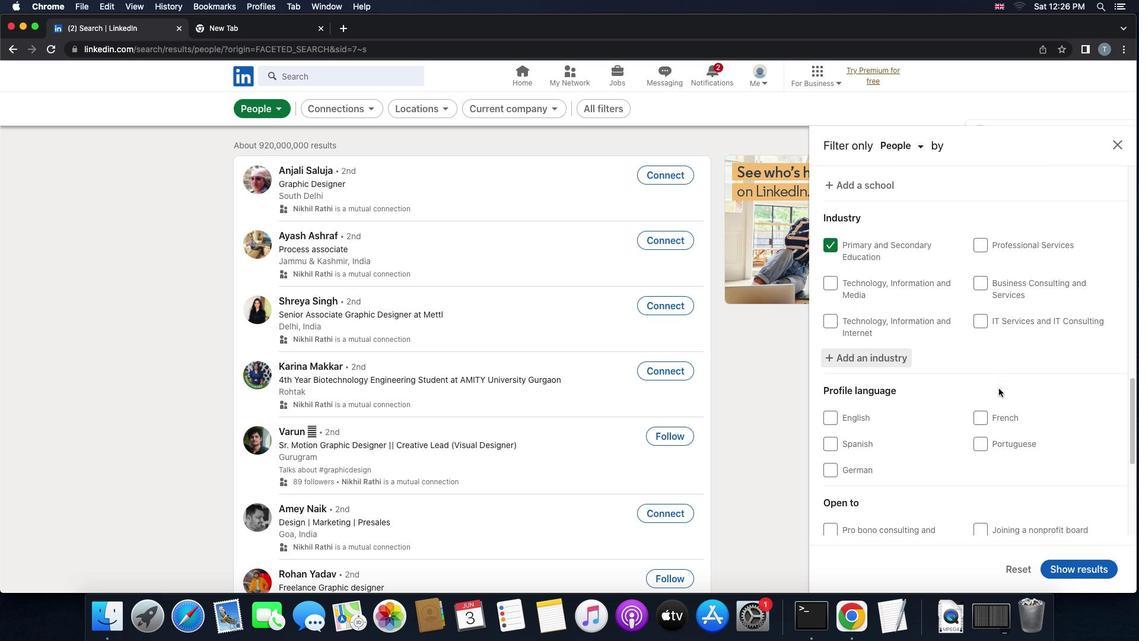 
Action: Mouse scrolled (999, 388) with delta (0, 0)
Screenshot: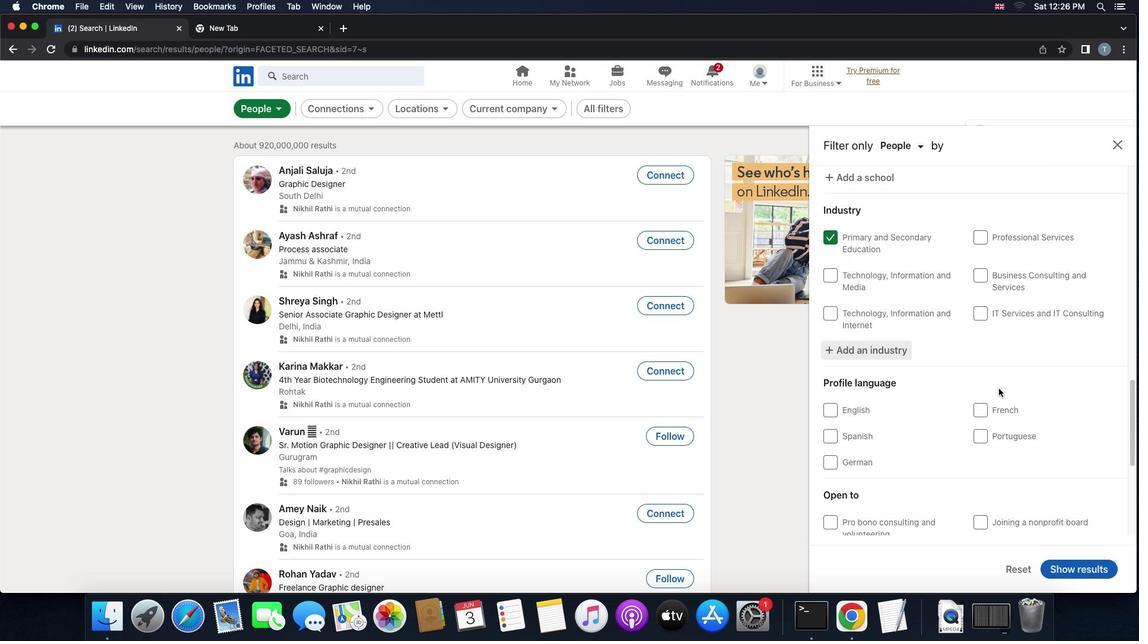 
Action: Mouse moved to (1000, 416)
Screenshot: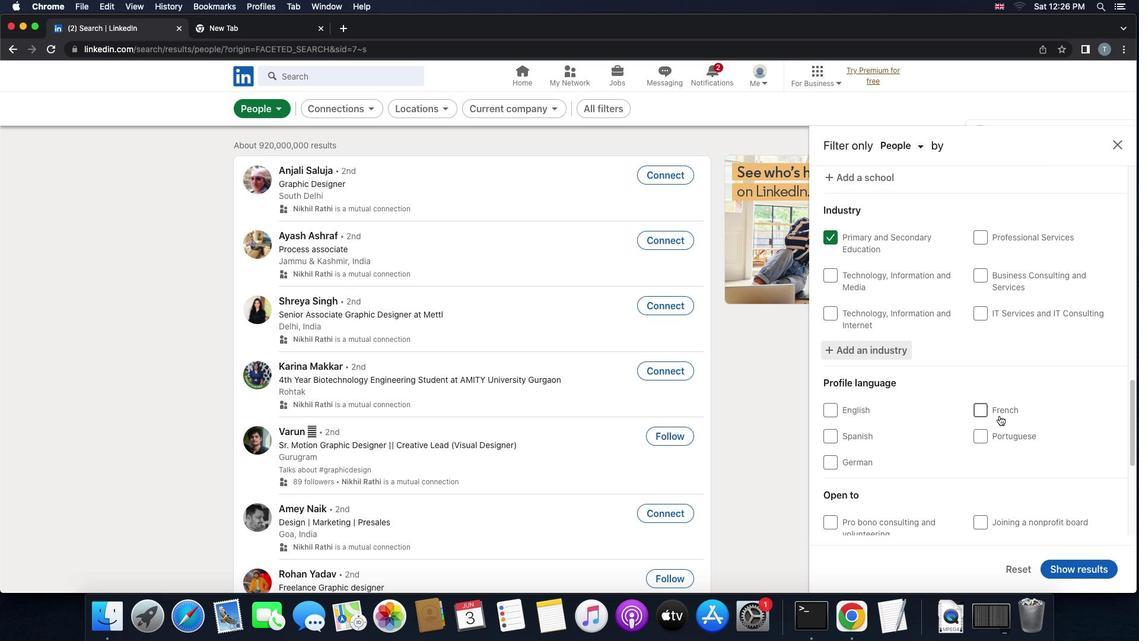 
Action: Mouse scrolled (1000, 416) with delta (0, 0)
Screenshot: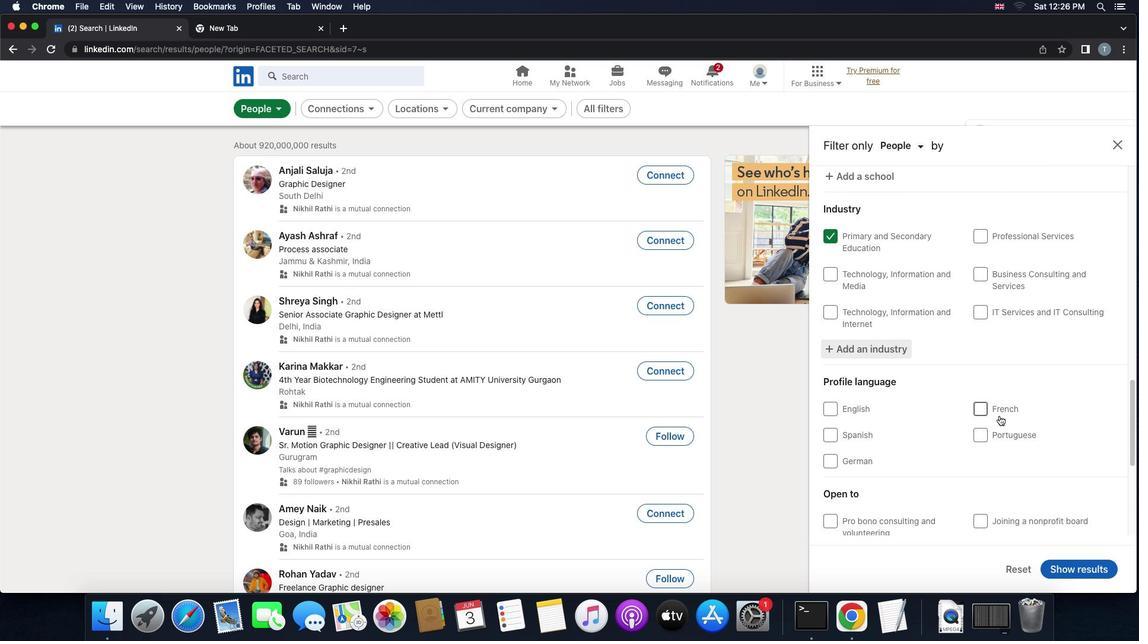 
Action: Mouse scrolled (1000, 416) with delta (0, 0)
Screenshot: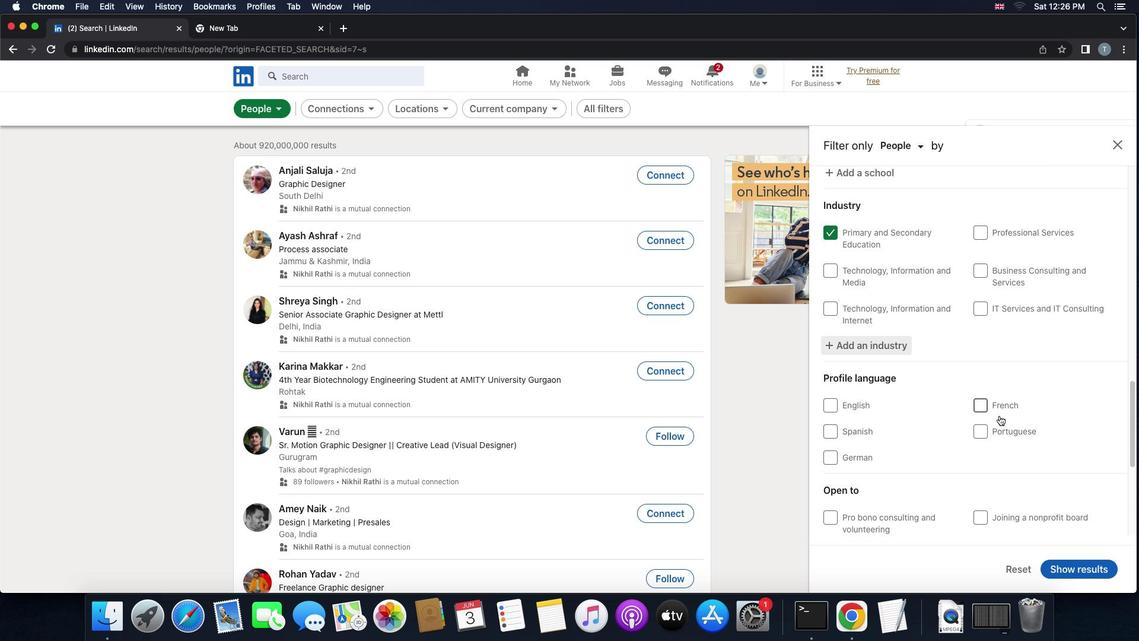 
Action: Mouse scrolled (1000, 416) with delta (0, 0)
Screenshot: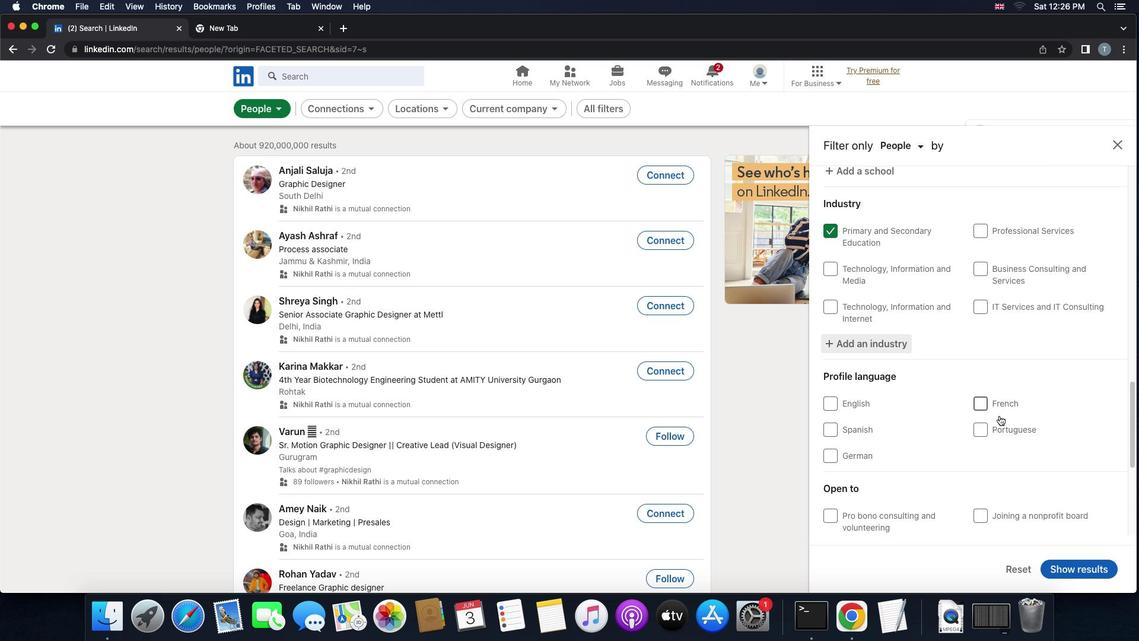 
Action: Mouse moved to (990, 397)
Screenshot: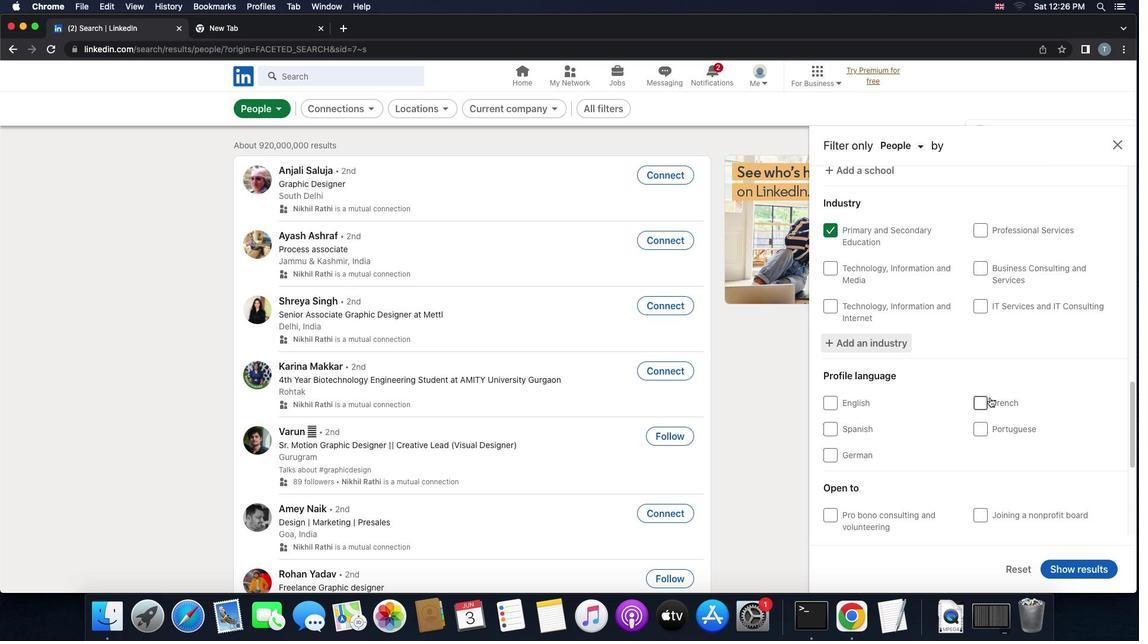 
Action: Mouse pressed left at (990, 397)
Screenshot: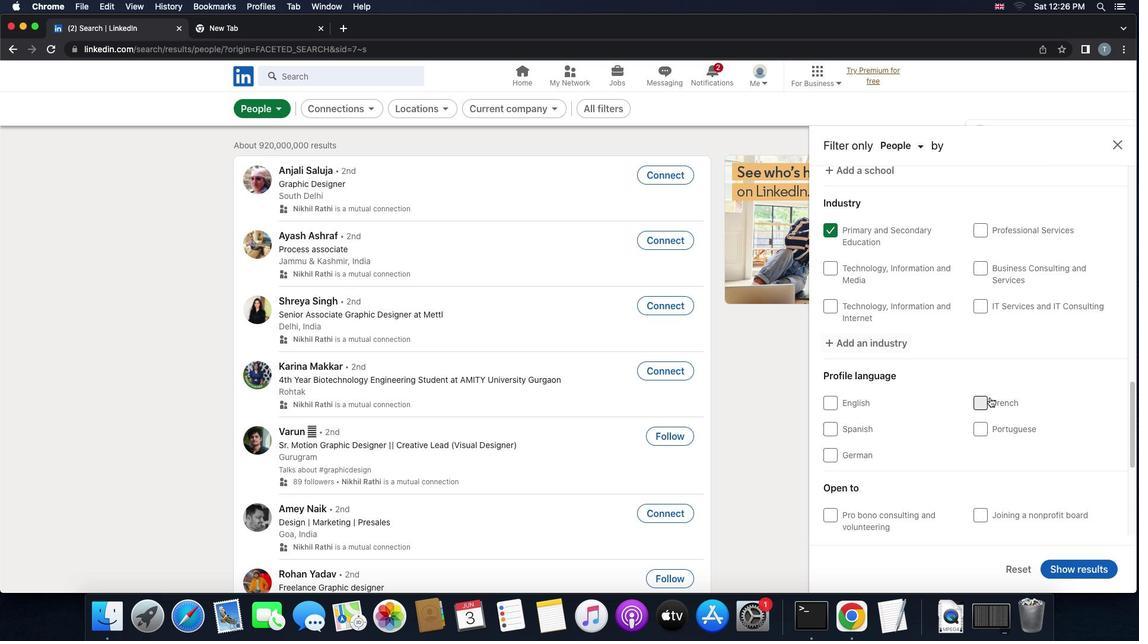 
Action: Mouse moved to (1021, 435)
Screenshot: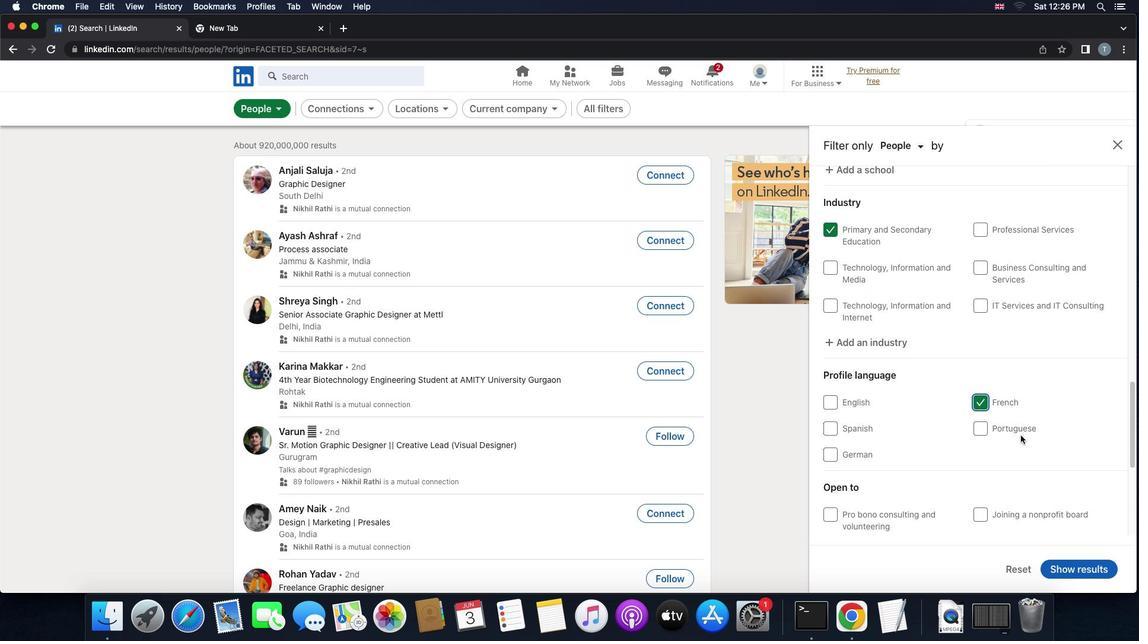 
Action: Mouse scrolled (1021, 435) with delta (0, 0)
Screenshot: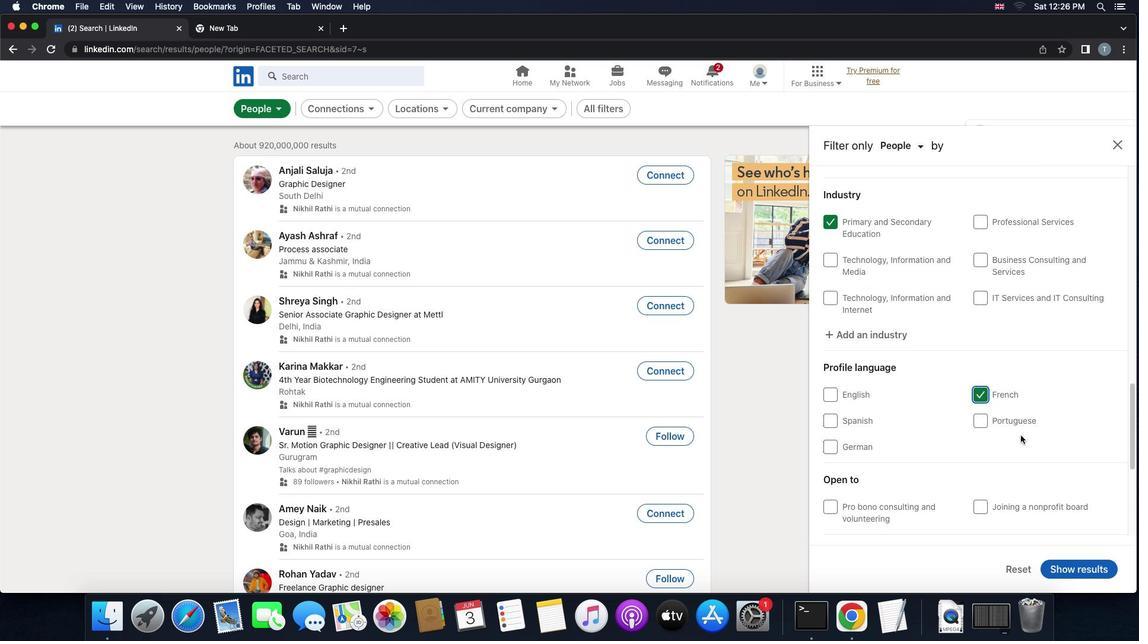 
Action: Mouse scrolled (1021, 435) with delta (0, 0)
Screenshot: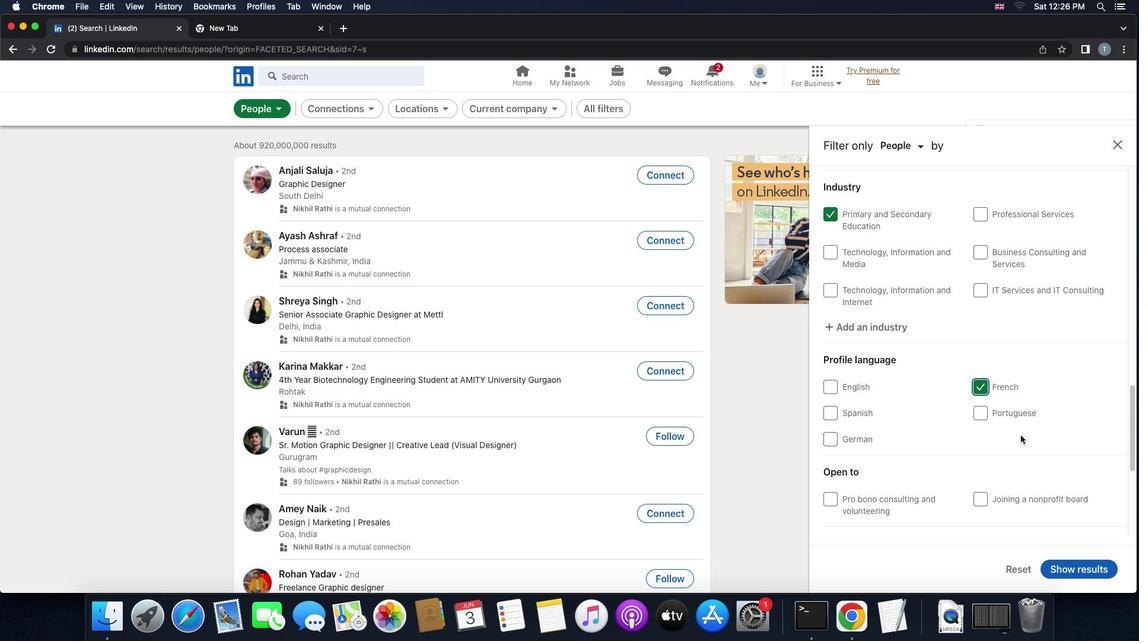 
Action: Mouse scrolled (1021, 435) with delta (0, 0)
Screenshot: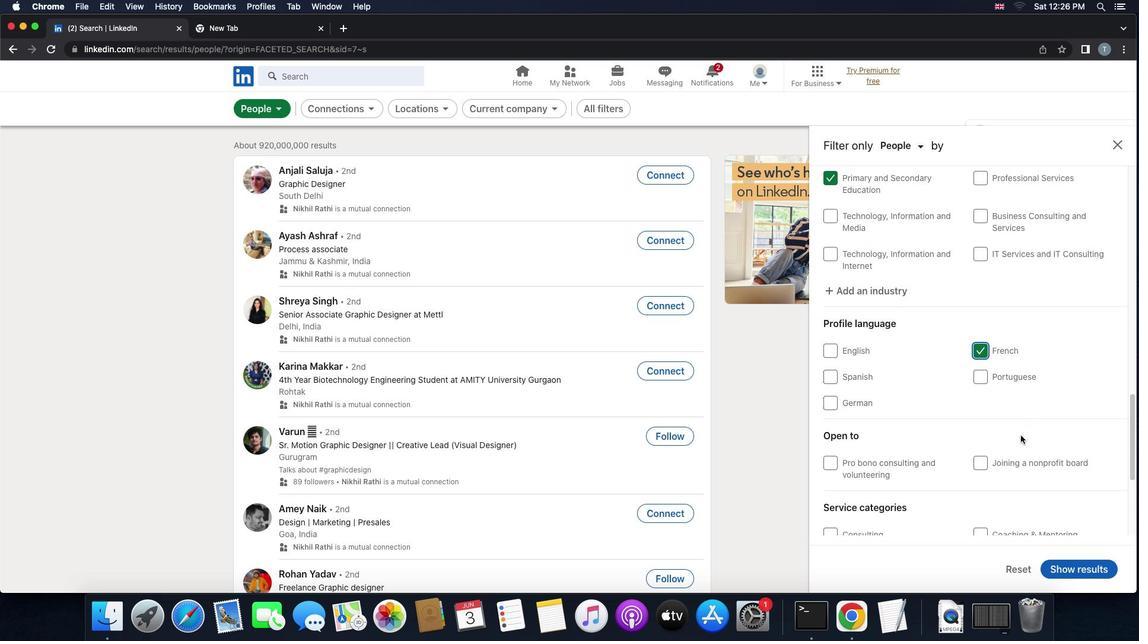 
Action: Mouse scrolled (1021, 435) with delta (0, 0)
Screenshot: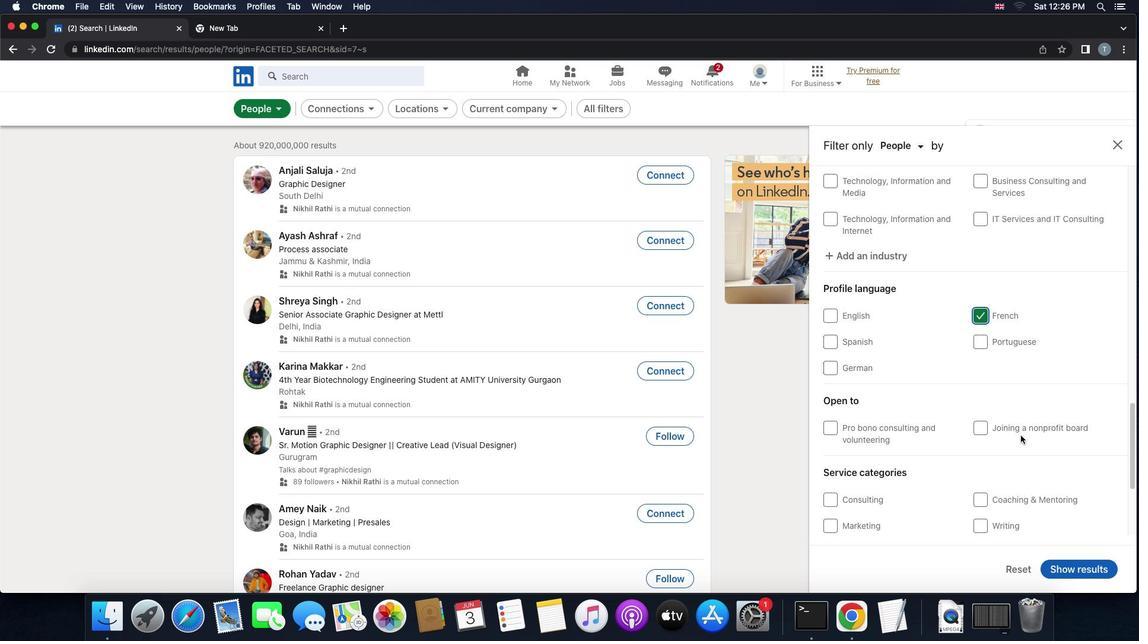 
Action: Mouse scrolled (1021, 435) with delta (0, 0)
Screenshot: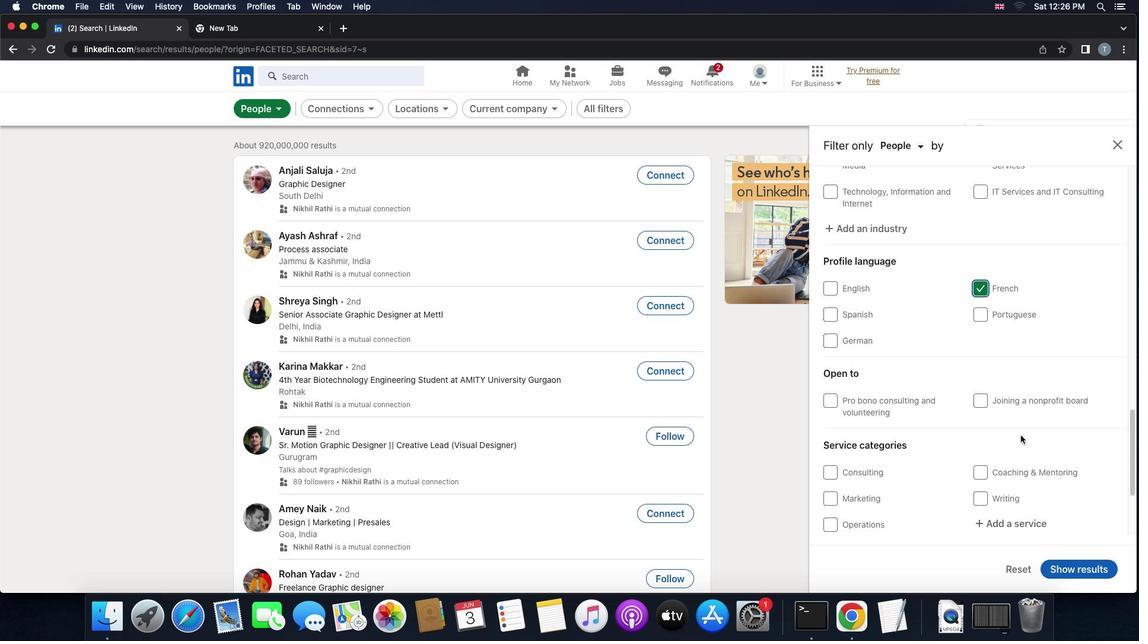 
Action: Mouse scrolled (1021, 435) with delta (0, -1)
Screenshot: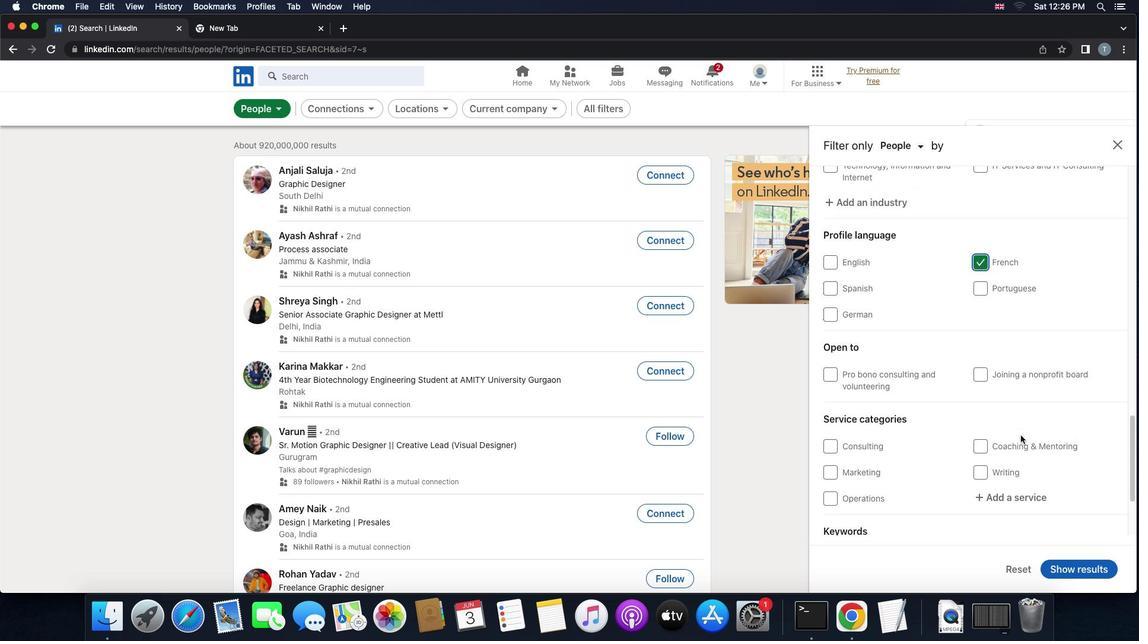 
Action: Mouse moved to (991, 480)
Screenshot: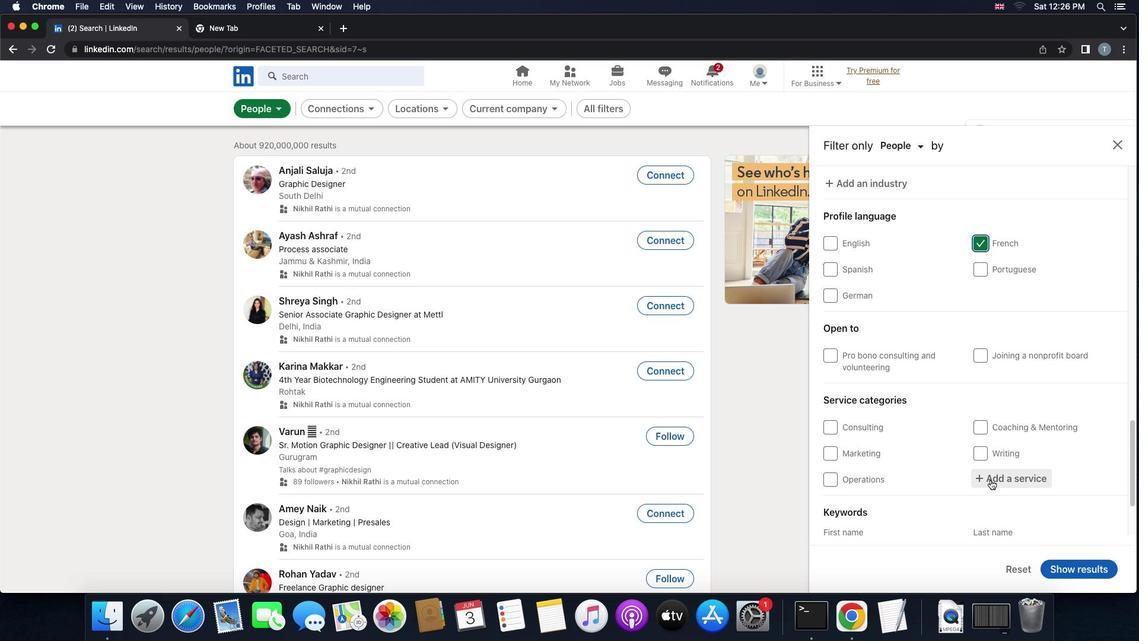 
Action: Mouse pressed left at (991, 480)
Screenshot: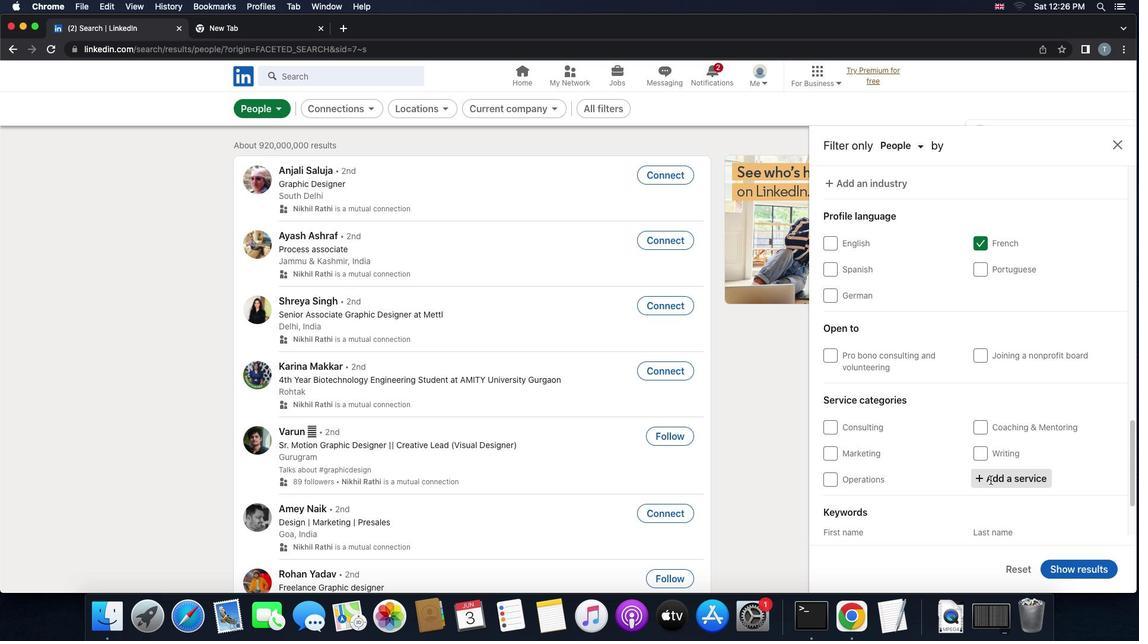 
Action: Key pressed 'u''s''e''r'Key.space'e''x''p''e''r''i''e''n''c''e'Key.space'w''r'
Screenshot: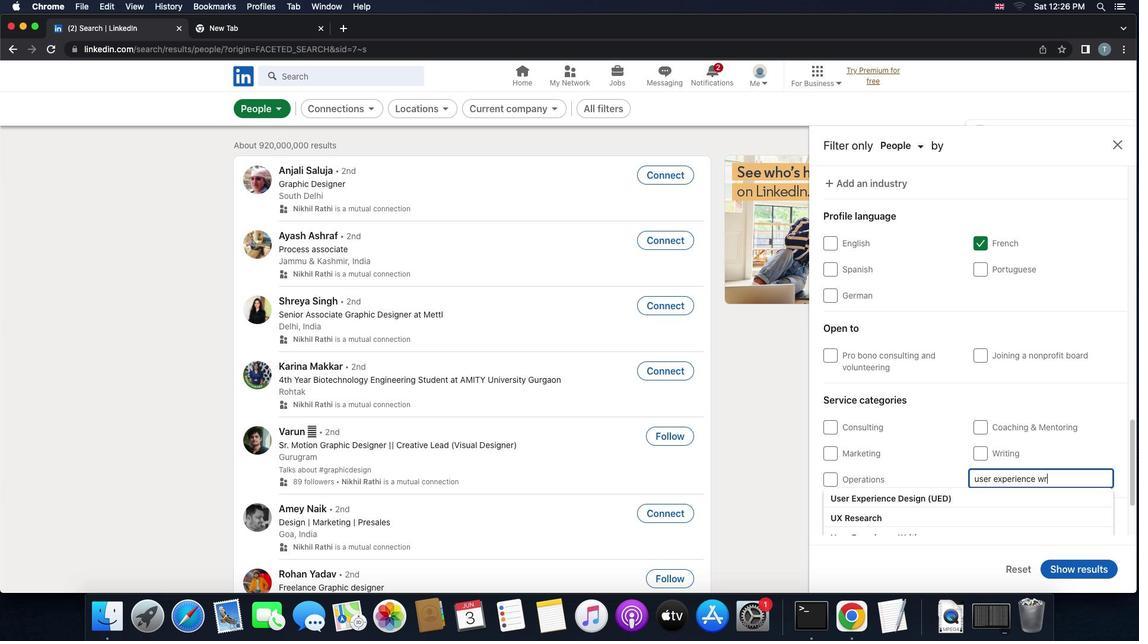 
Action: Mouse moved to (967, 496)
Screenshot: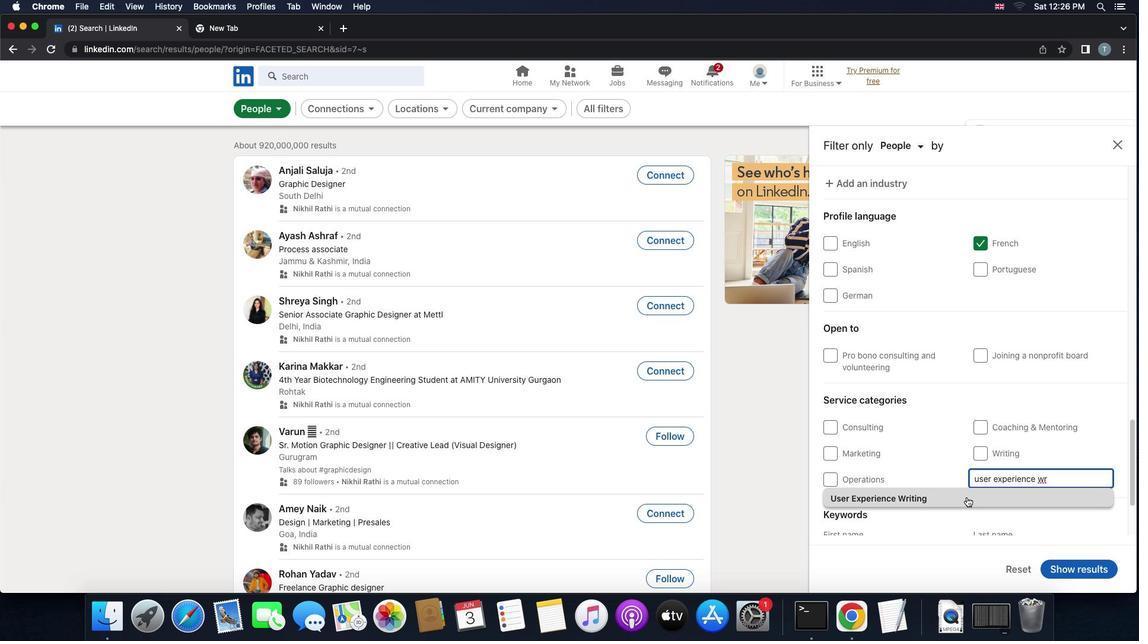 
Action: Mouse pressed left at (967, 496)
Screenshot: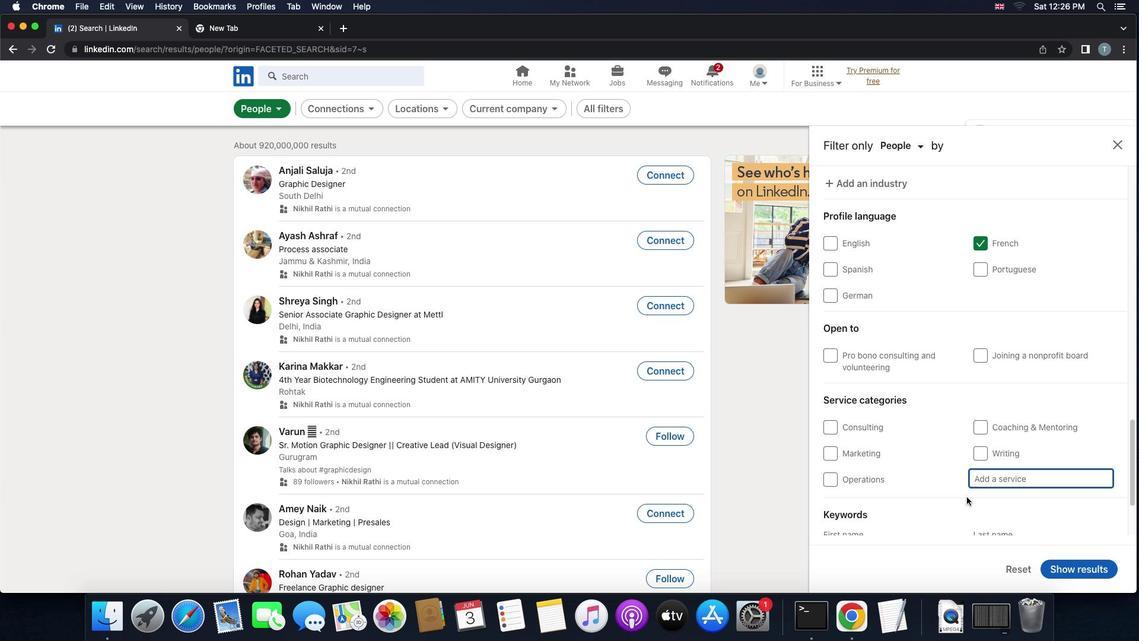 
Action: Mouse scrolled (967, 496) with delta (0, 0)
Screenshot: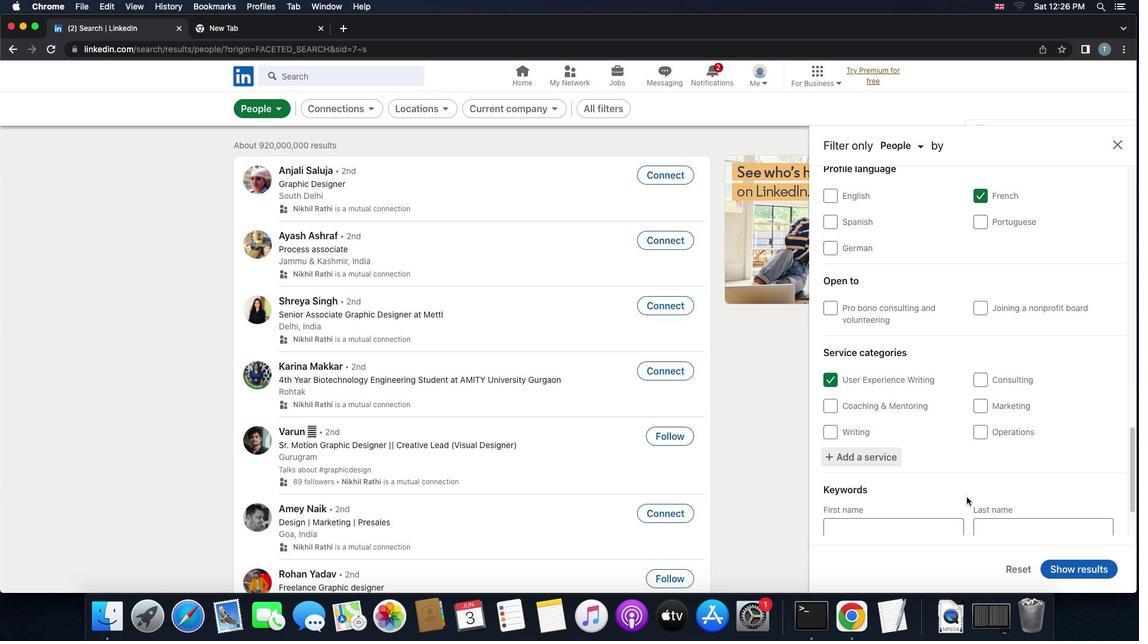 
Action: Mouse scrolled (967, 496) with delta (0, 0)
Screenshot: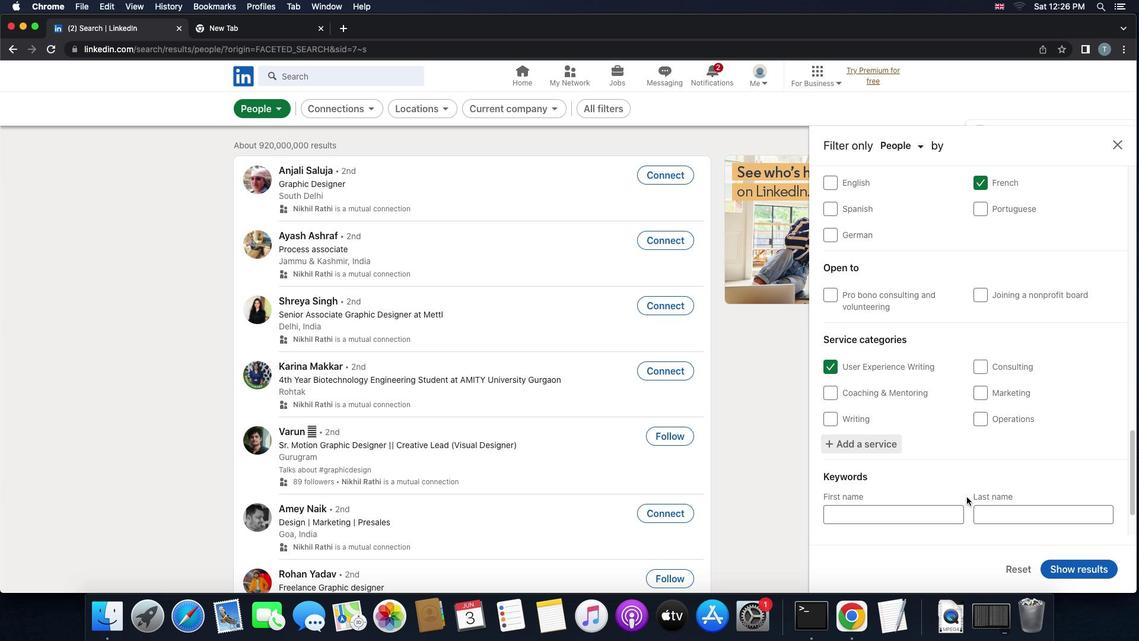 
Action: Mouse scrolled (967, 496) with delta (0, -1)
Screenshot: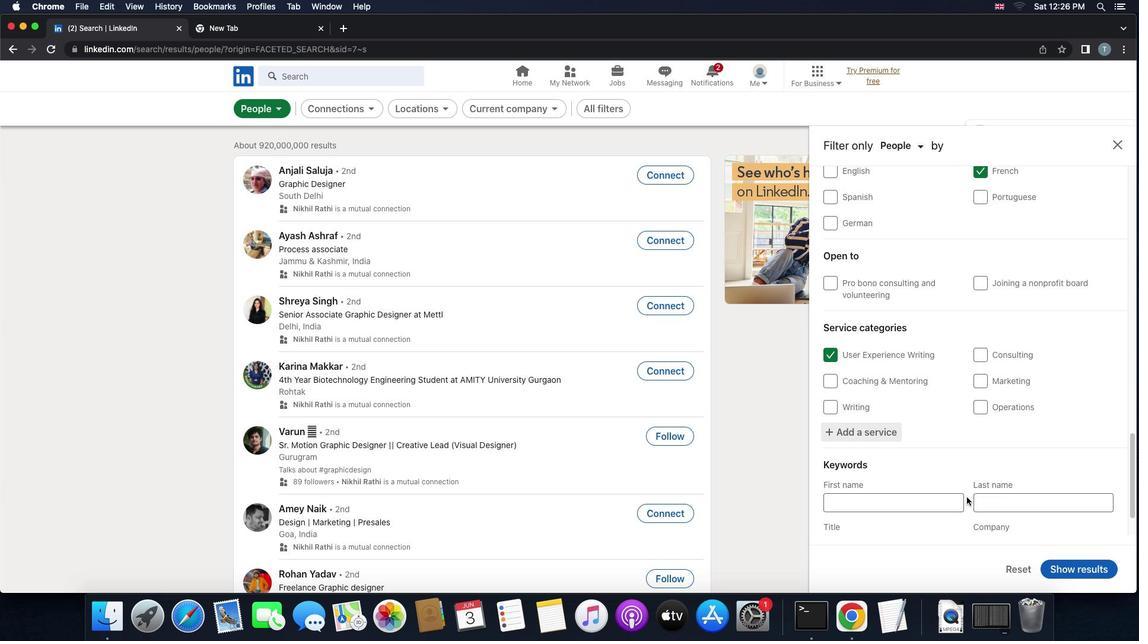 
Action: Mouse scrolled (967, 496) with delta (0, 0)
Screenshot: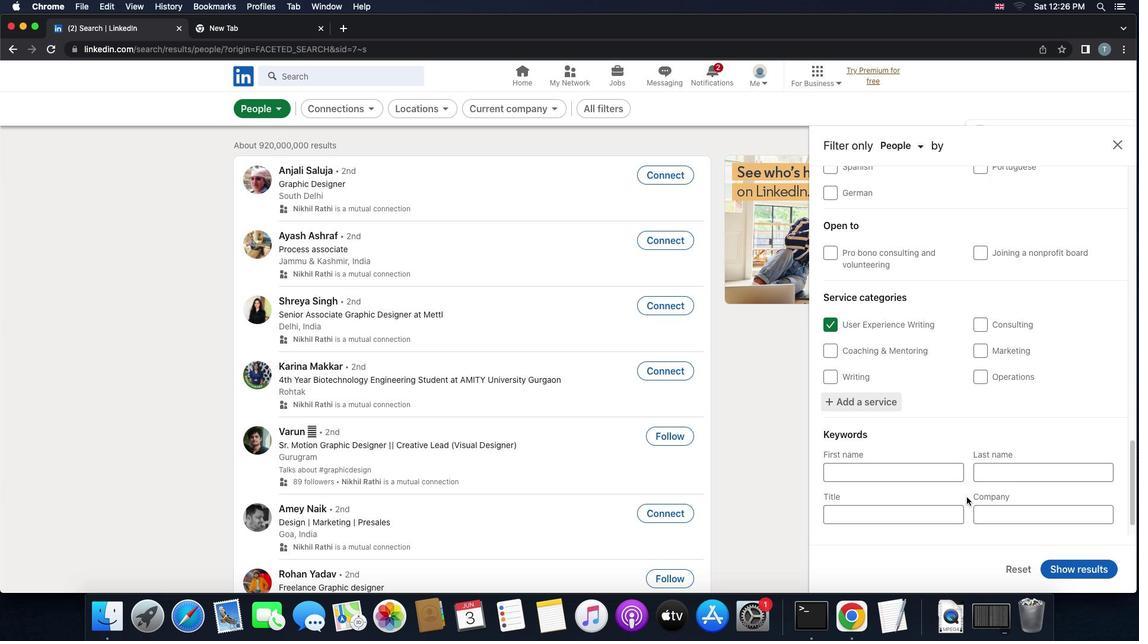 
Action: Mouse scrolled (967, 496) with delta (0, 0)
Screenshot: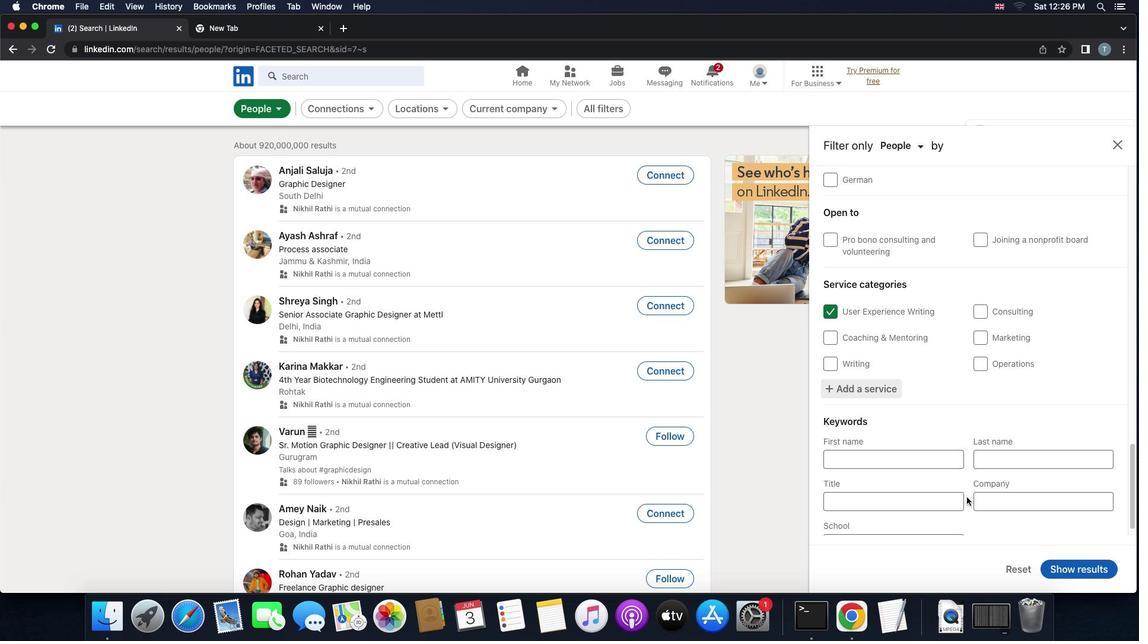 
Action: Mouse scrolled (967, 496) with delta (0, 0)
Screenshot: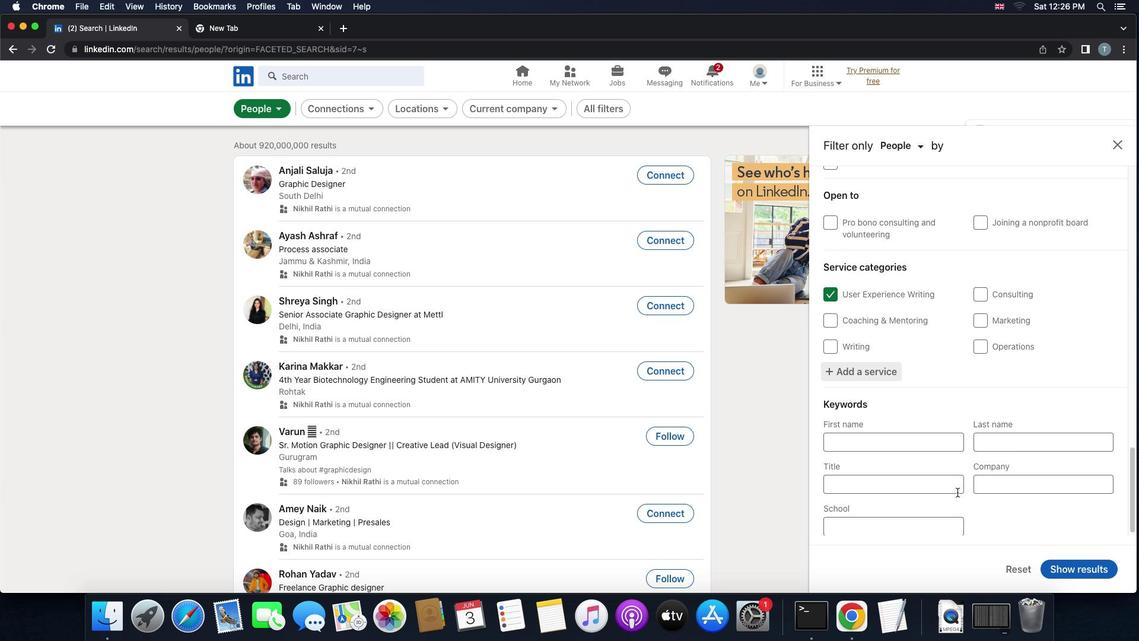 
Action: Mouse moved to (917, 483)
Screenshot: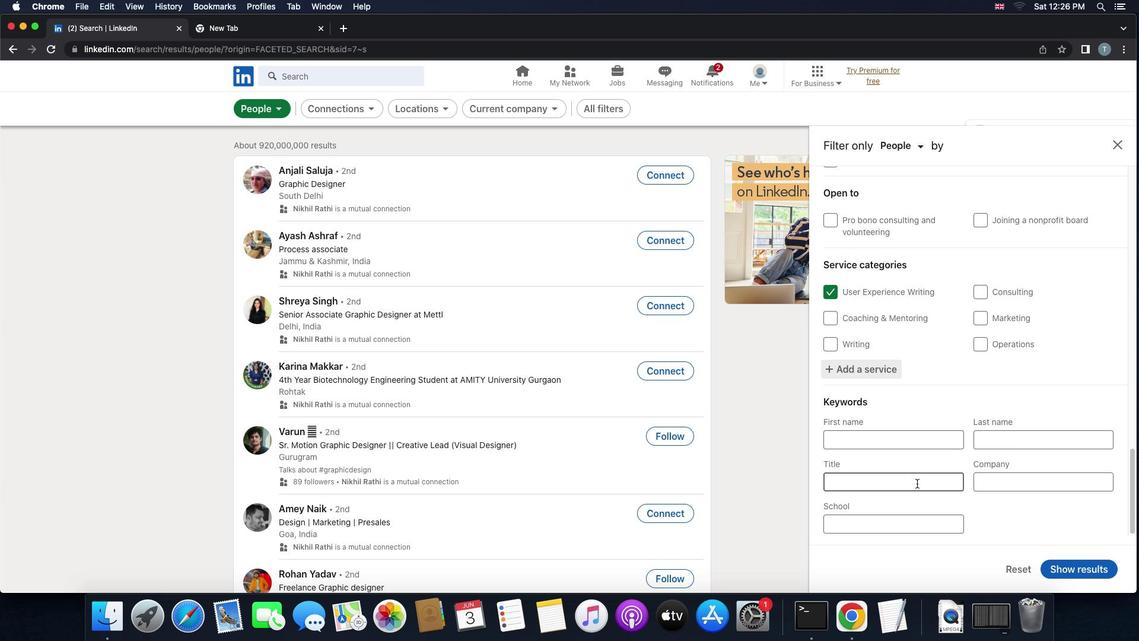 
Action: Mouse pressed left at (917, 483)
Screenshot: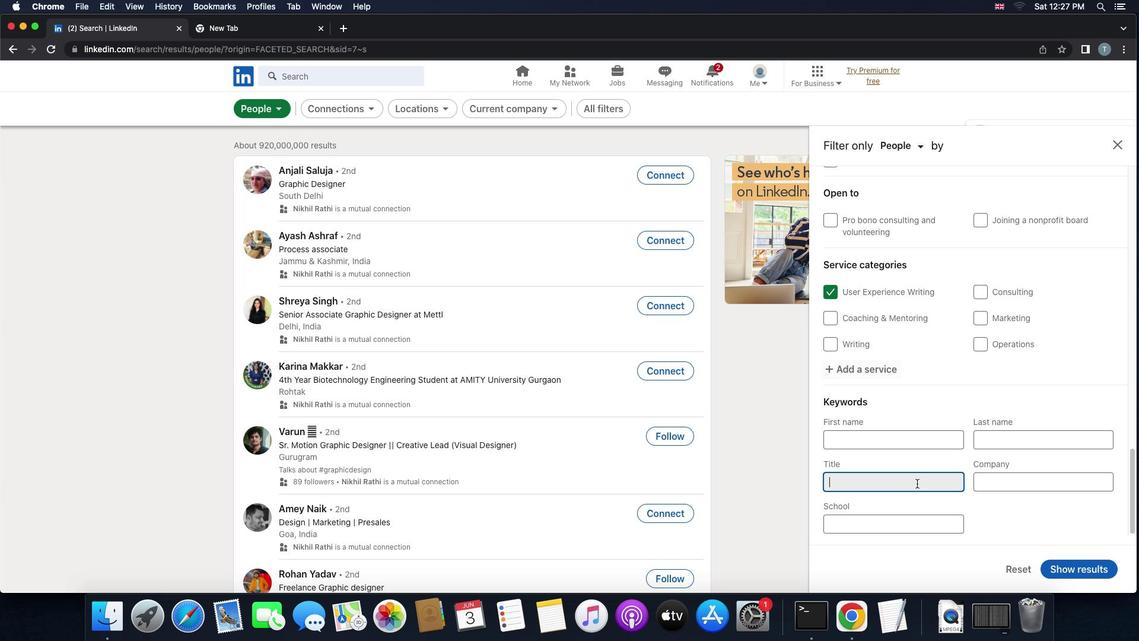
Action: Key pressed 'e''l''e''c''t''r''i''a'Key.backspaceKey.backspace'c''i''a''n'
Screenshot: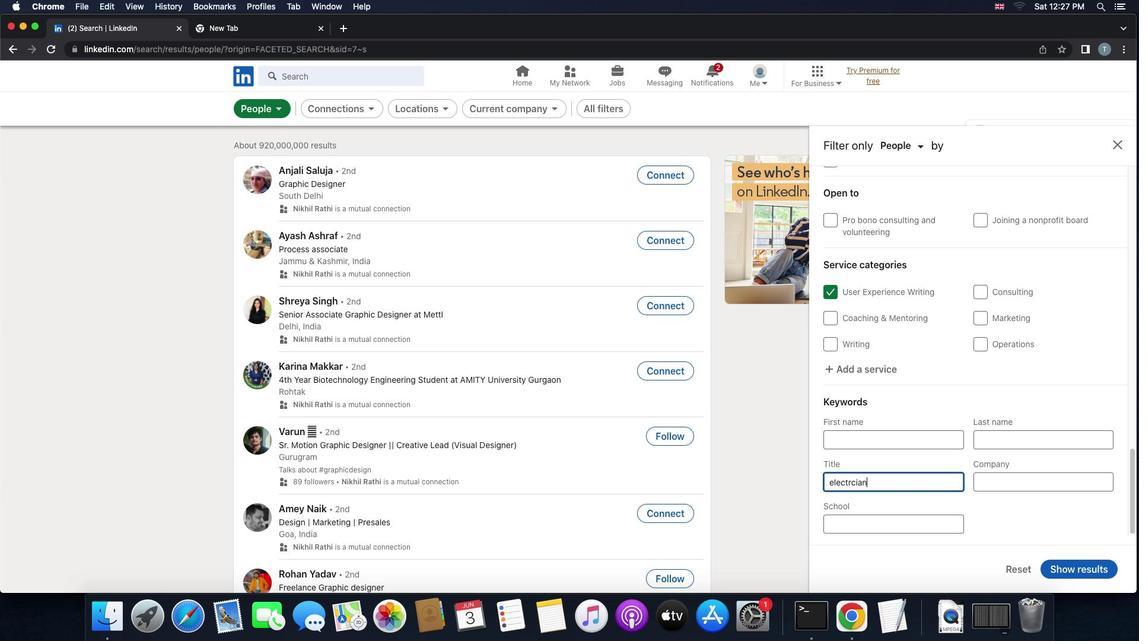 
Action: Mouse moved to (871, 483)
Screenshot: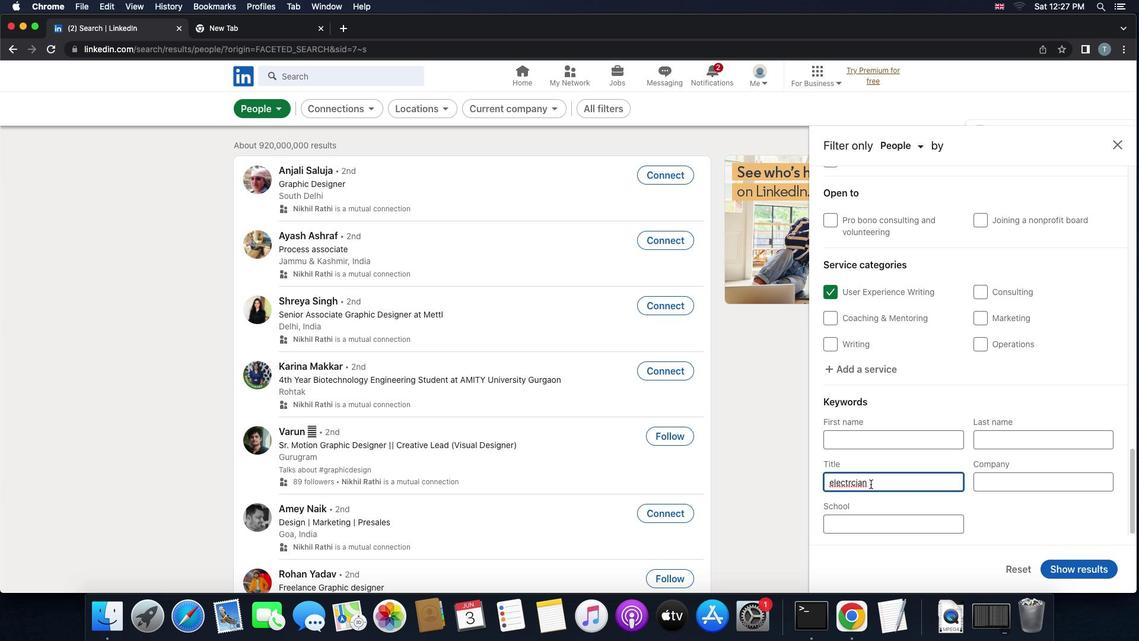 
Action: Mouse pressed left at (871, 483)
Screenshot: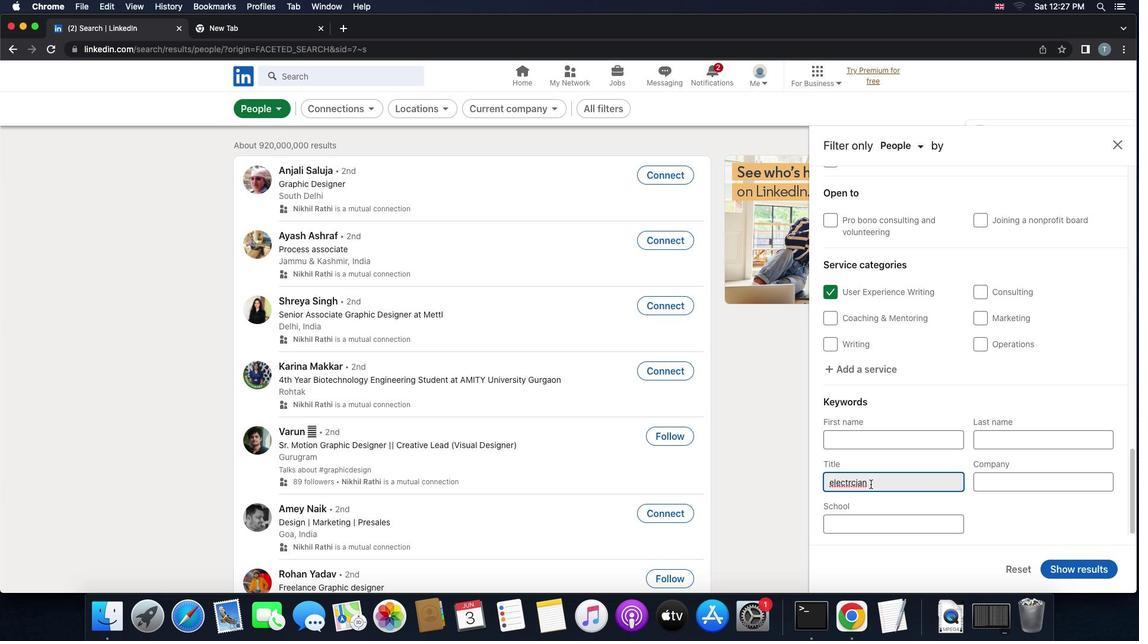 
Action: Mouse moved to (872, 482)
Screenshot: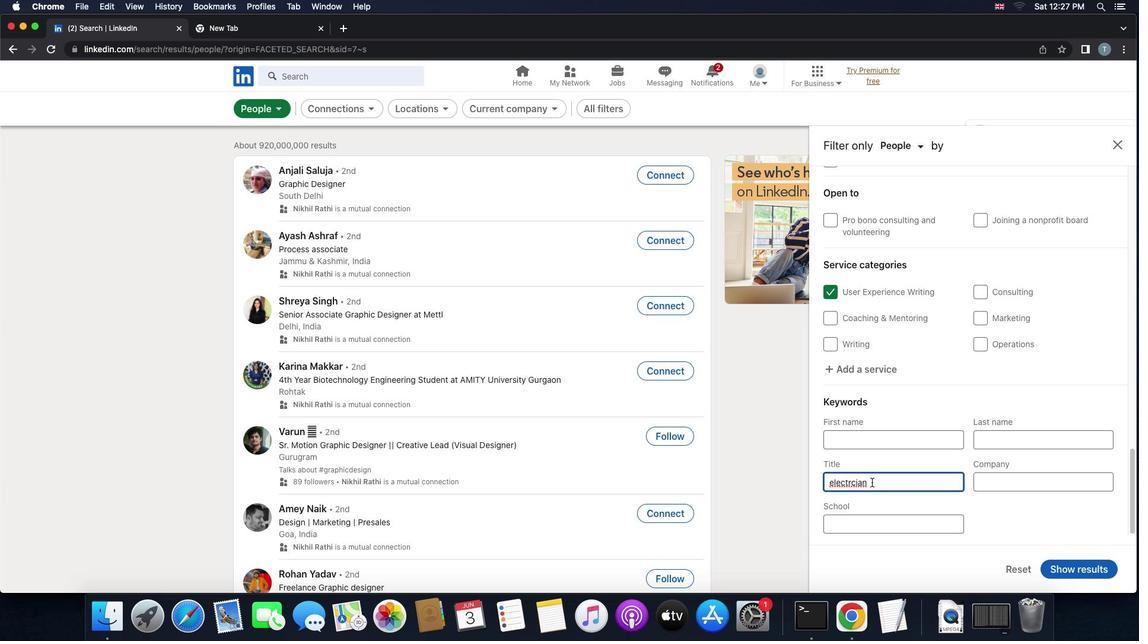 
Action: Key pressed Key.backspaceKey.backspaceKey.backspaceKey.backspaceKey.backspaceKey.backspaceKey.backspaceKey.backspaceKey.backspaceKey.backspaceKey.backspaceKey.backspaceKey.backspaceKey.backspaceKey.backspaceKey.backspaceKey.backspace'e''l''e''c''t''r''i''c''i''a''n'
Screenshot: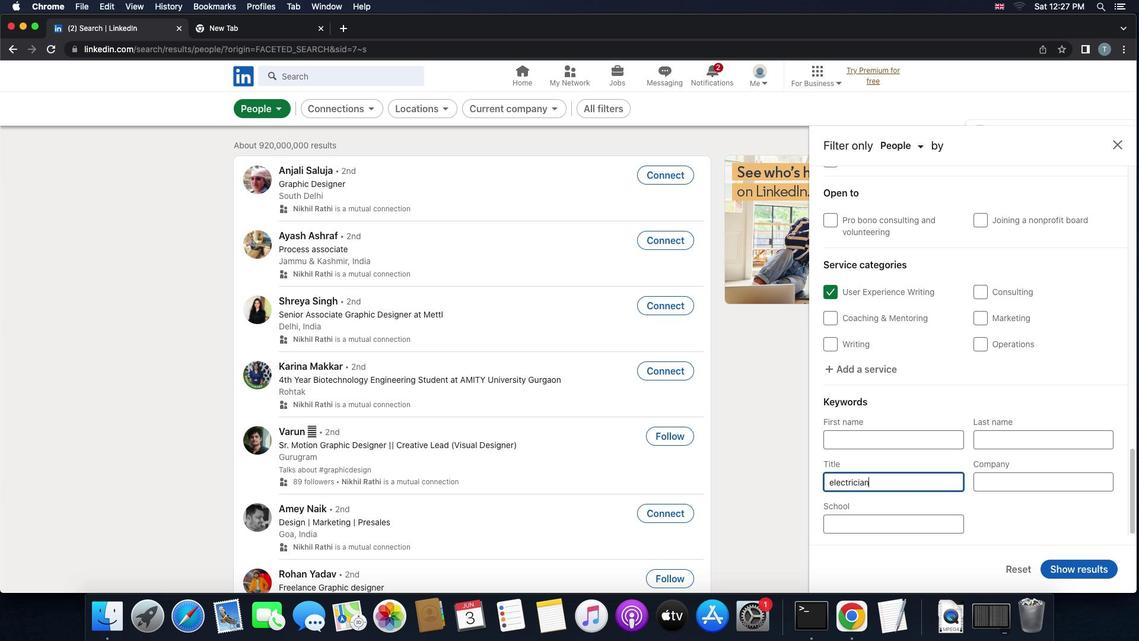 
Action: Mouse moved to (1074, 565)
Screenshot: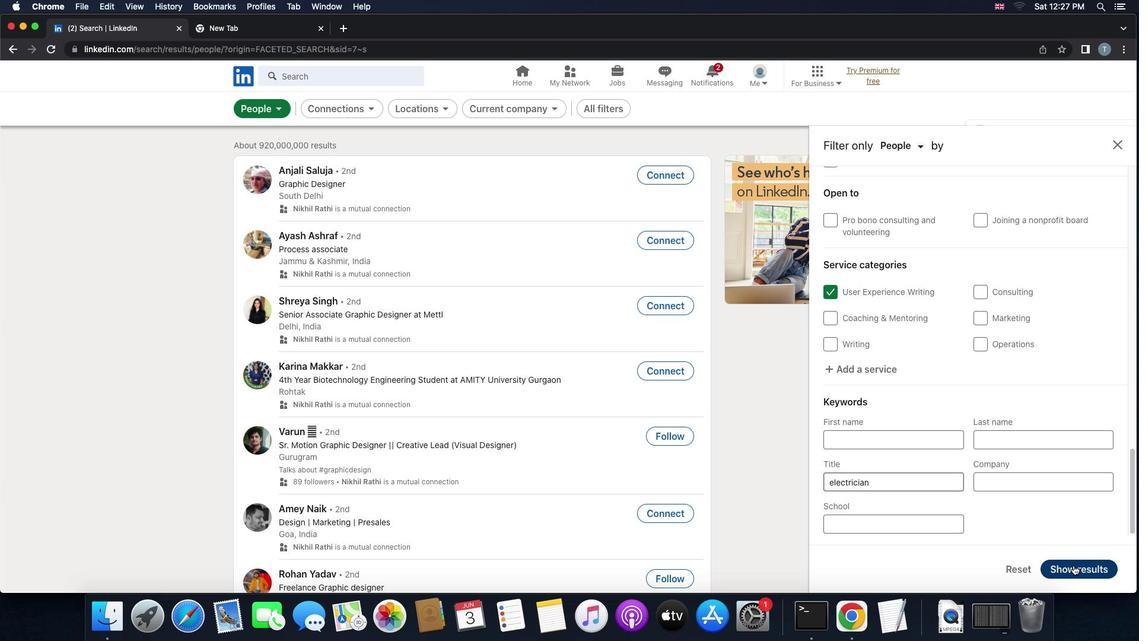
Action: Mouse pressed left at (1074, 565)
Screenshot: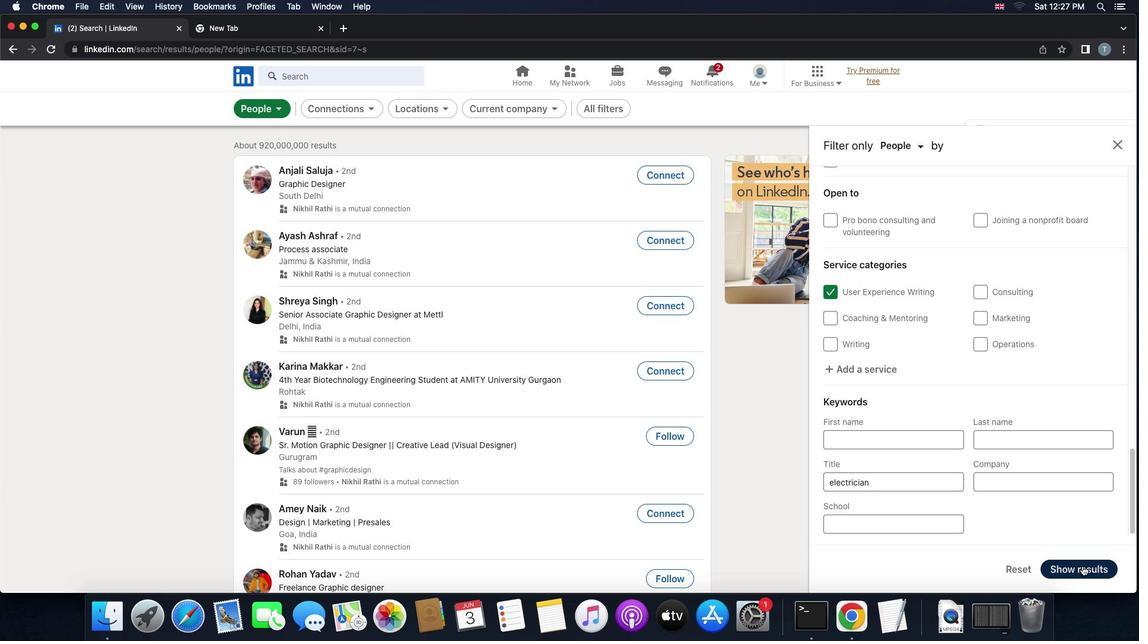 
Action: Mouse moved to (1082, 565)
Screenshot: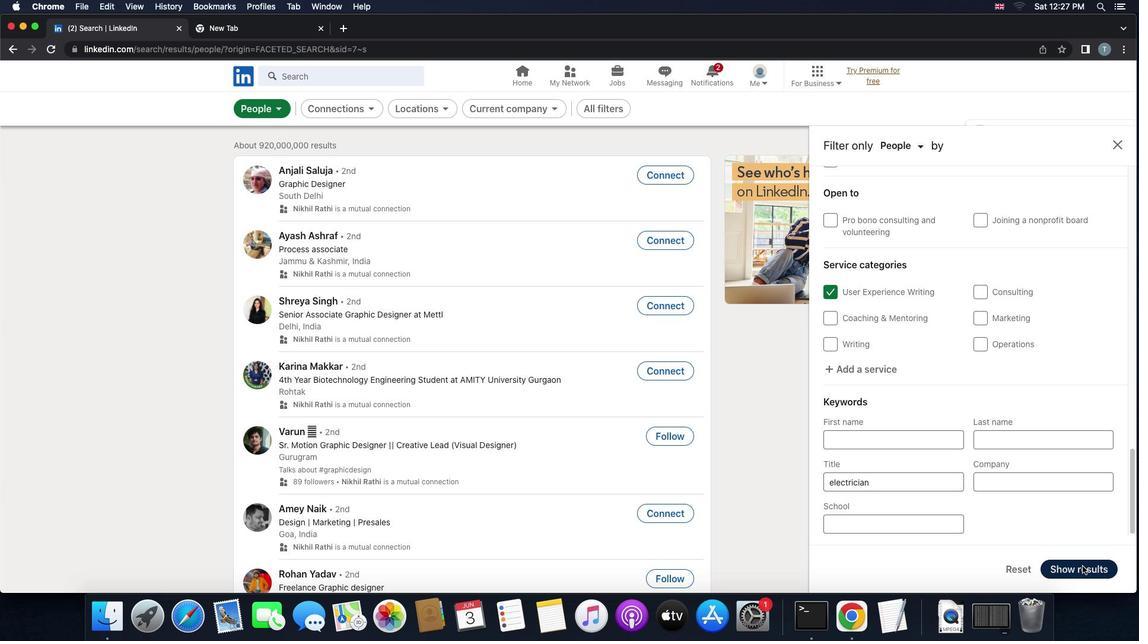 
